 Task: Search one way flight ticket for 3 adults in first from Key West: Key West International Airport to South Bend: South Bend International Airport on 8-6-2023. Choice of flights is Southwest. Number of bags: 11 checked bags. Price is upto 72000. Outbound departure time preference is 16:15.
Action: Mouse moved to (287, 398)
Screenshot: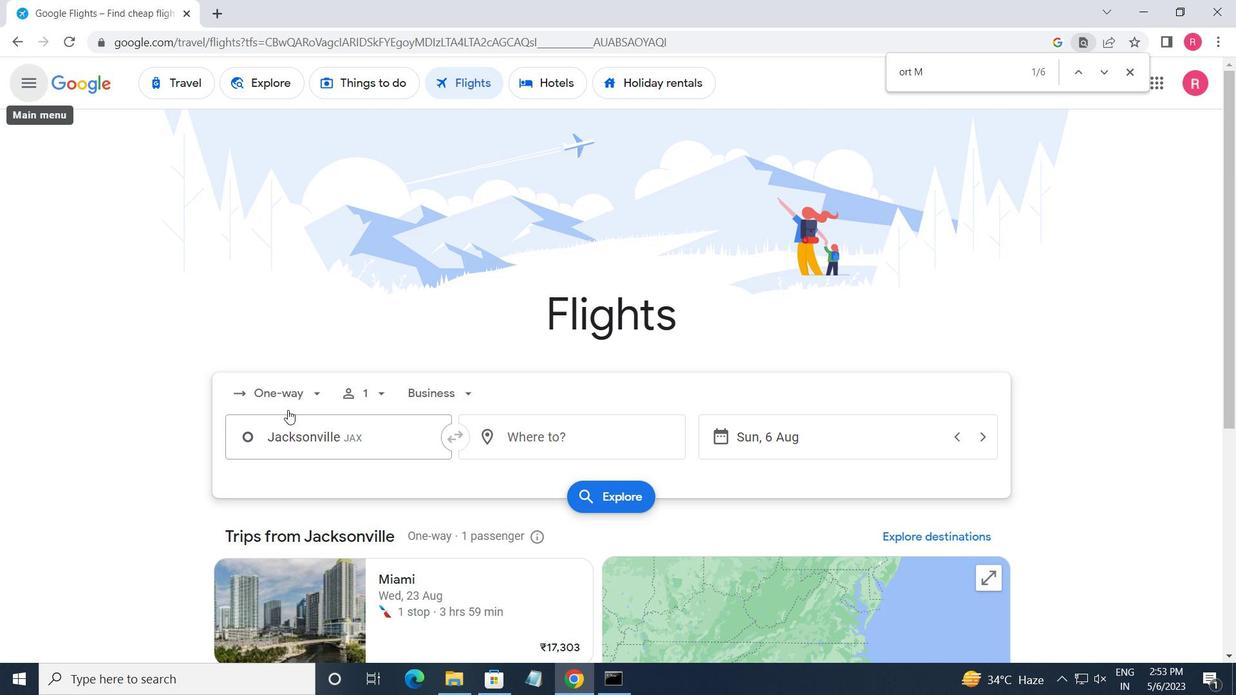 
Action: Mouse pressed left at (287, 398)
Screenshot: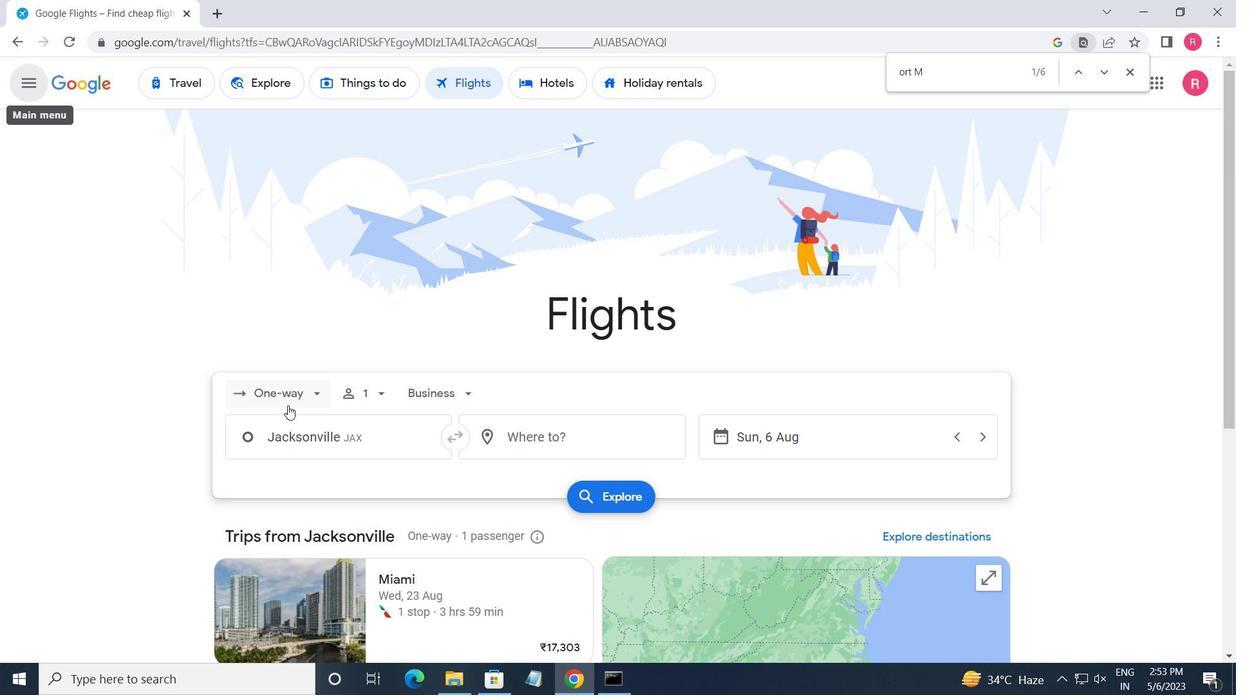 
Action: Mouse moved to (305, 468)
Screenshot: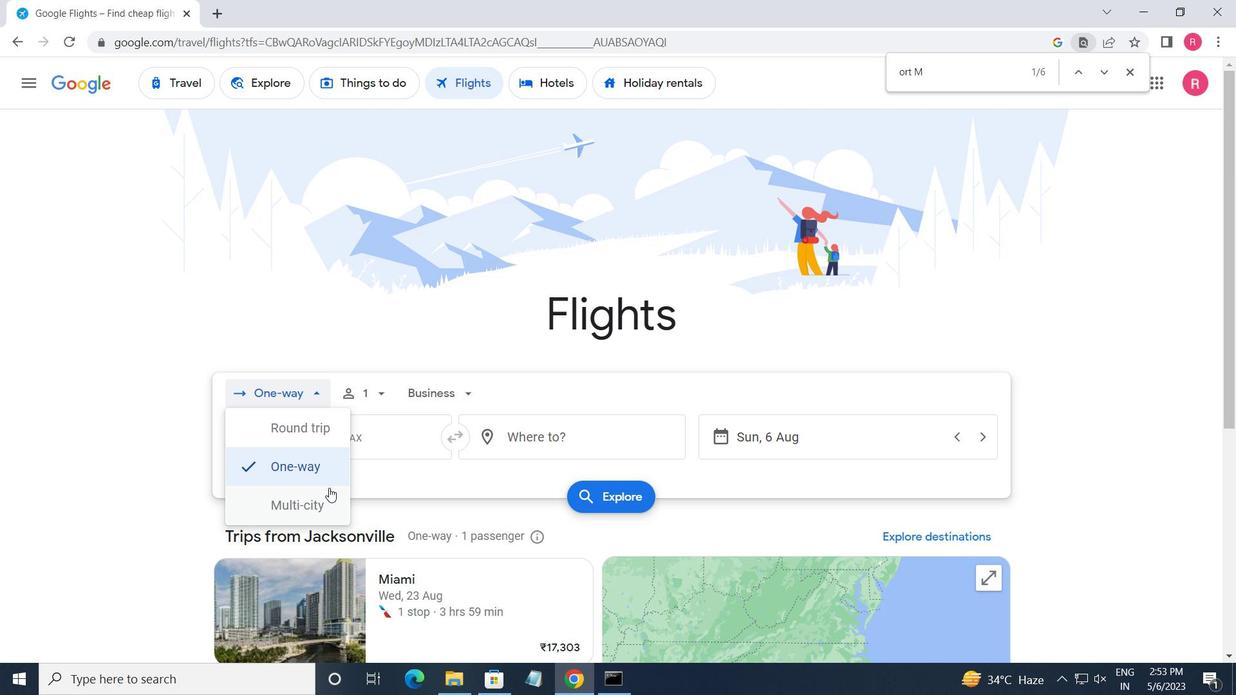 
Action: Mouse pressed left at (305, 468)
Screenshot: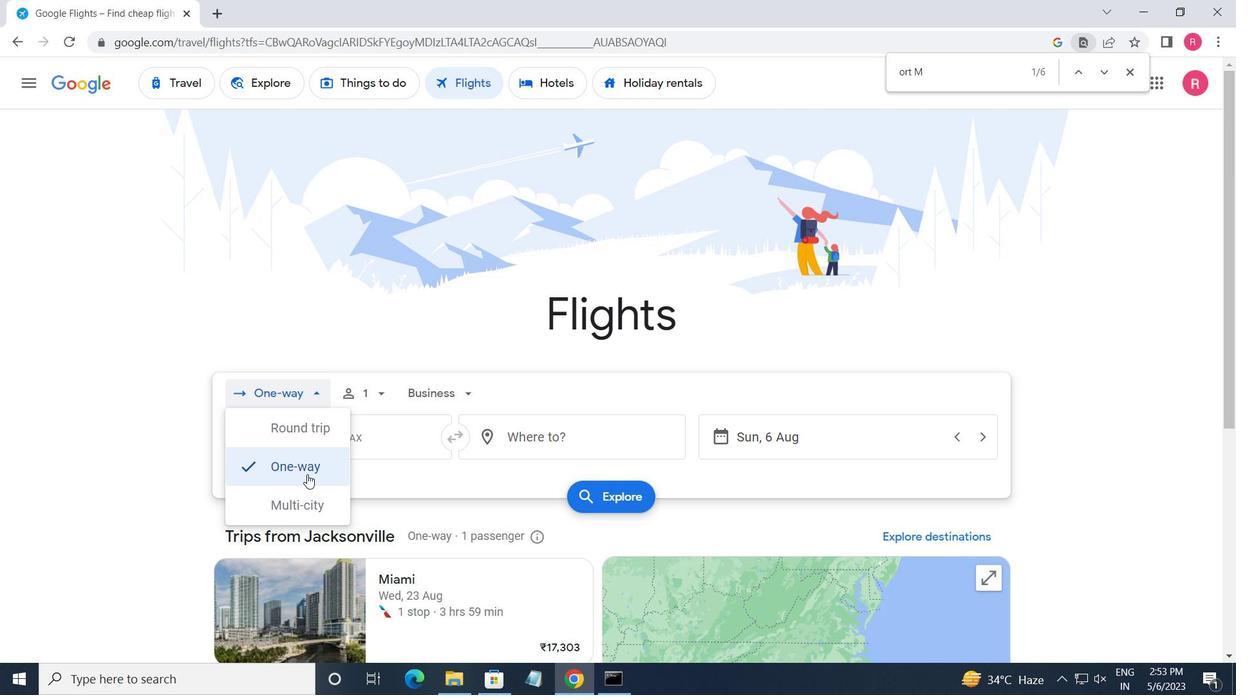 
Action: Mouse moved to (369, 384)
Screenshot: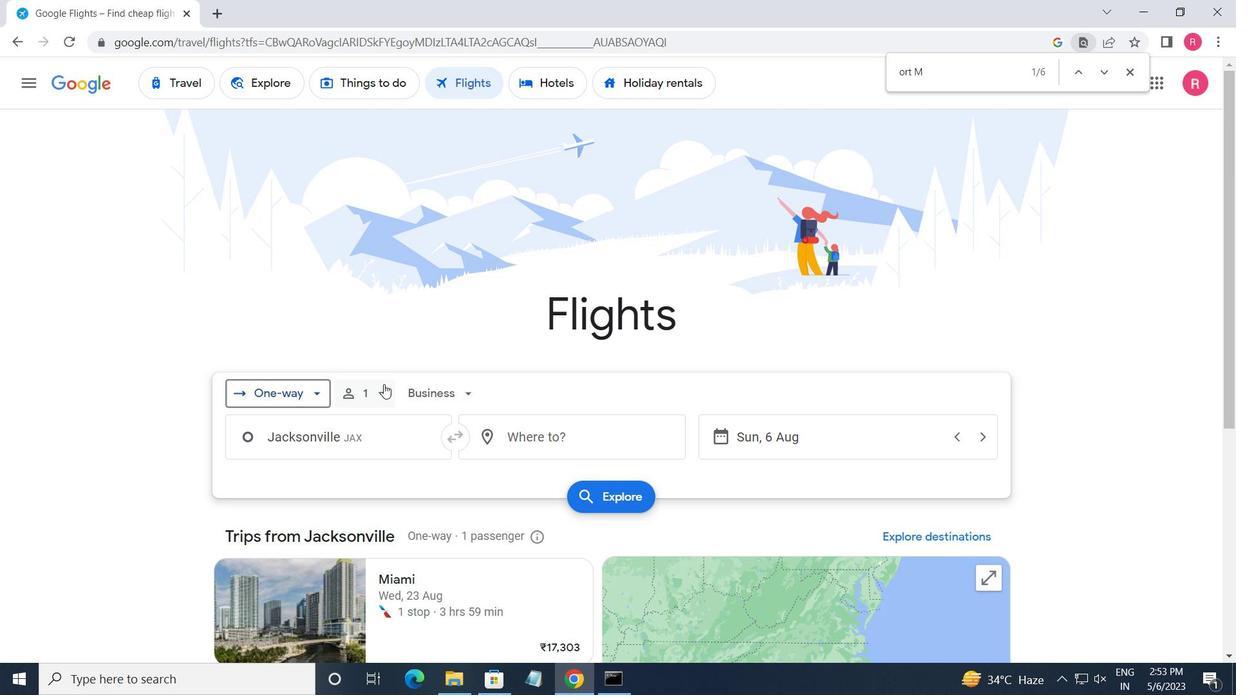 
Action: Mouse pressed left at (369, 384)
Screenshot: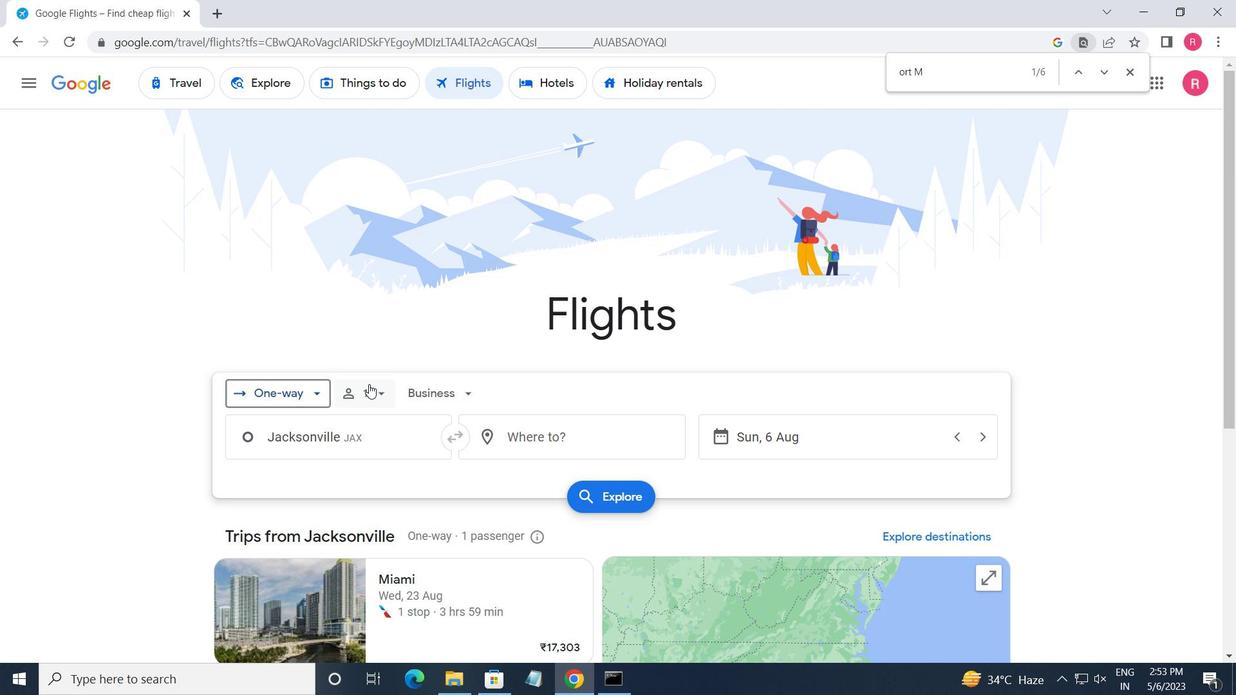 
Action: Mouse moved to (500, 438)
Screenshot: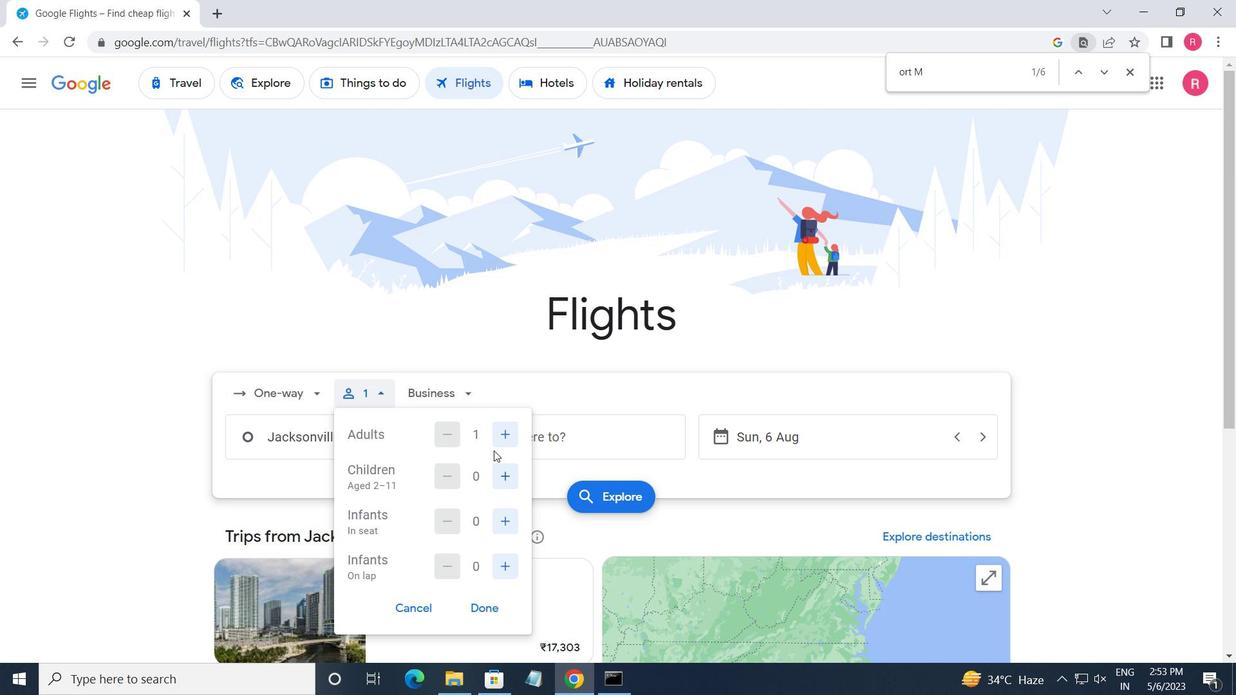 
Action: Mouse pressed left at (500, 438)
Screenshot: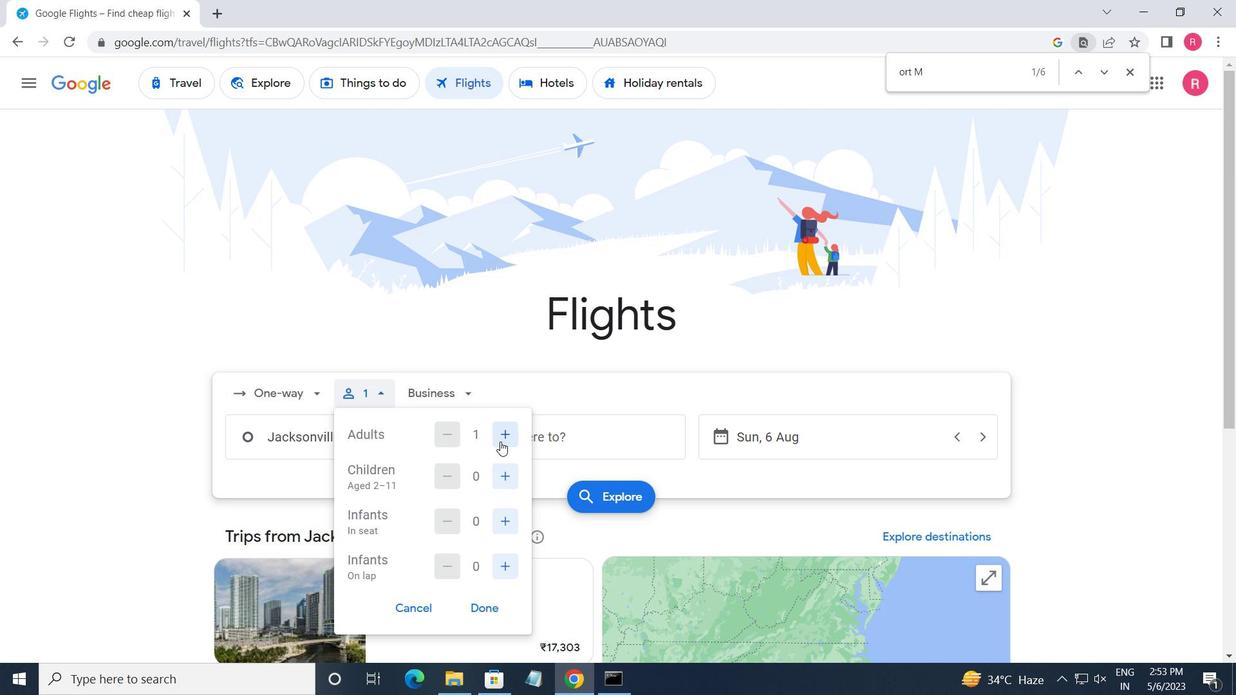 
Action: Mouse pressed left at (500, 438)
Screenshot: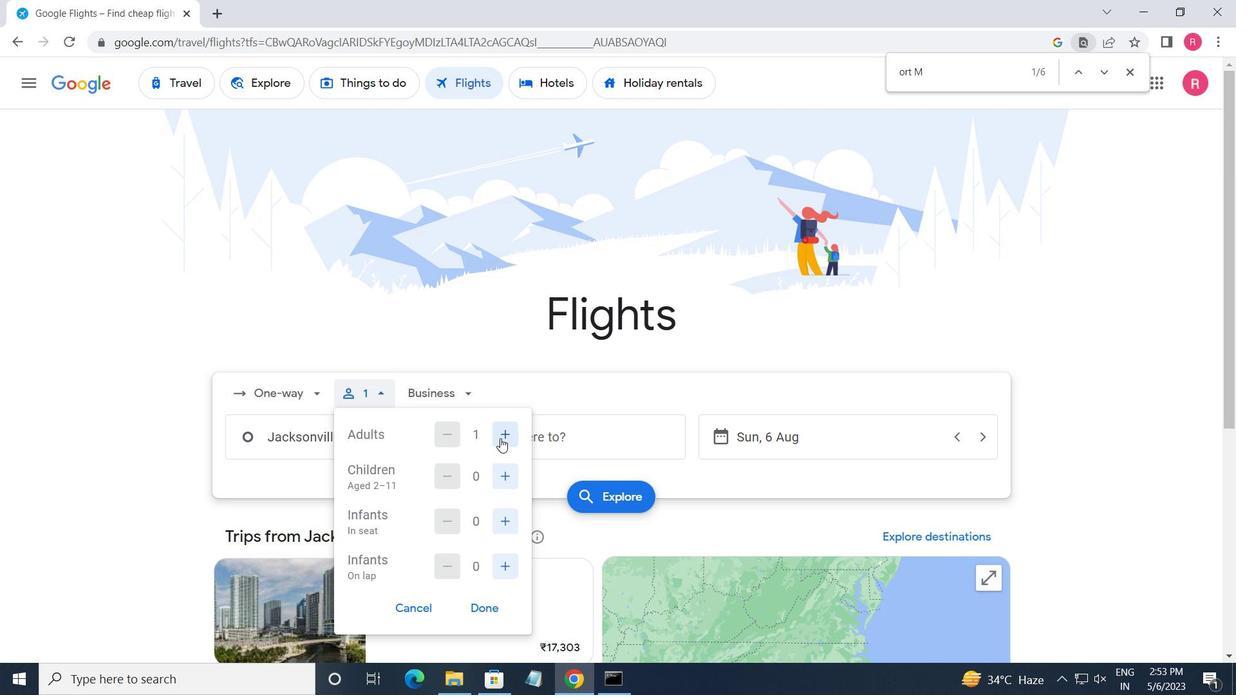 
Action: Mouse pressed left at (500, 438)
Screenshot: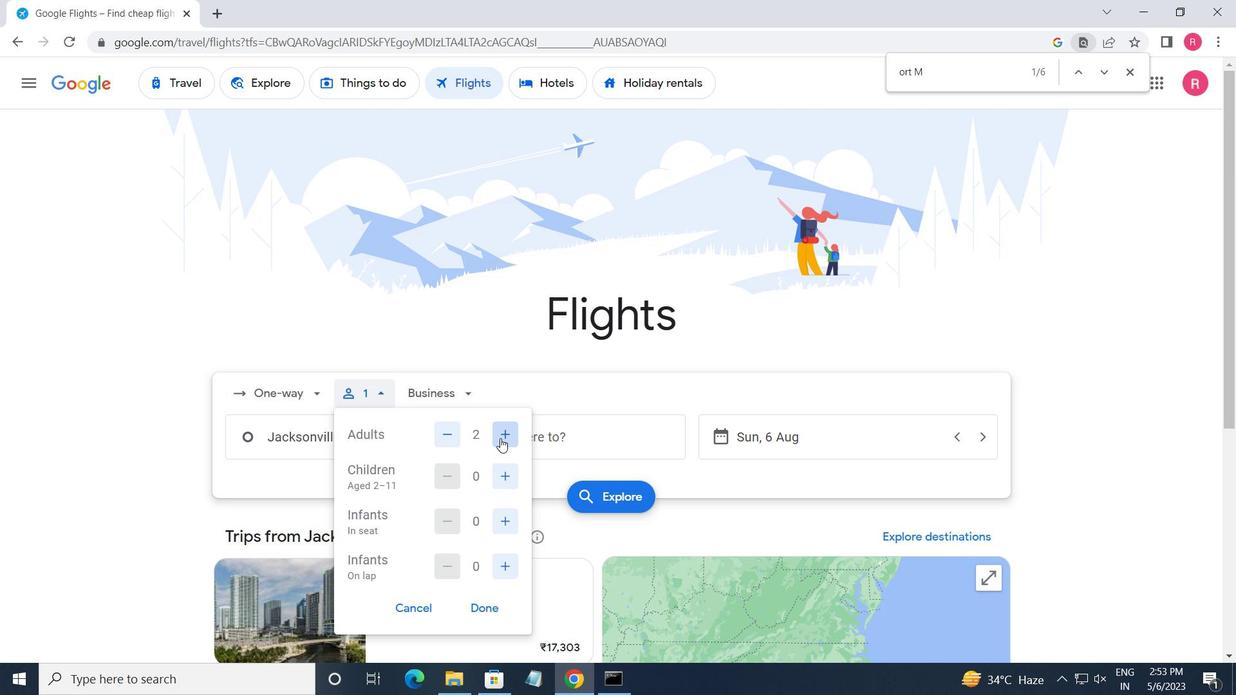 
Action: Mouse moved to (450, 434)
Screenshot: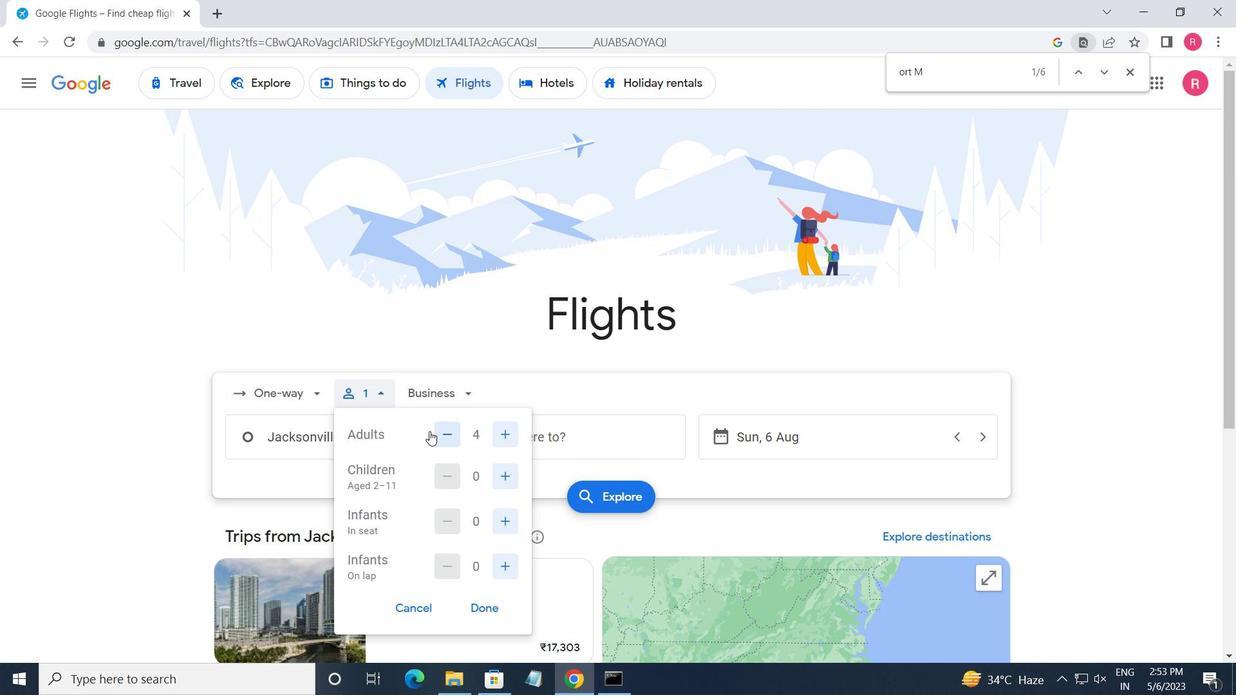 
Action: Mouse pressed left at (450, 434)
Screenshot: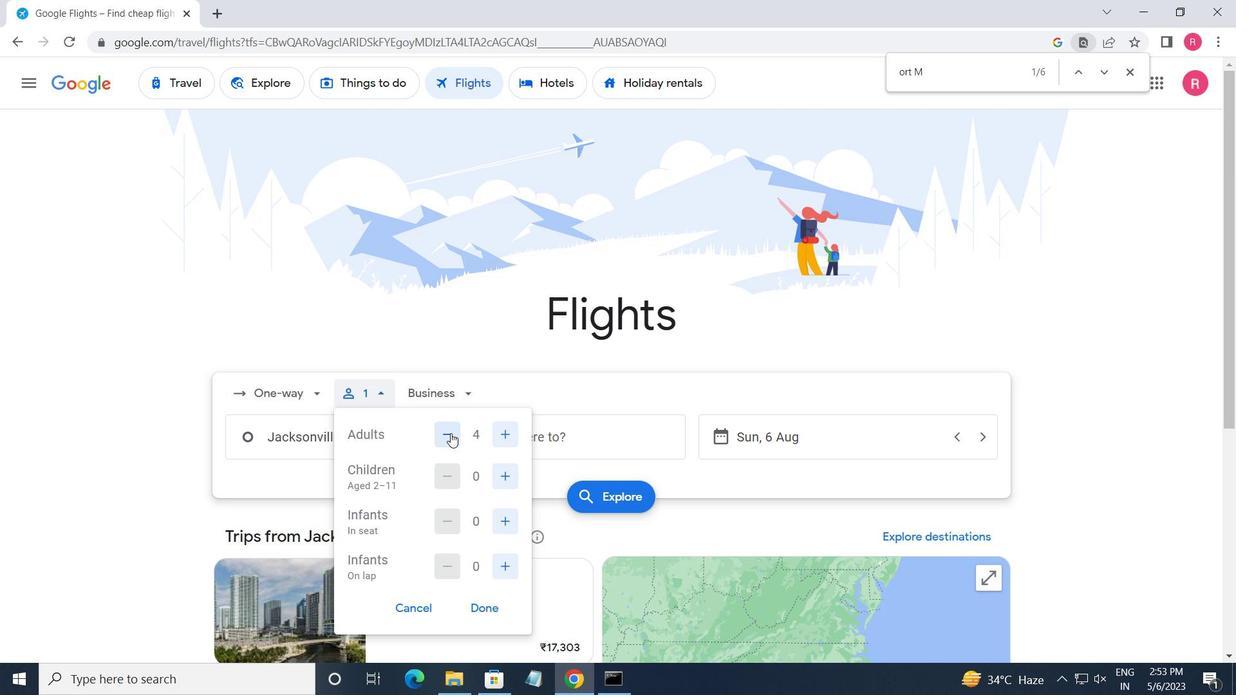 
Action: Mouse moved to (495, 606)
Screenshot: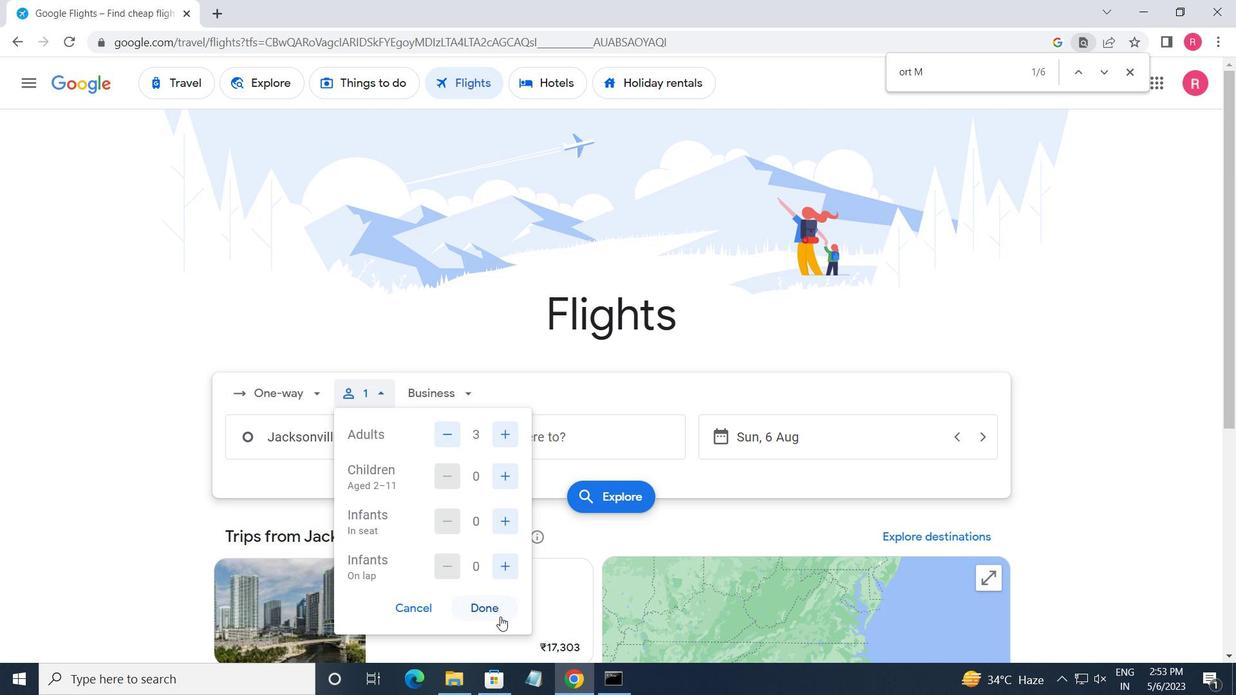 
Action: Mouse pressed left at (495, 606)
Screenshot: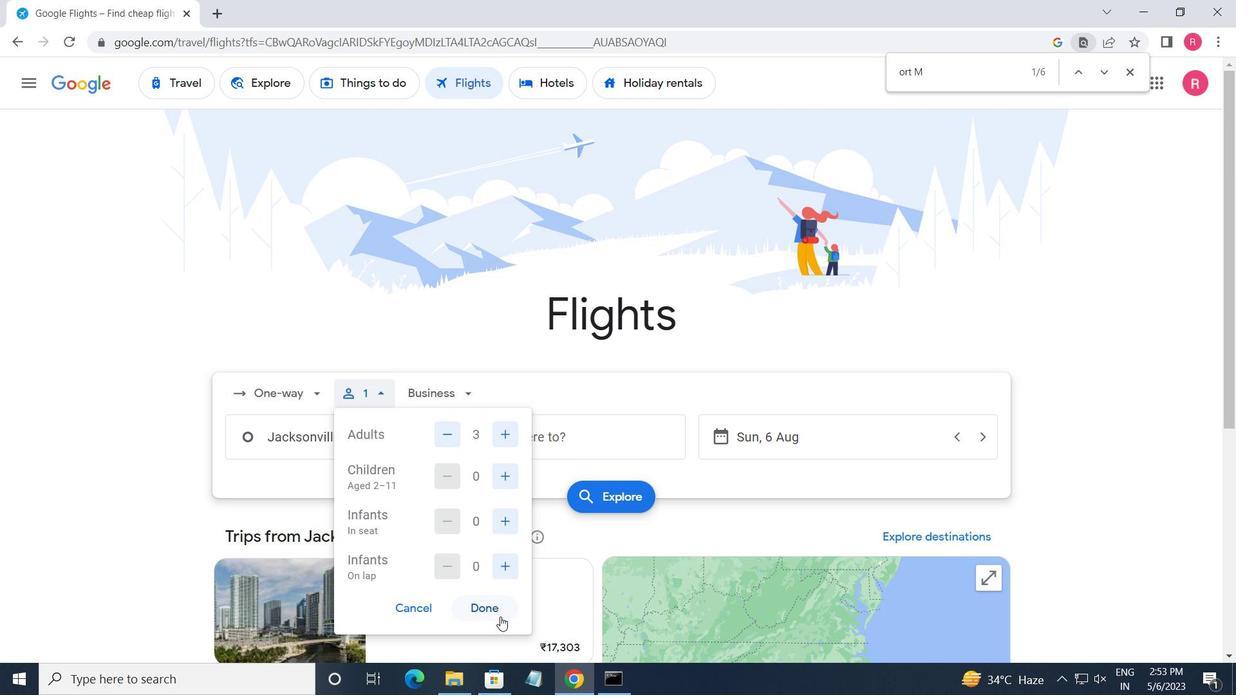 
Action: Mouse moved to (438, 404)
Screenshot: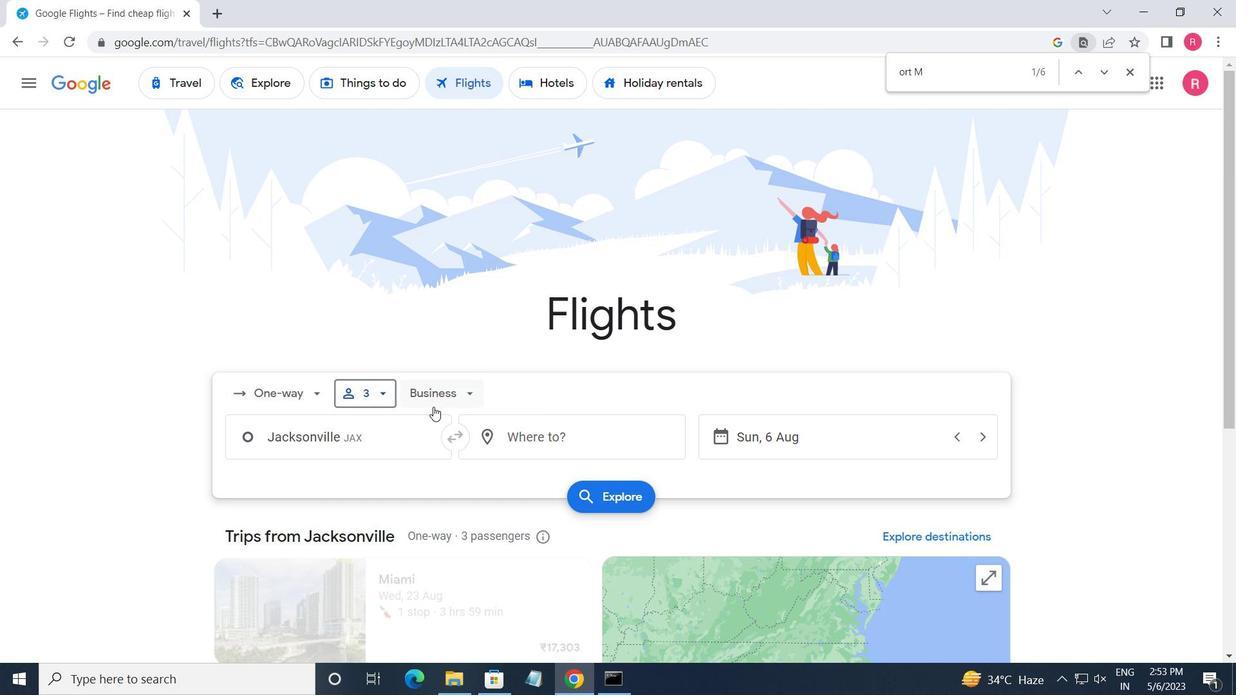 
Action: Mouse pressed left at (438, 404)
Screenshot: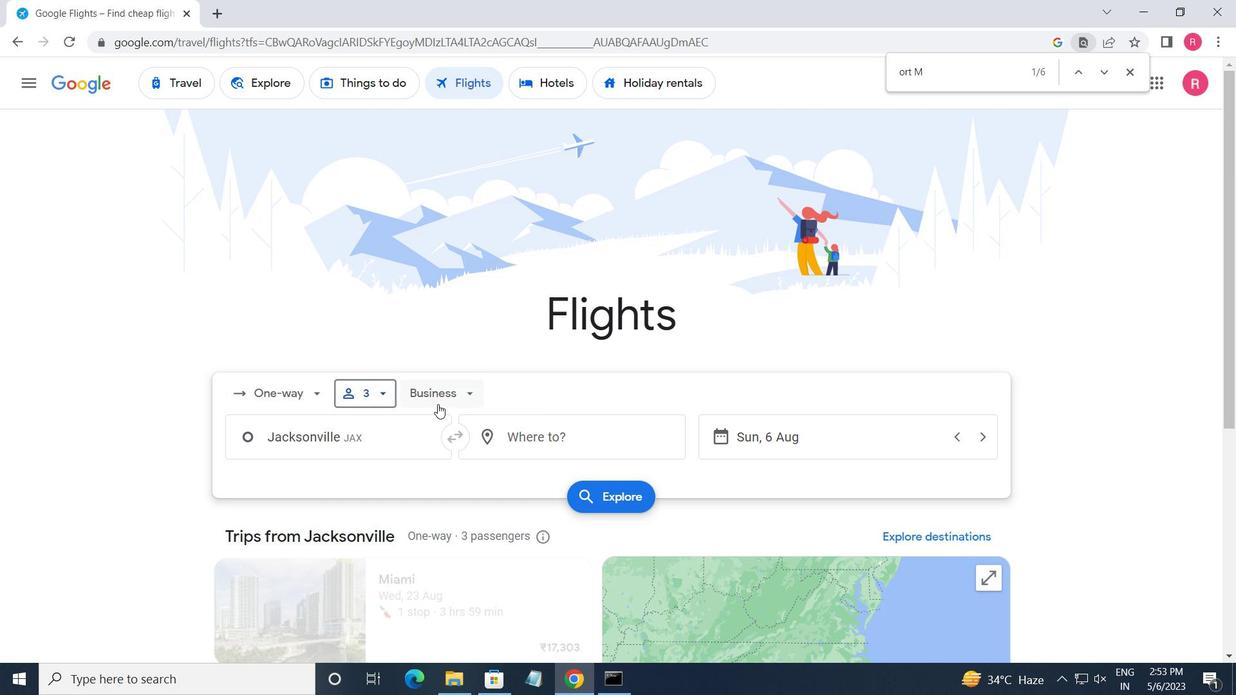 
Action: Mouse moved to (473, 547)
Screenshot: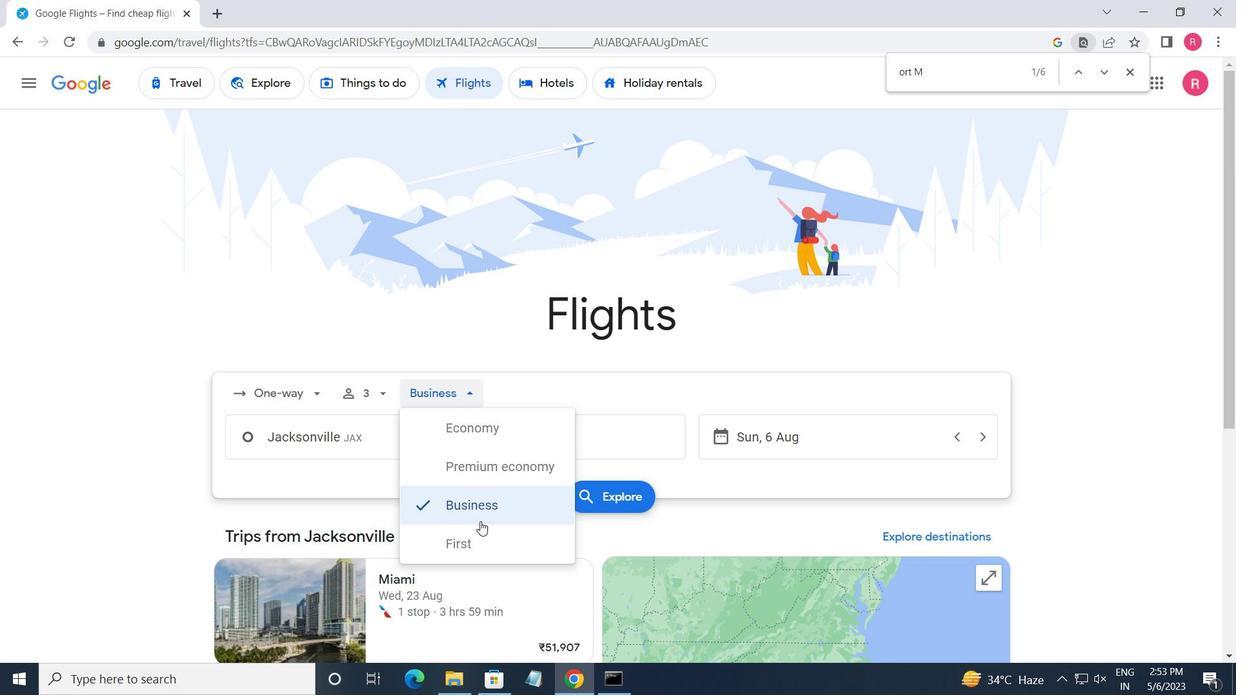 
Action: Mouse pressed left at (473, 547)
Screenshot: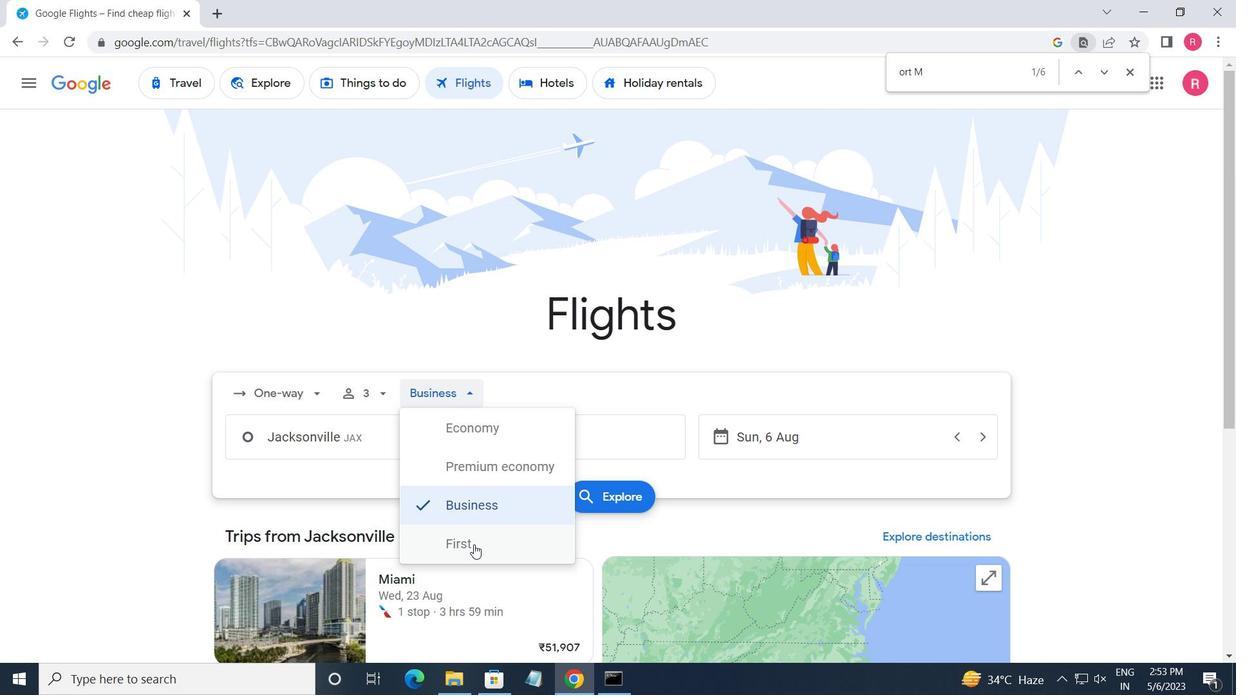 
Action: Mouse moved to (383, 429)
Screenshot: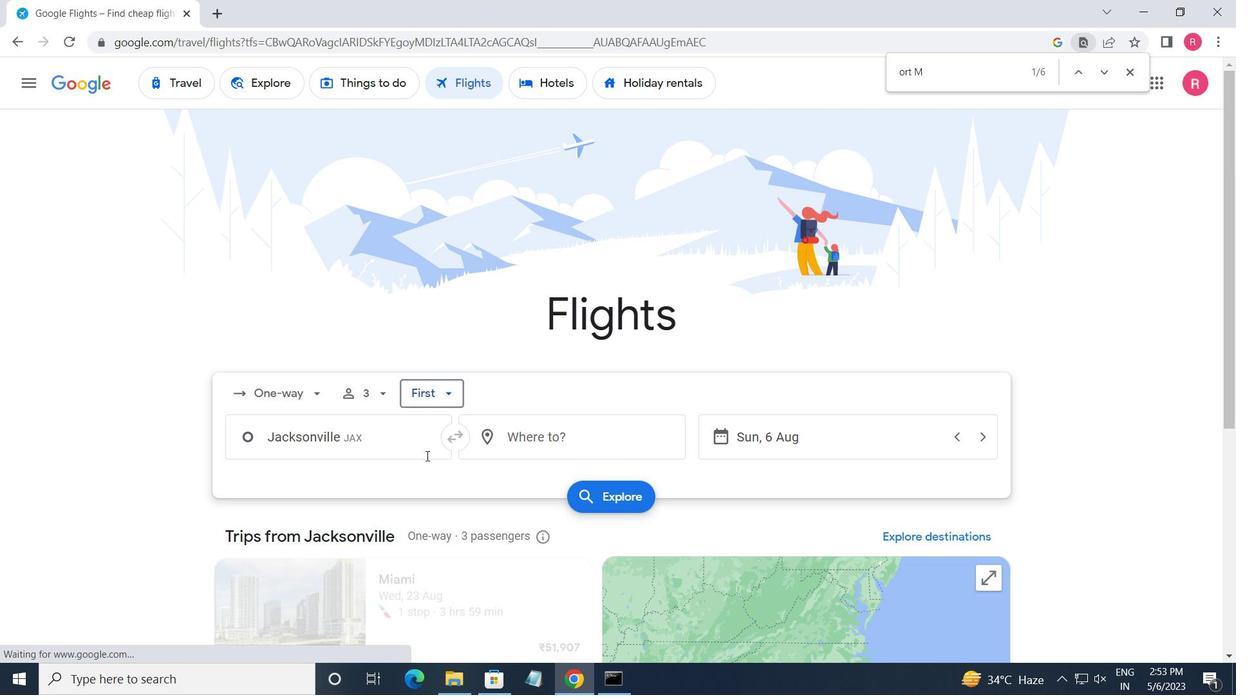 
Action: Mouse pressed left at (383, 429)
Screenshot: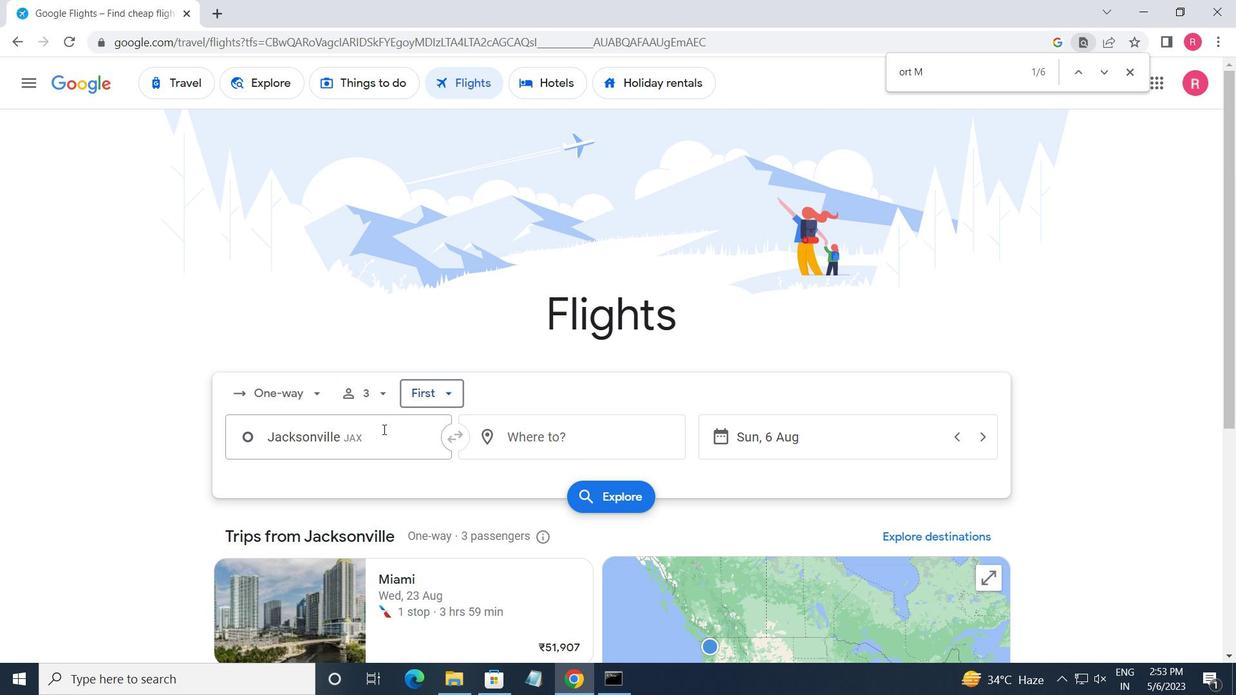
Action: Key pressed <Key.caps_lock>Key<Key.space><Key.caps_lock>Wed<Key.backspace>st
Screenshot: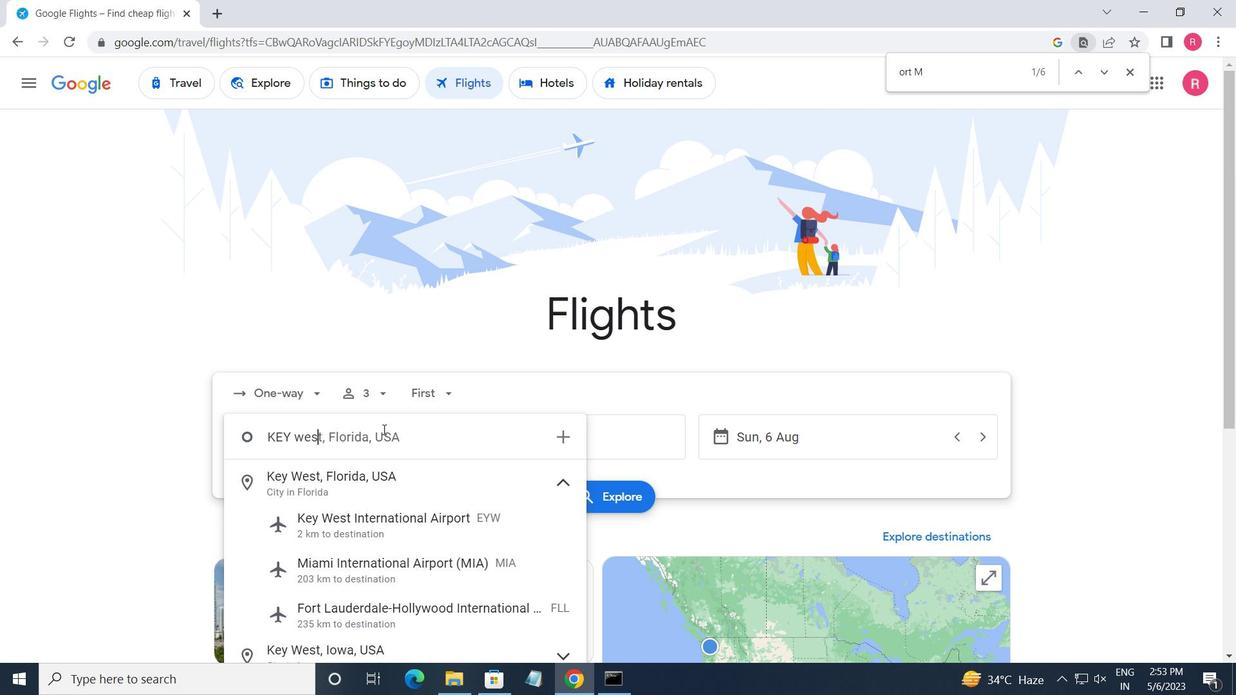
Action: Mouse moved to (393, 519)
Screenshot: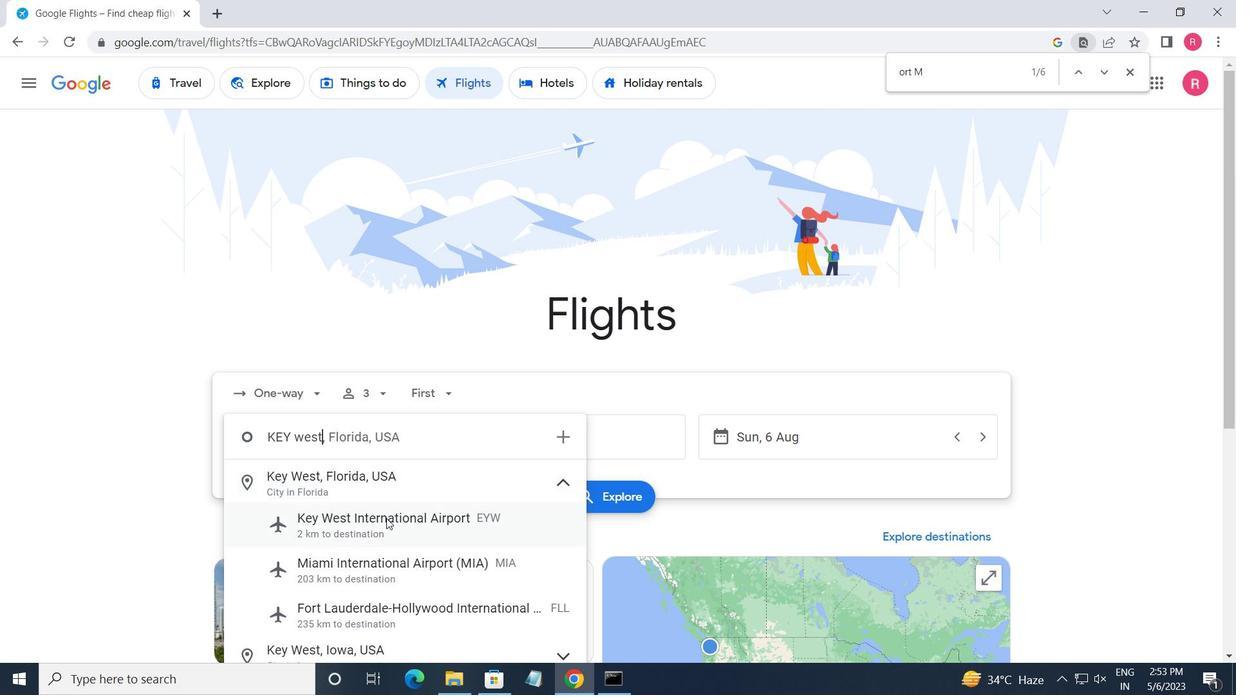 
Action: Mouse pressed left at (393, 519)
Screenshot: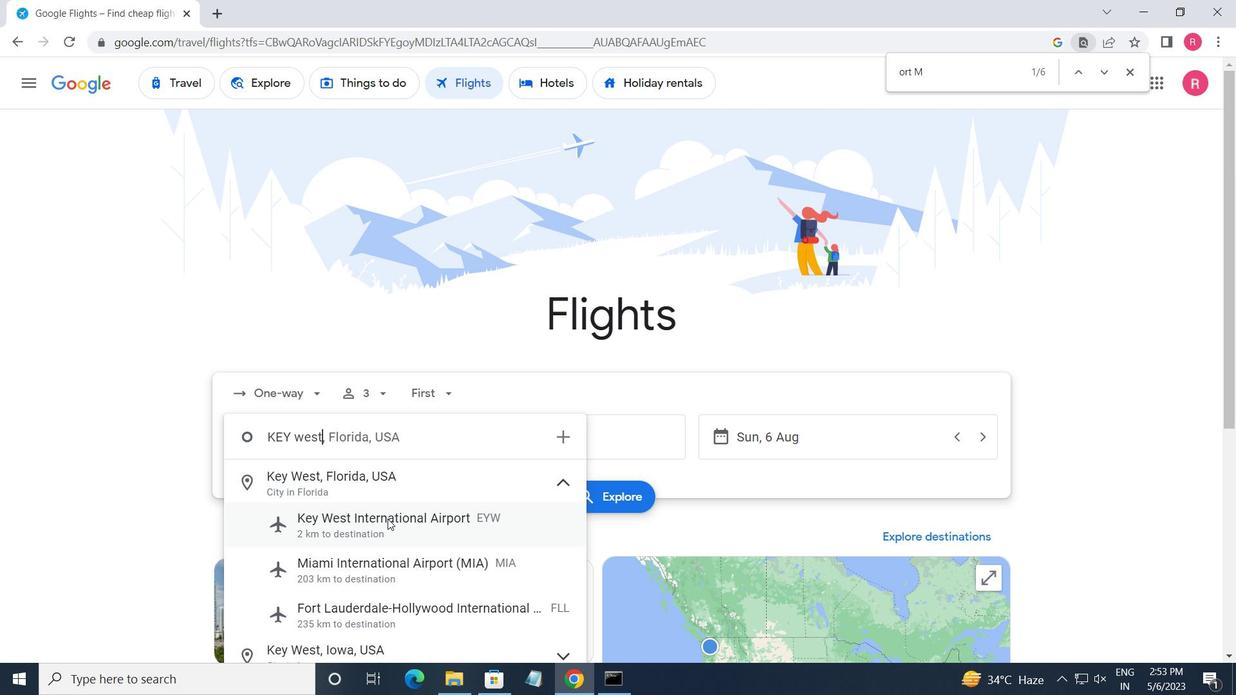 
Action: Mouse moved to (609, 449)
Screenshot: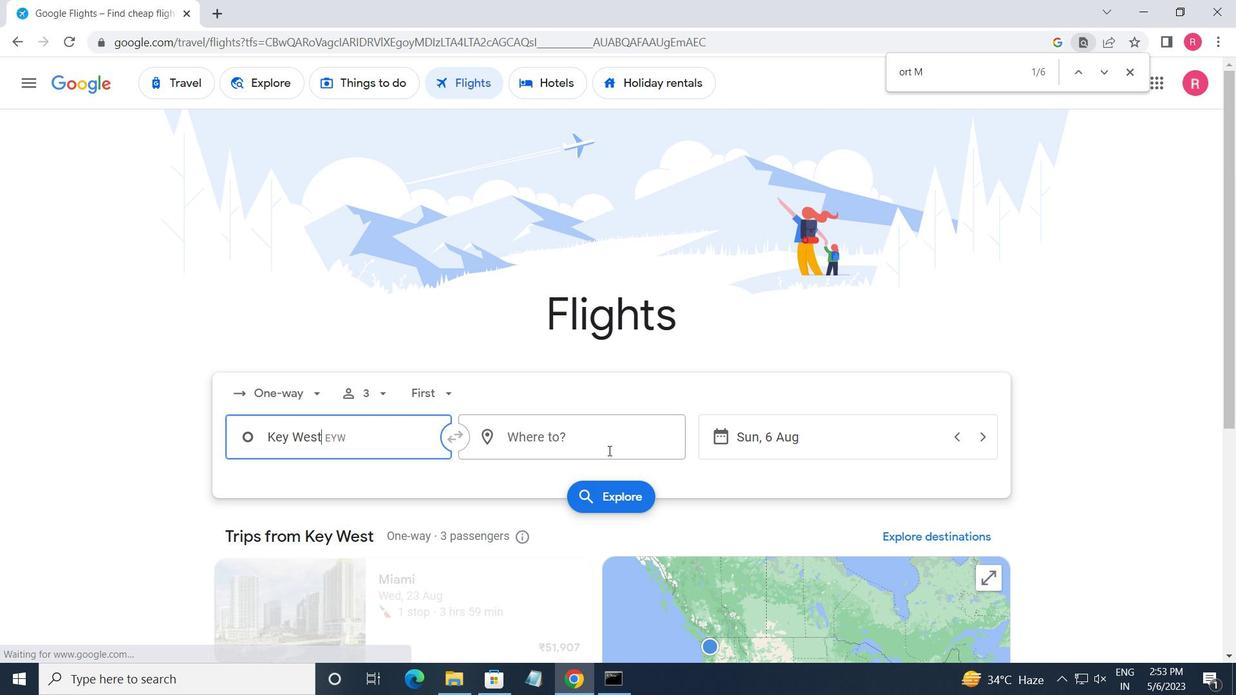
Action: Mouse pressed left at (609, 449)
Screenshot: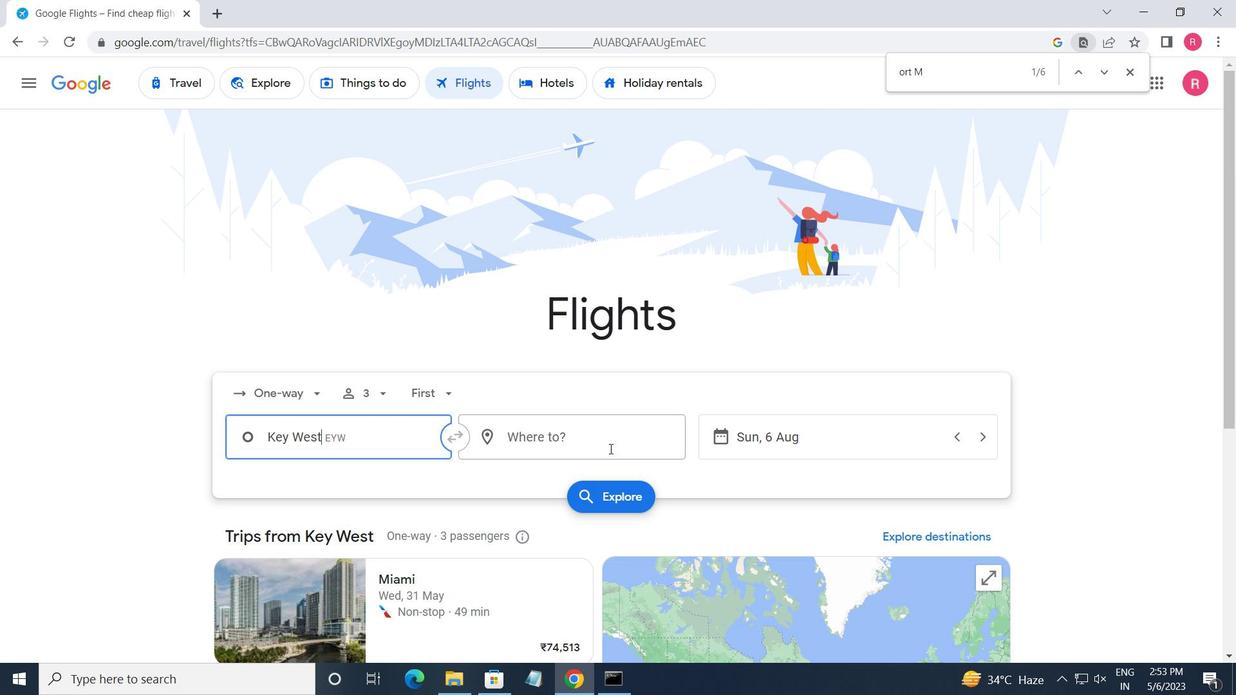 
Action: Mouse moved to (610, 448)
Screenshot: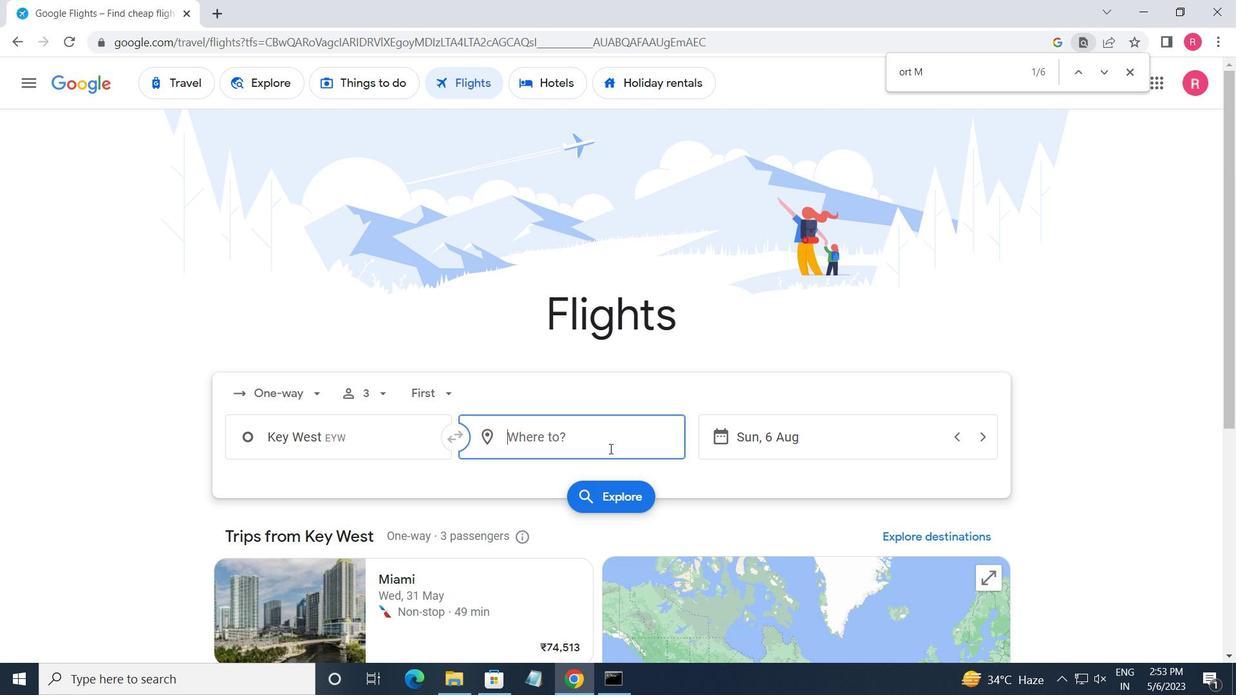 
Action: Key pressed <Key.shift>WLI<Key.backspace>
Screenshot: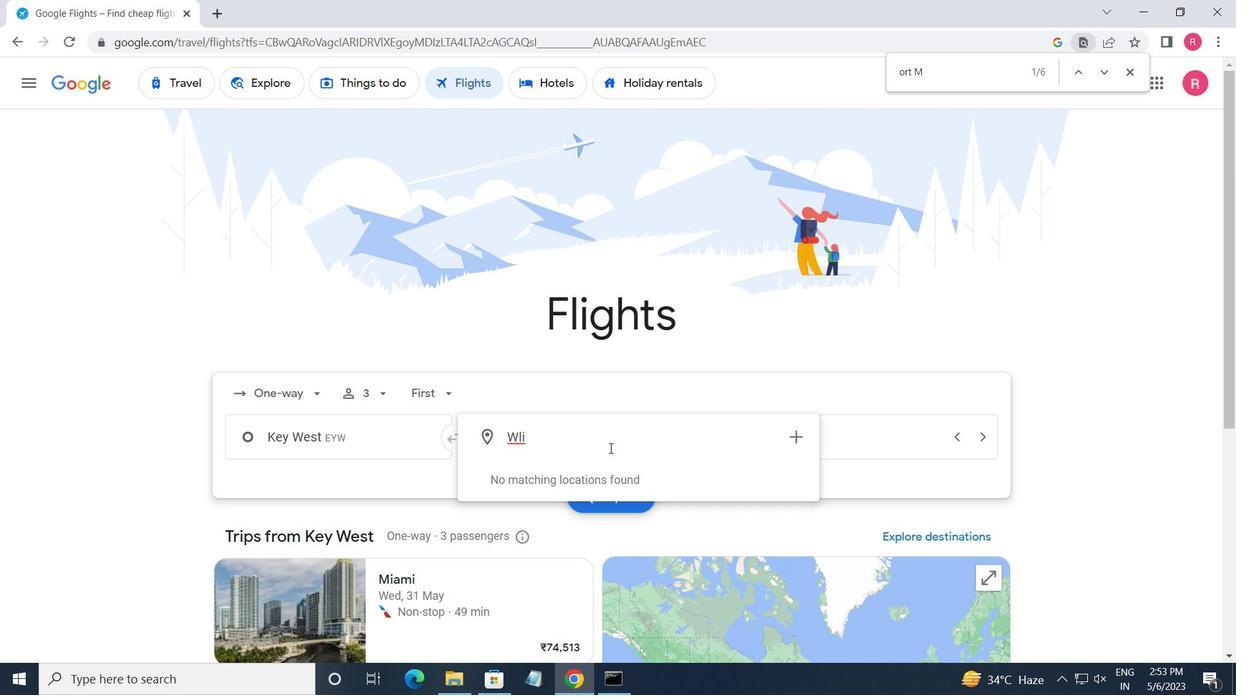 
Action: Mouse moved to (612, 474)
Screenshot: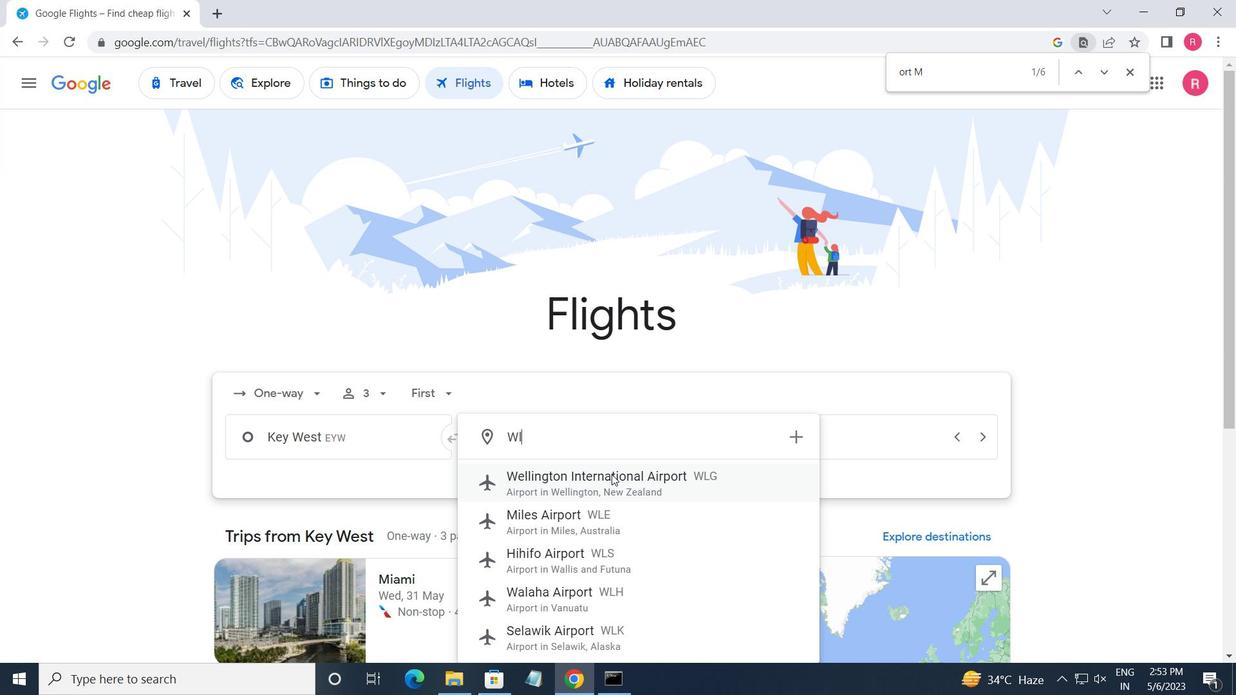 
Action: Mouse pressed left at (612, 474)
Screenshot: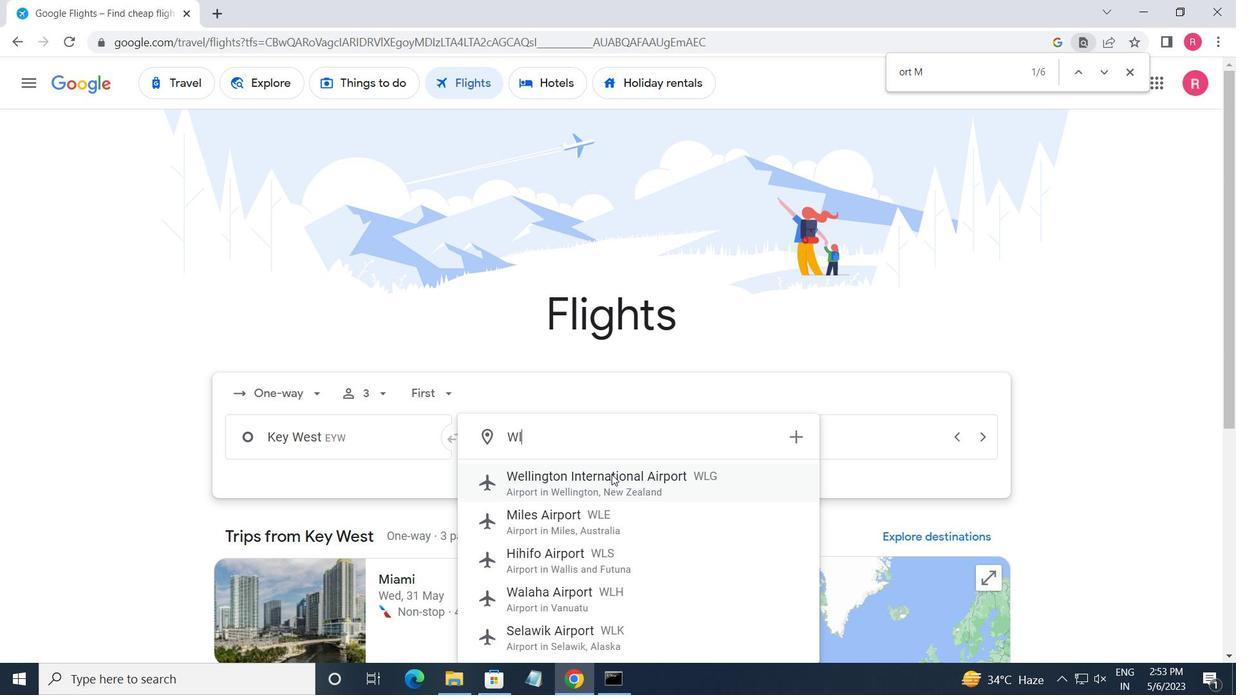 
Action: Mouse moved to (781, 430)
Screenshot: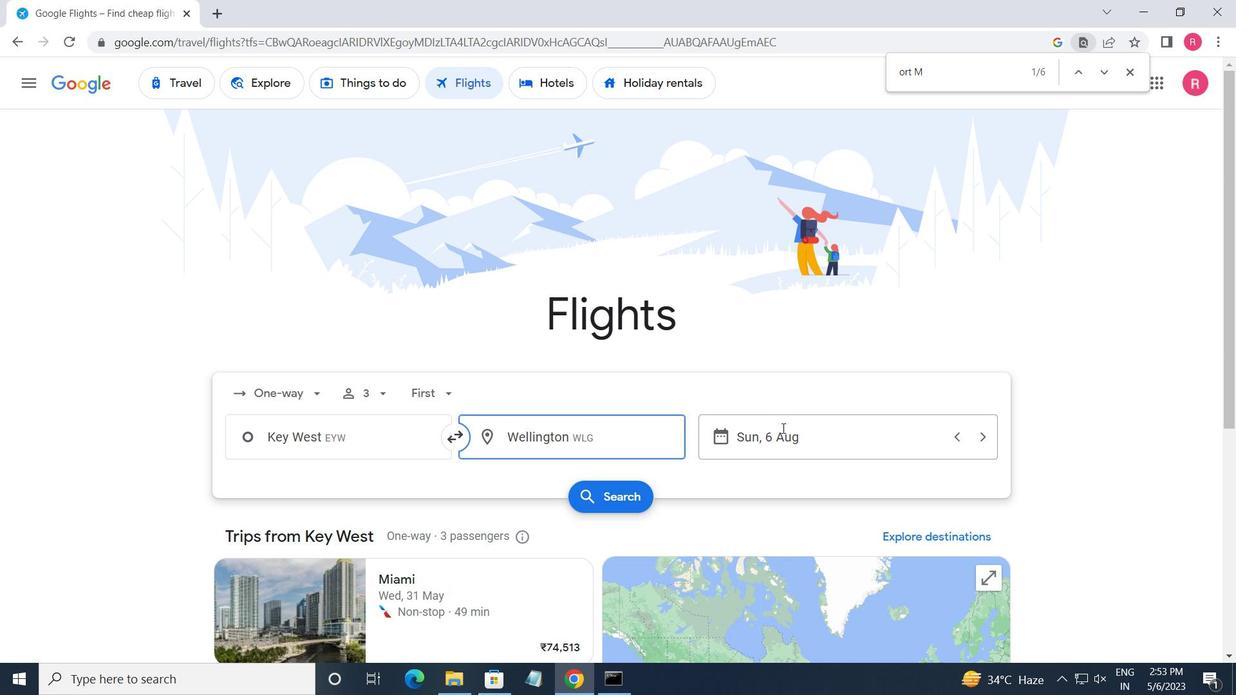 
Action: Mouse pressed left at (781, 430)
Screenshot: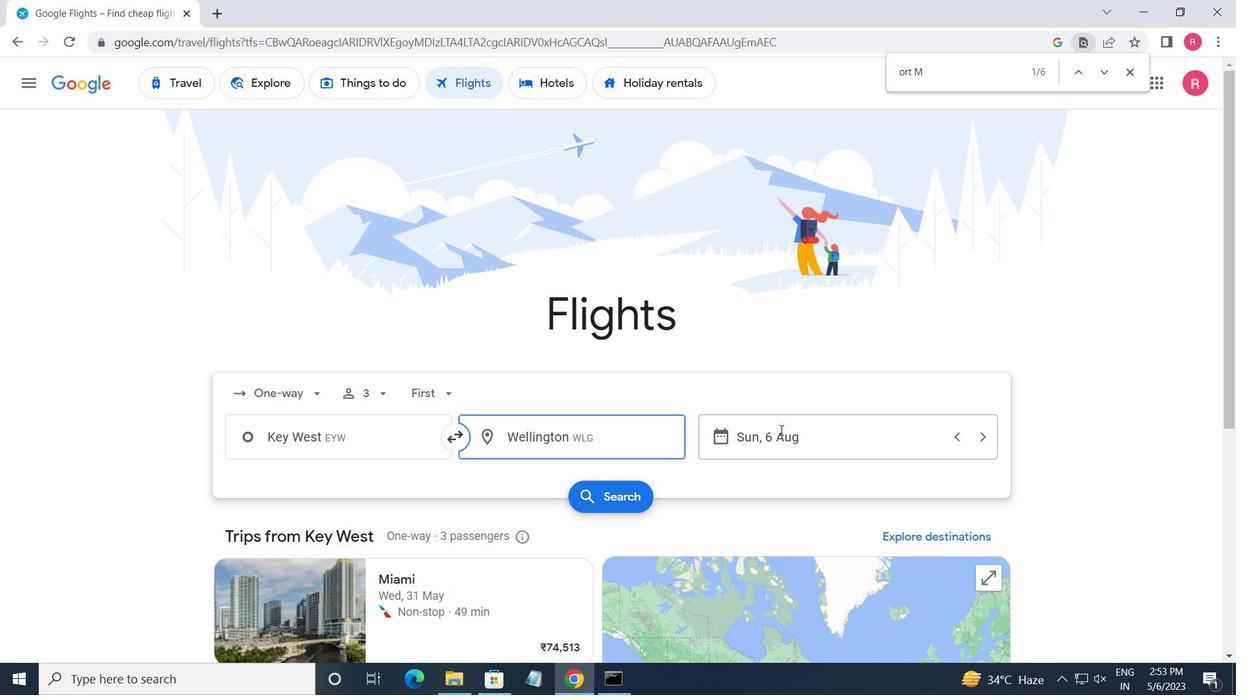 
Action: Mouse moved to (424, 419)
Screenshot: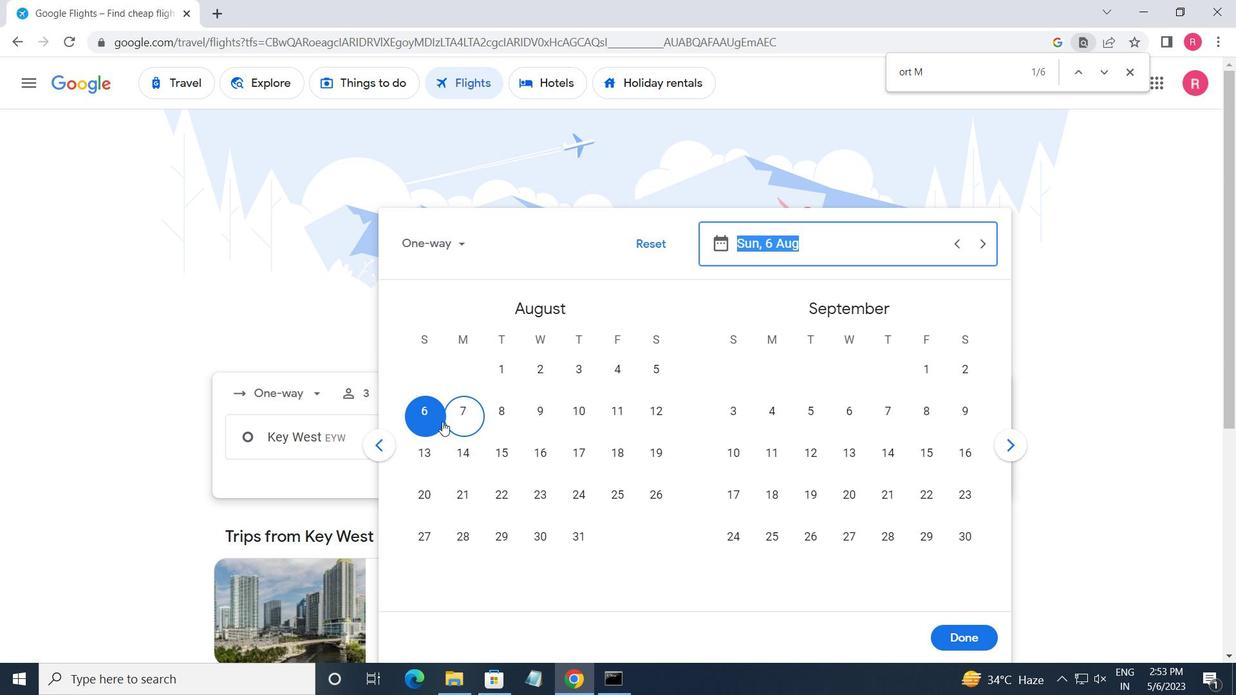 
Action: Mouse pressed left at (424, 419)
Screenshot: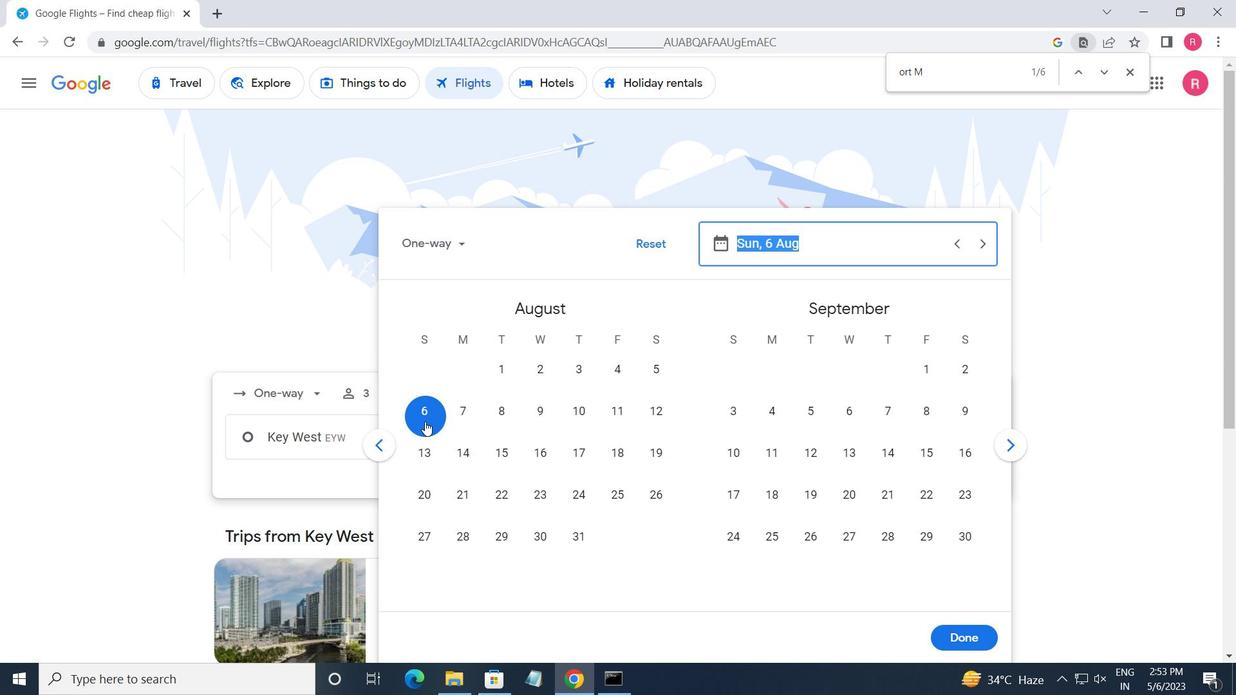 
Action: Mouse moved to (978, 638)
Screenshot: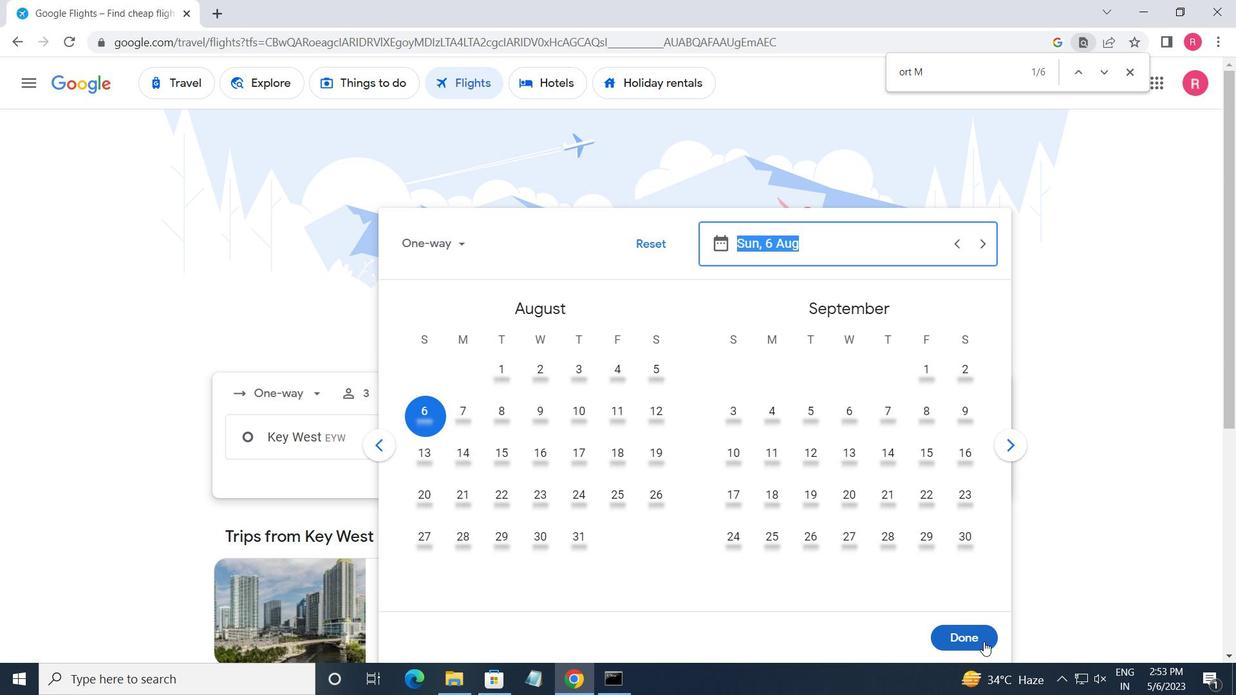 
Action: Mouse pressed left at (978, 638)
Screenshot: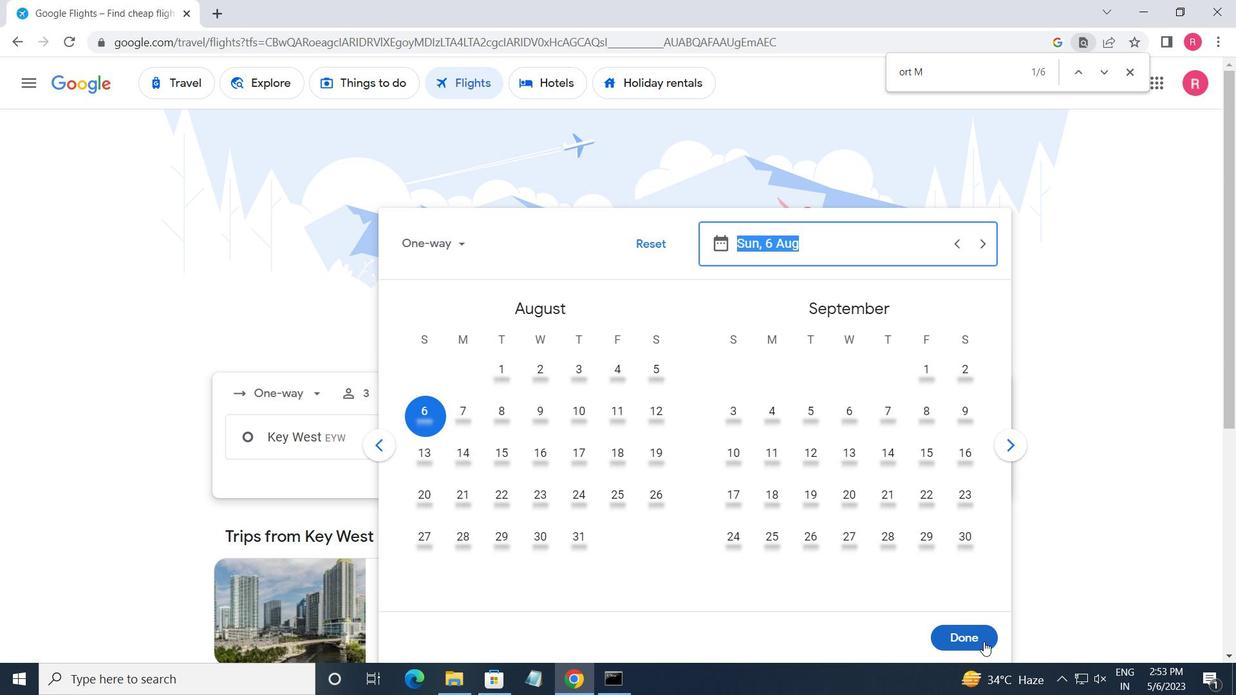
Action: Mouse moved to (622, 490)
Screenshot: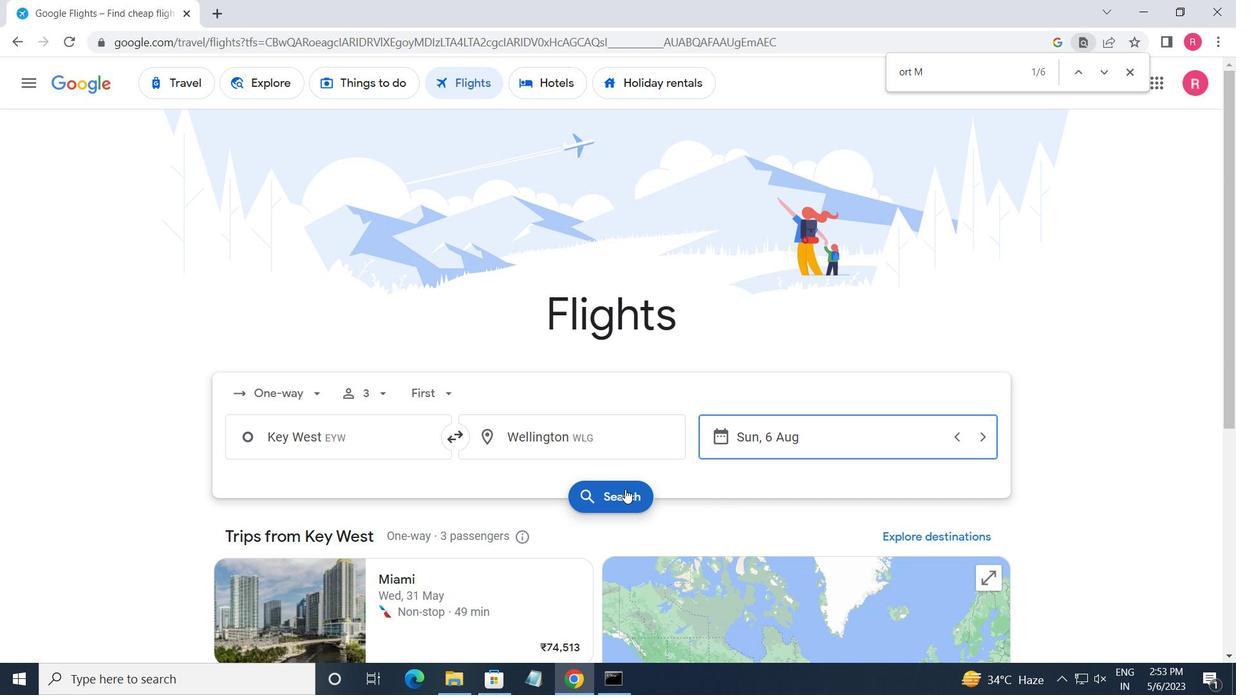 
Action: Mouse pressed left at (622, 490)
Screenshot: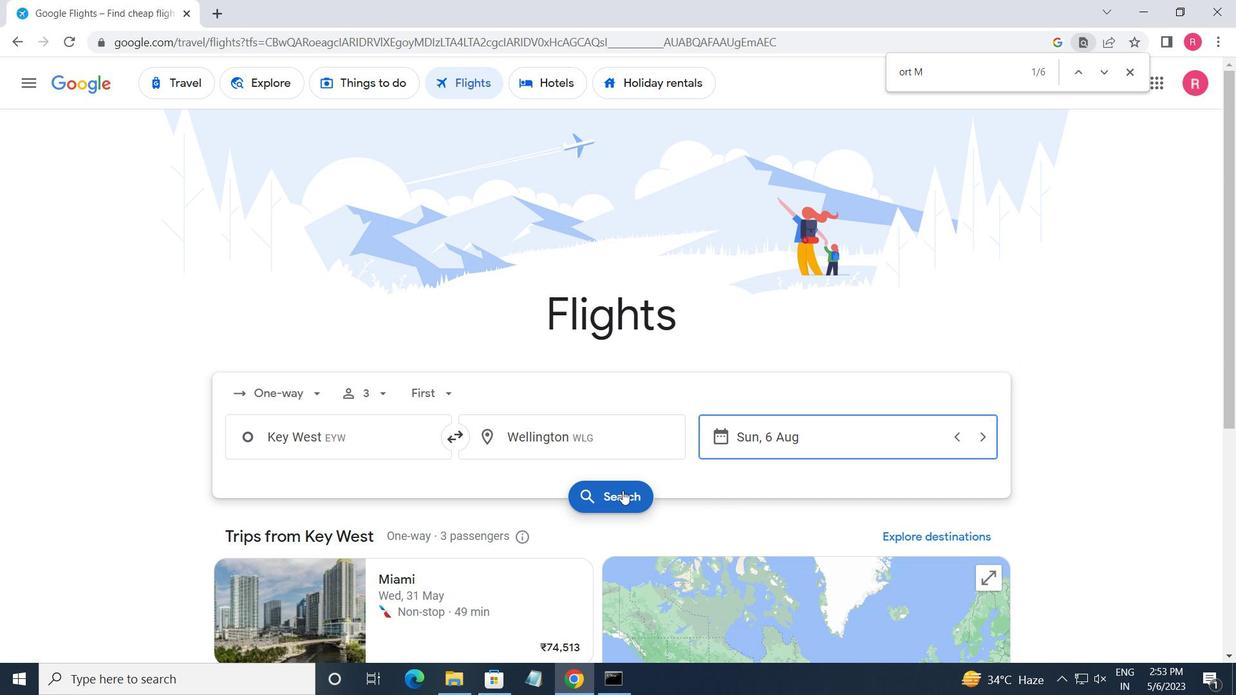 
Action: Mouse moved to (259, 228)
Screenshot: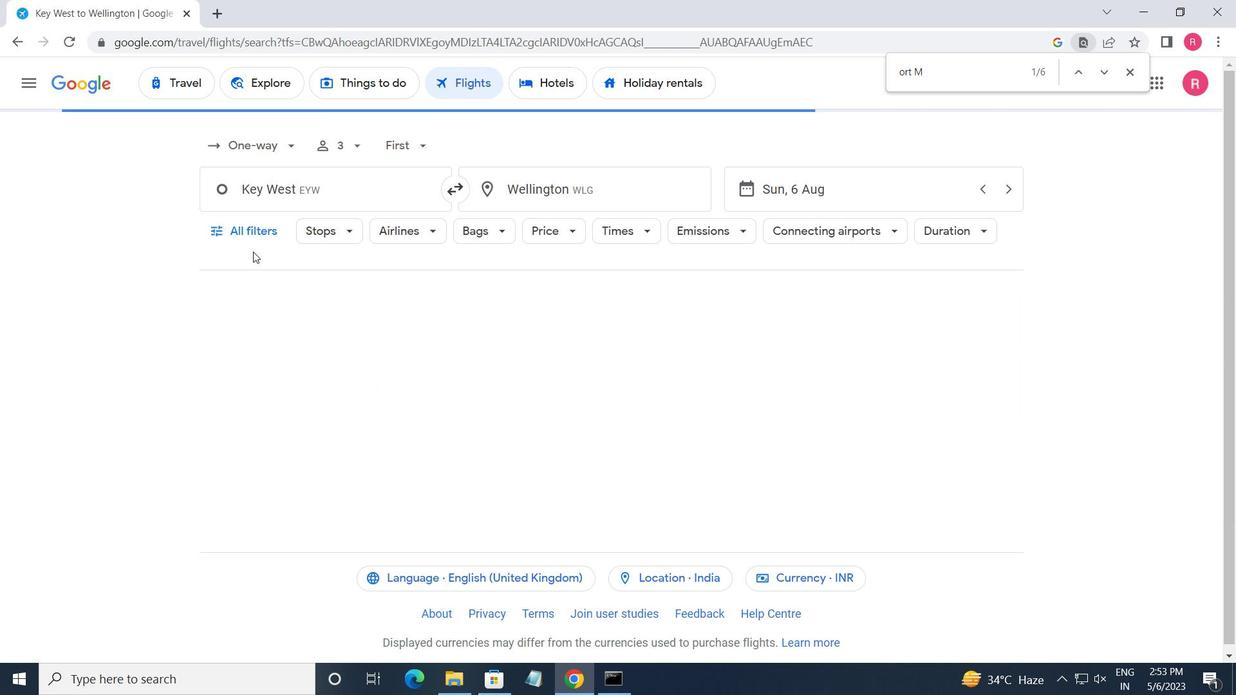 
Action: Mouse pressed left at (259, 228)
Screenshot: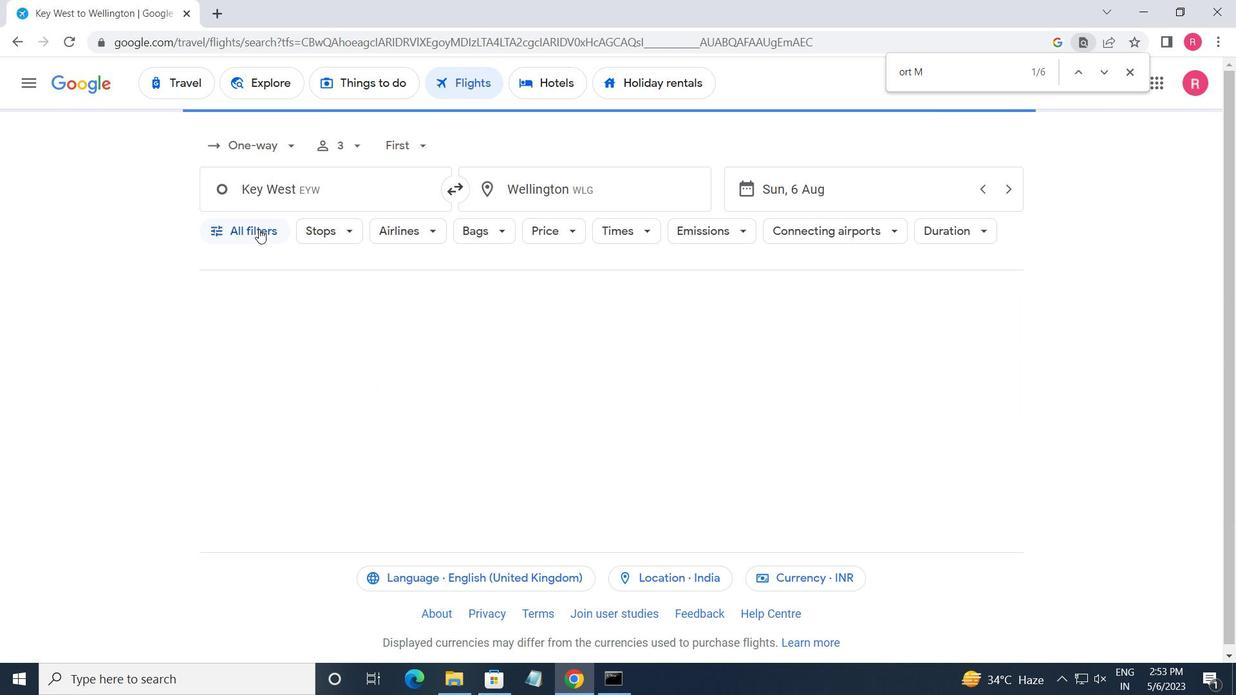 
Action: Mouse moved to (289, 405)
Screenshot: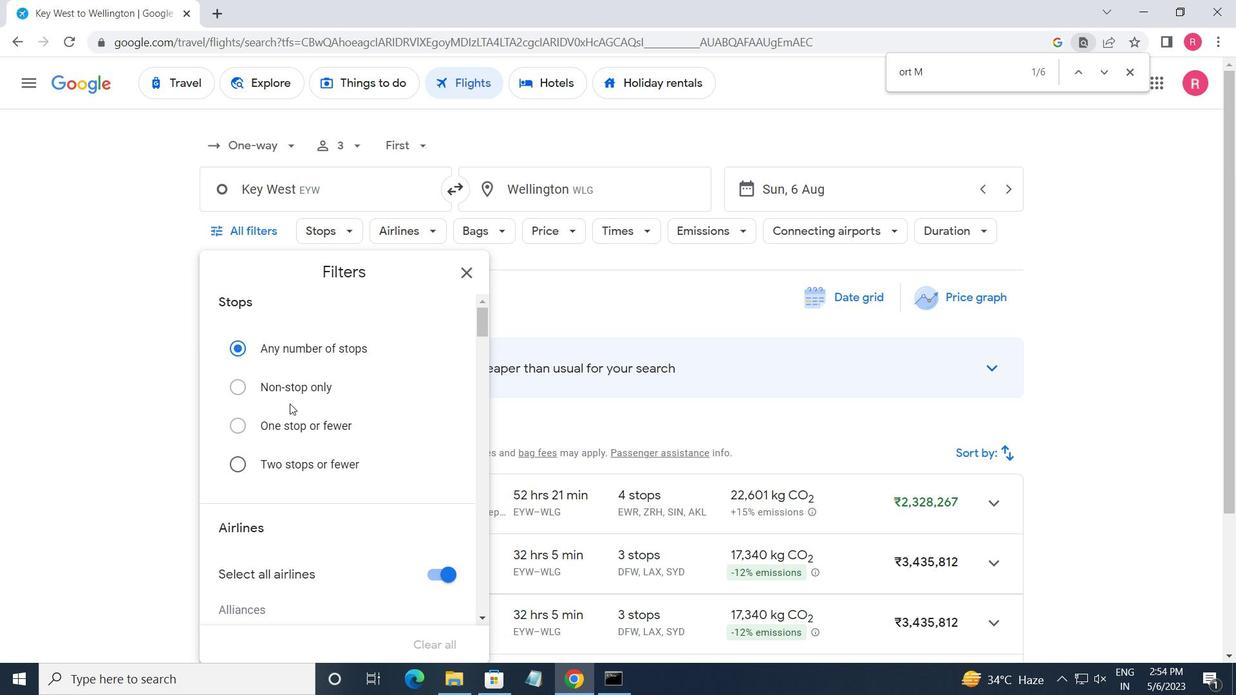 
Action: Mouse scrolled (289, 404) with delta (0, 0)
Screenshot: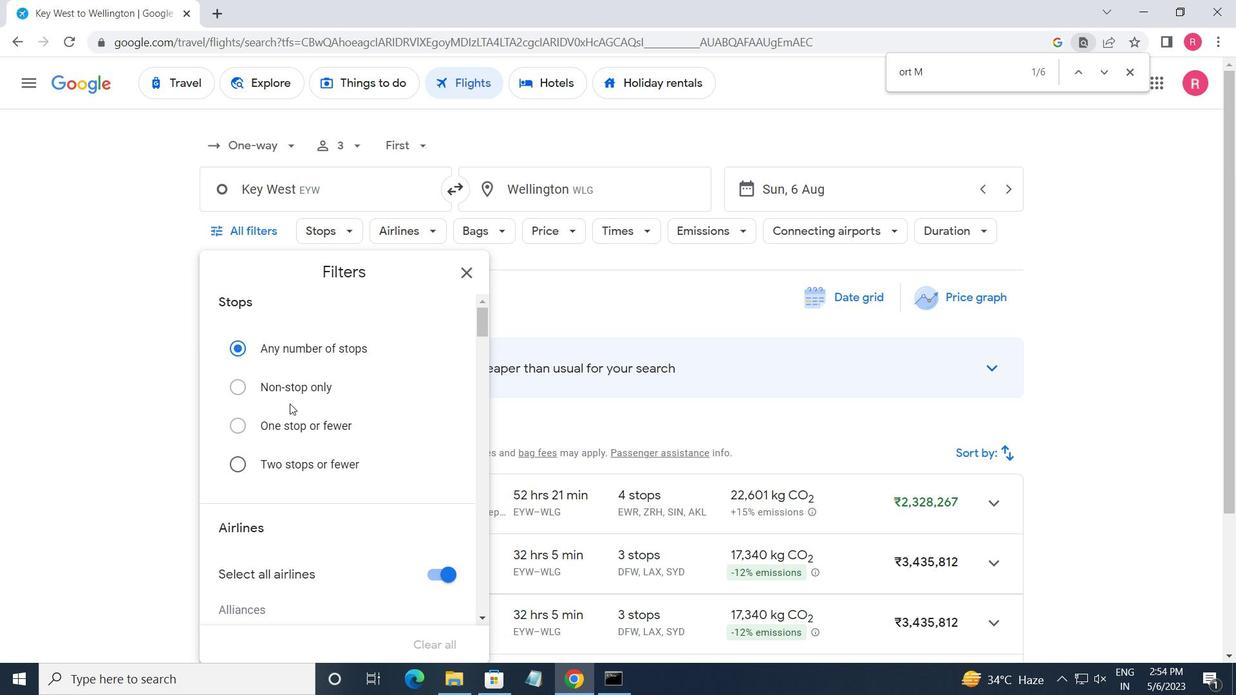 
Action: Mouse moved to (289, 405)
Screenshot: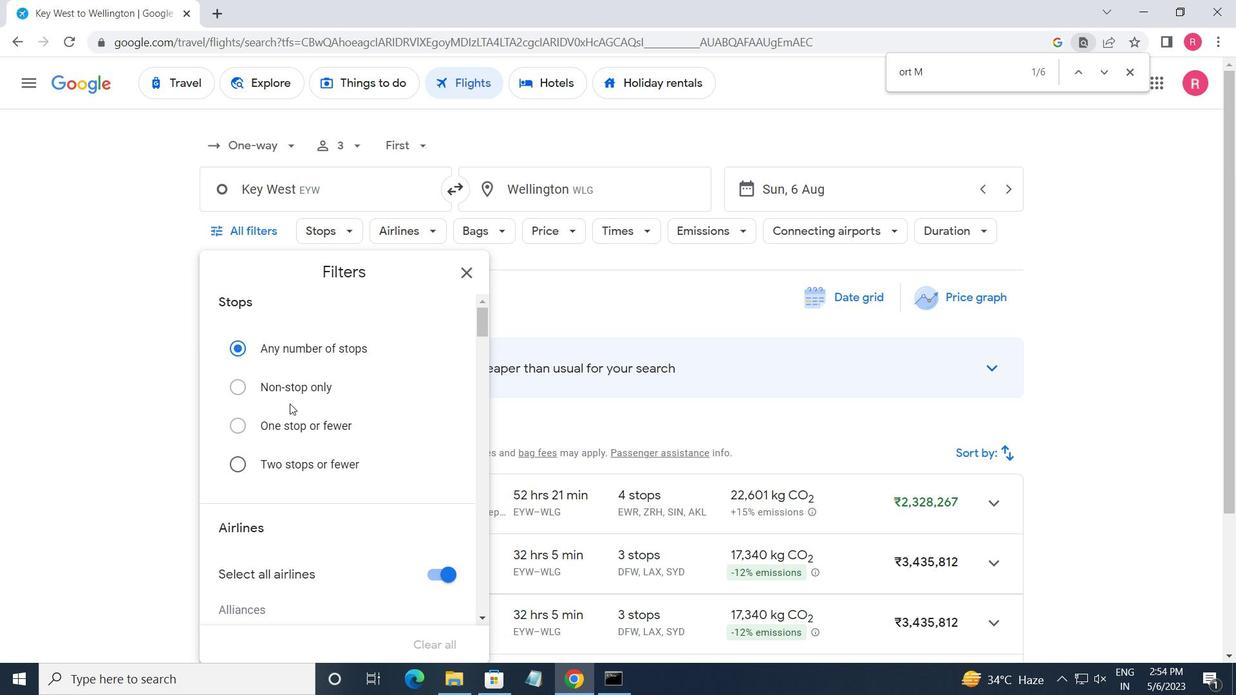 
Action: Mouse scrolled (289, 405) with delta (0, 0)
Screenshot: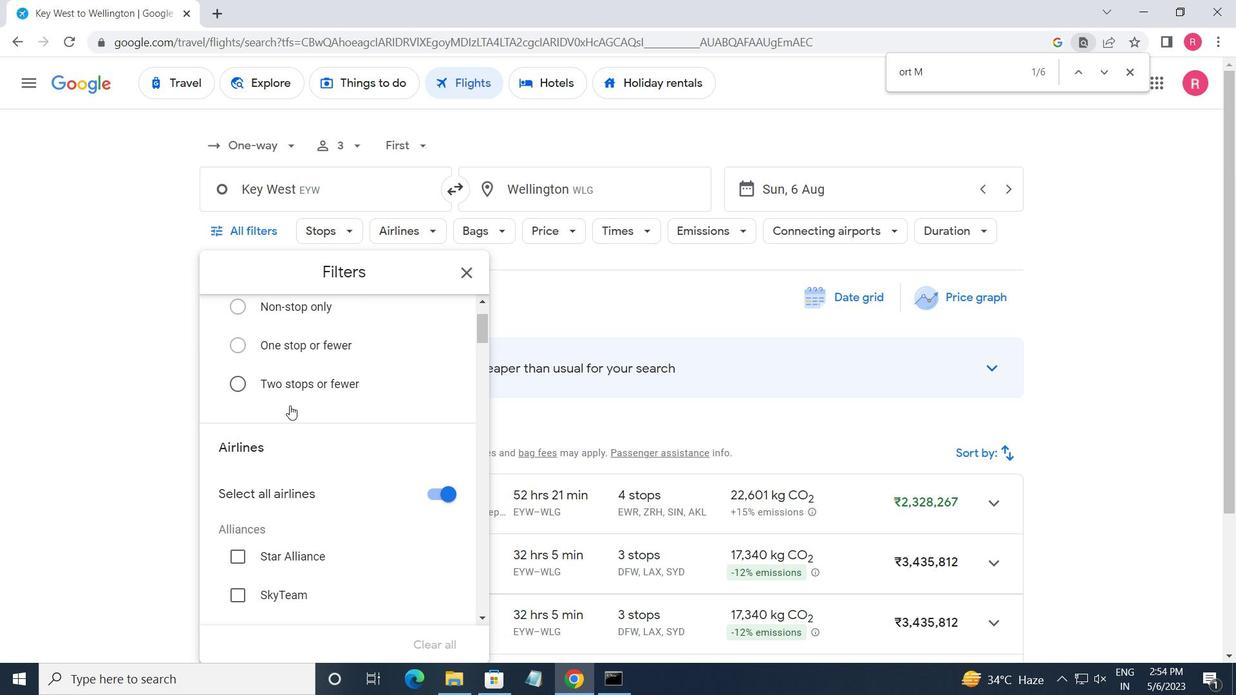 
Action: Mouse moved to (289, 406)
Screenshot: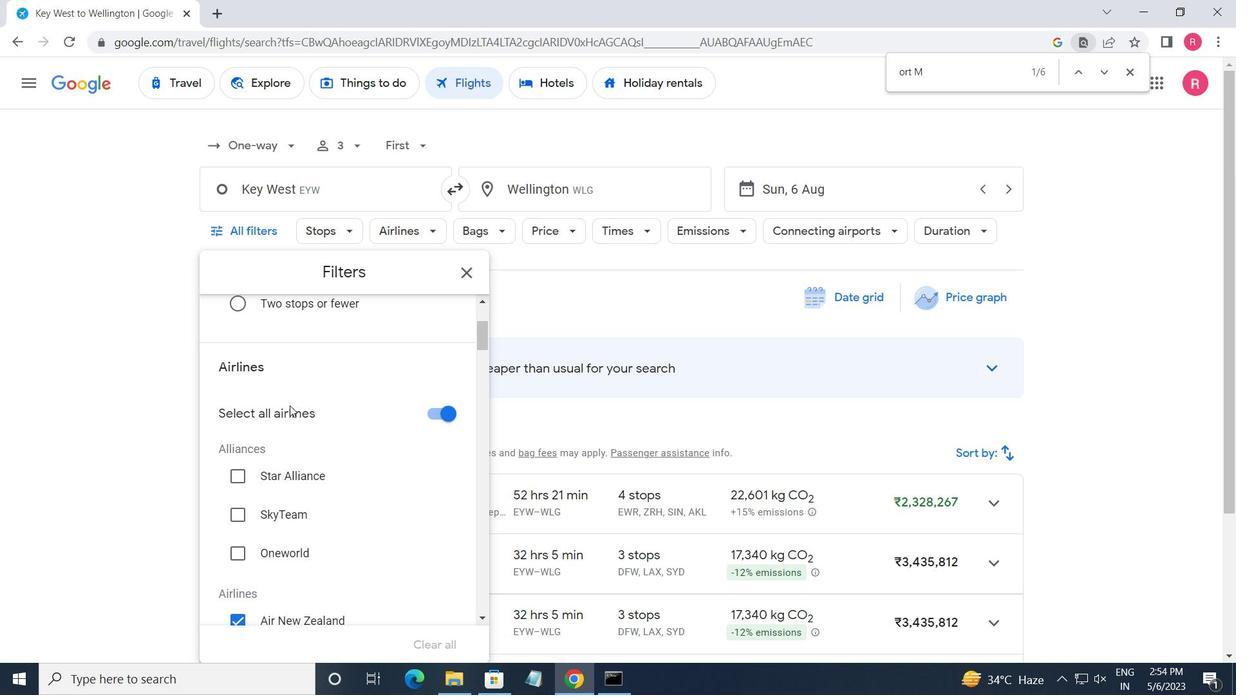 
Action: Mouse scrolled (289, 405) with delta (0, 0)
Screenshot: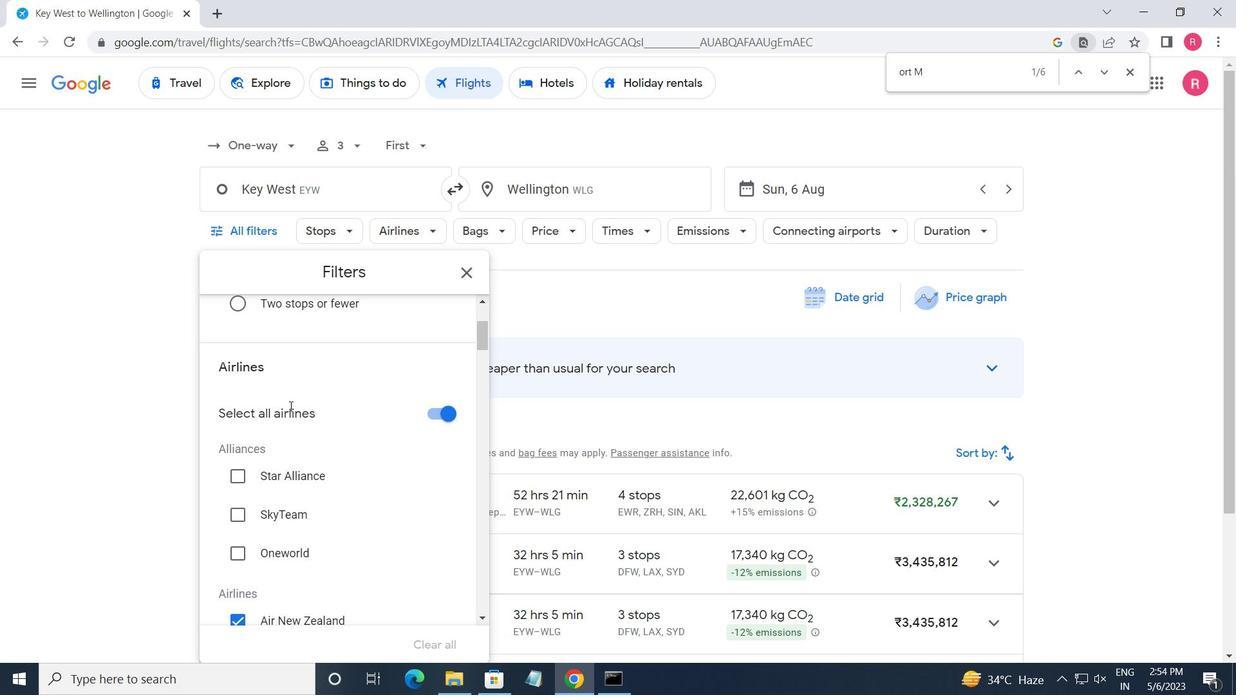 
Action: Mouse moved to (291, 406)
Screenshot: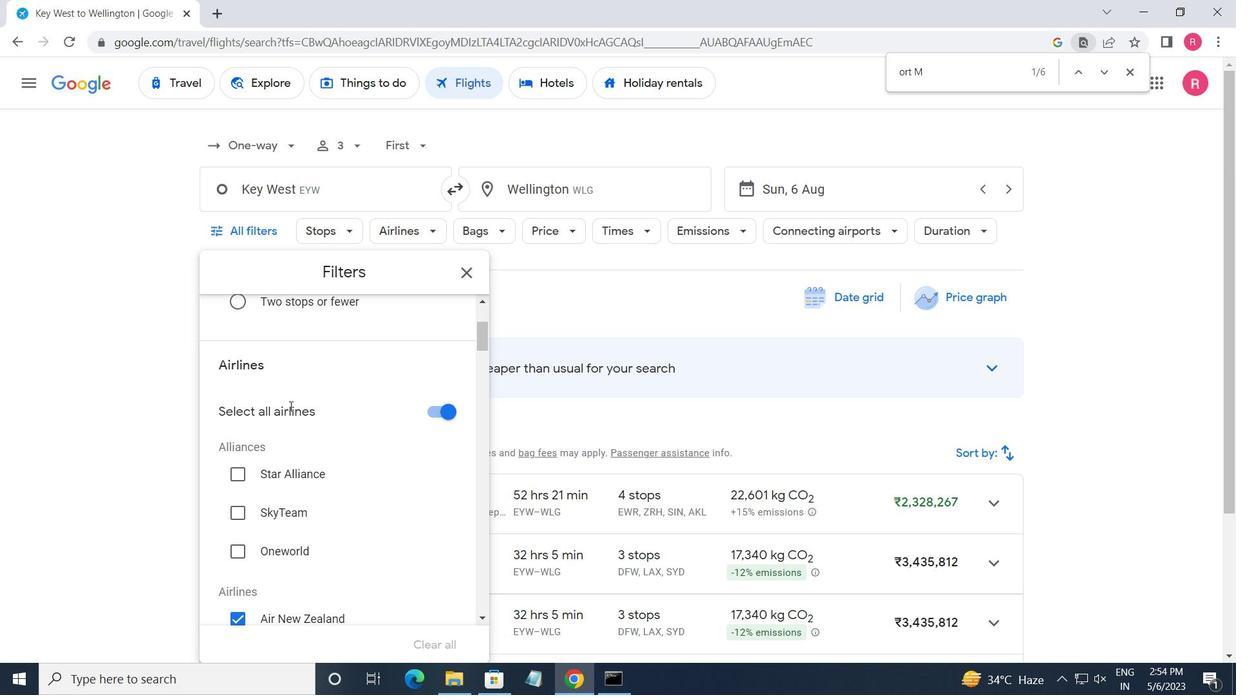 
Action: Mouse scrolled (291, 405) with delta (0, 0)
Screenshot: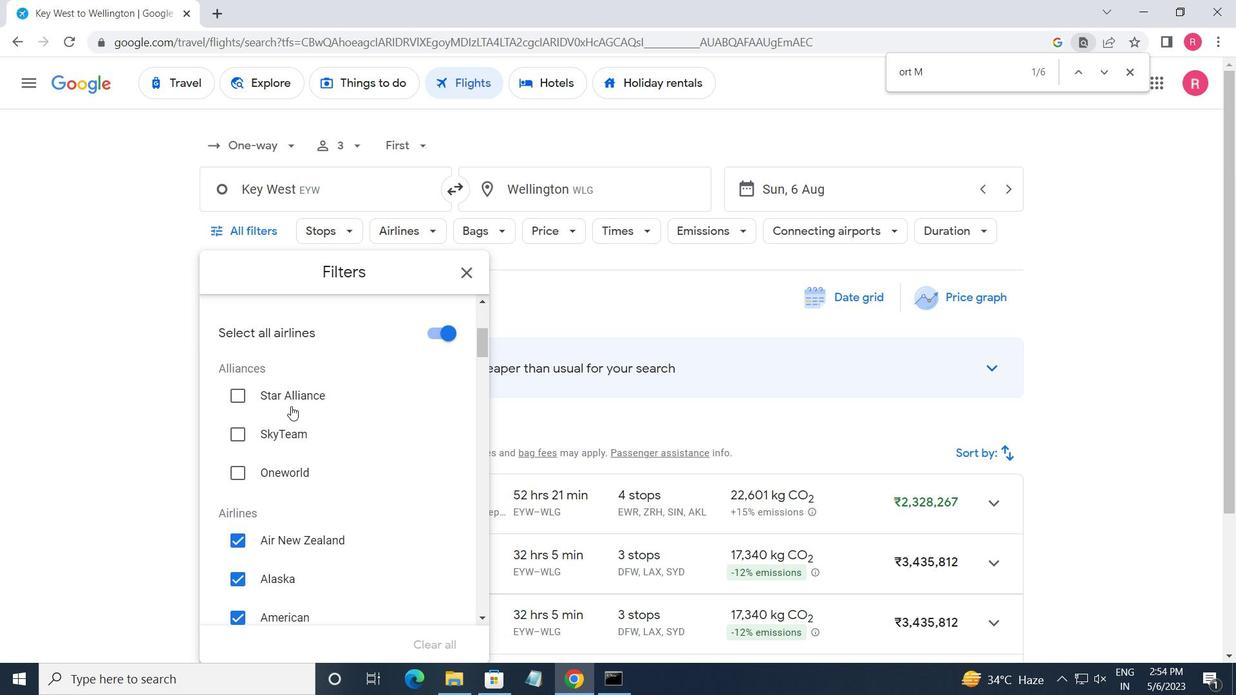 
Action: Mouse moved to (291, 406)
Screenshot: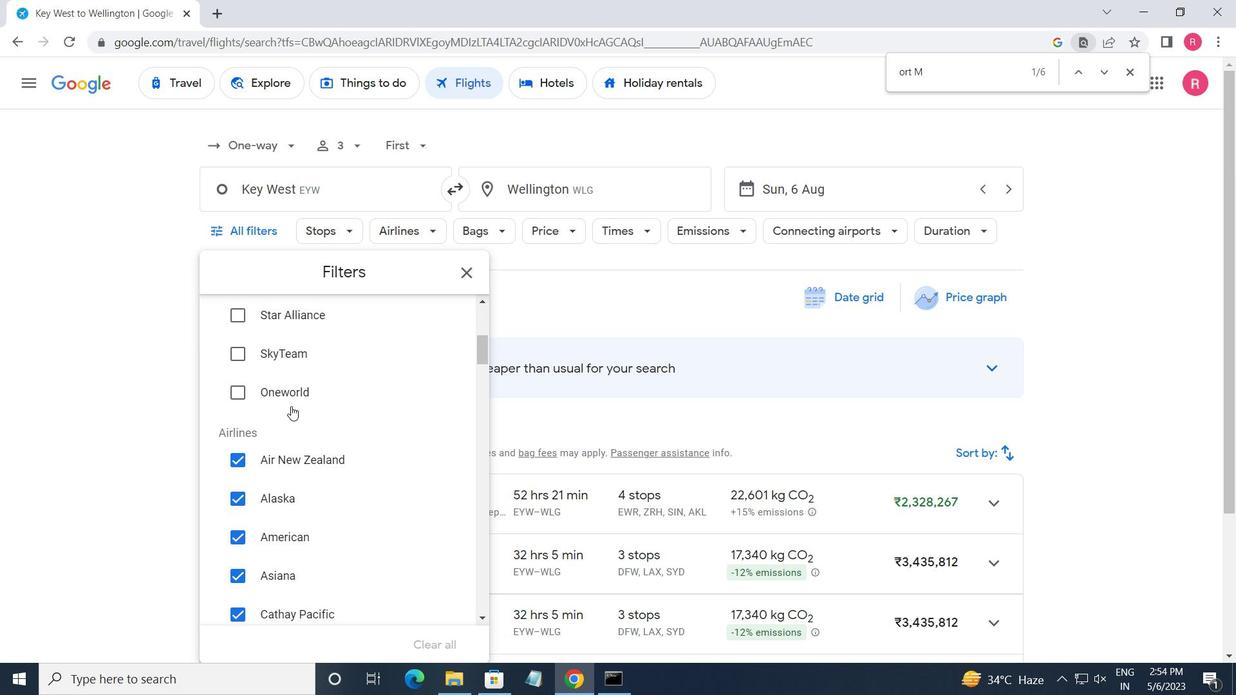 
Action: Mouse scrolled (291, 405) with delta (0, 0)
Screenshot: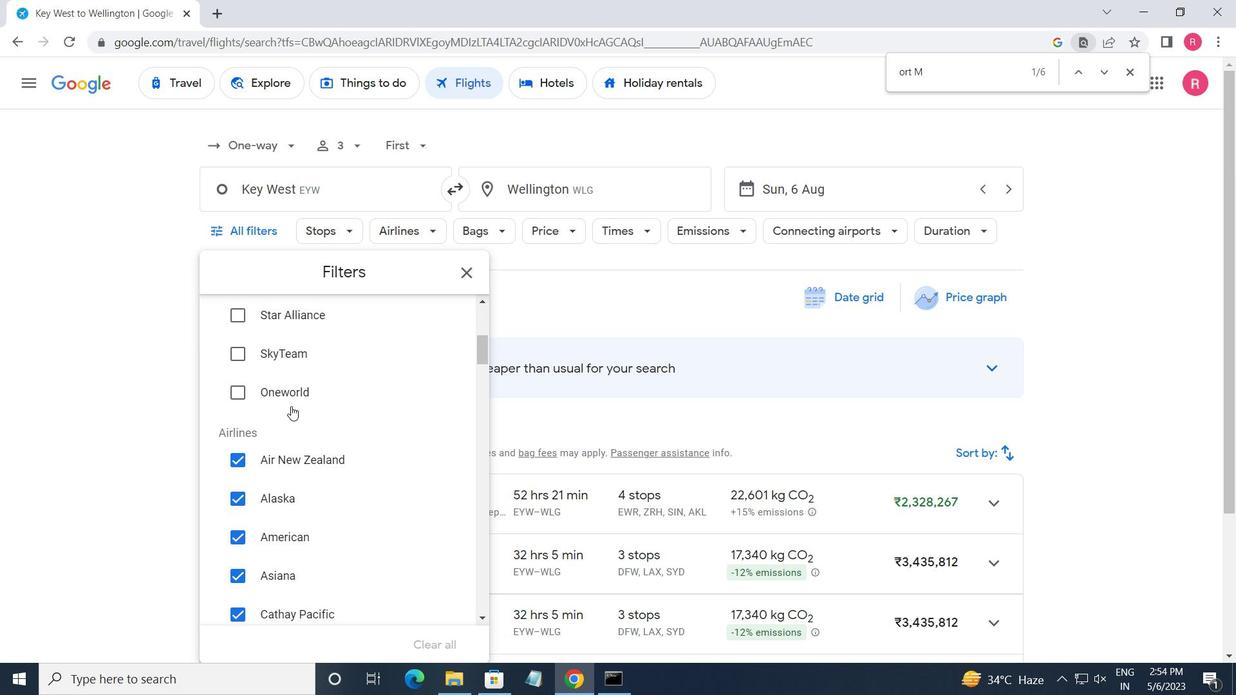 
Action: Mouse moved to (292, 407)
Screenshot: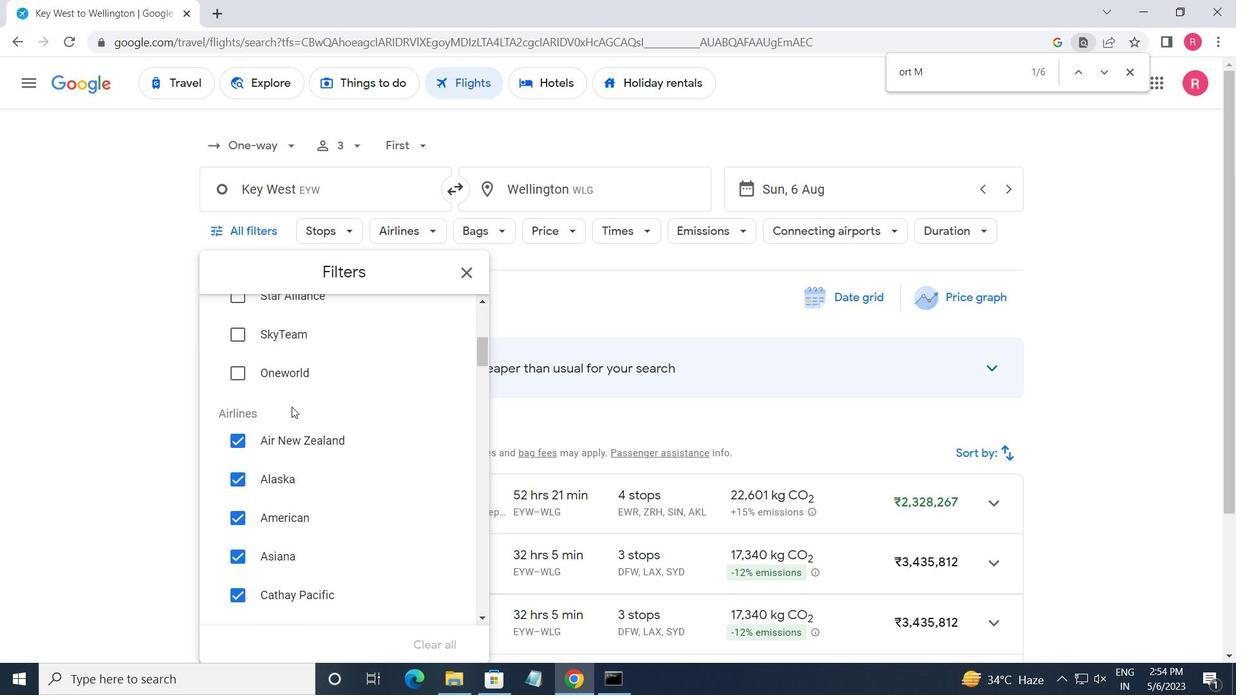 
Action: Mouse scrolled (292, 406) with delta (0, 0)
Screenshot: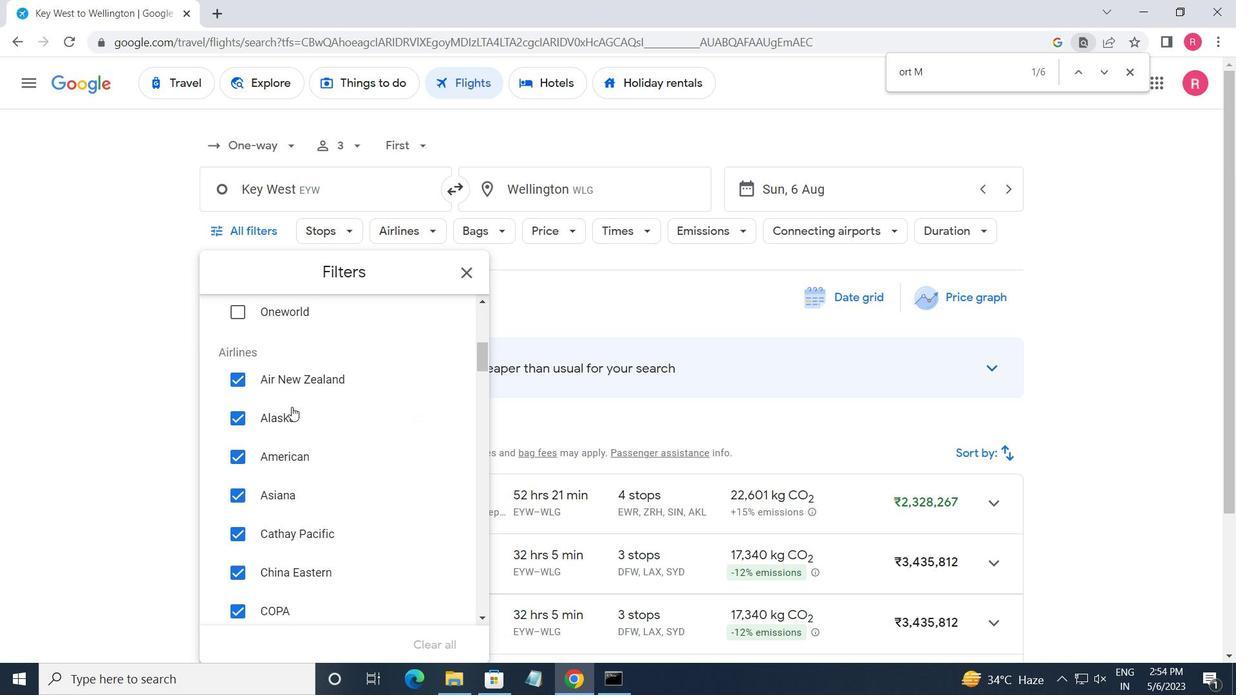 
Action: Mouse moved to (293, 407)
Screenshot: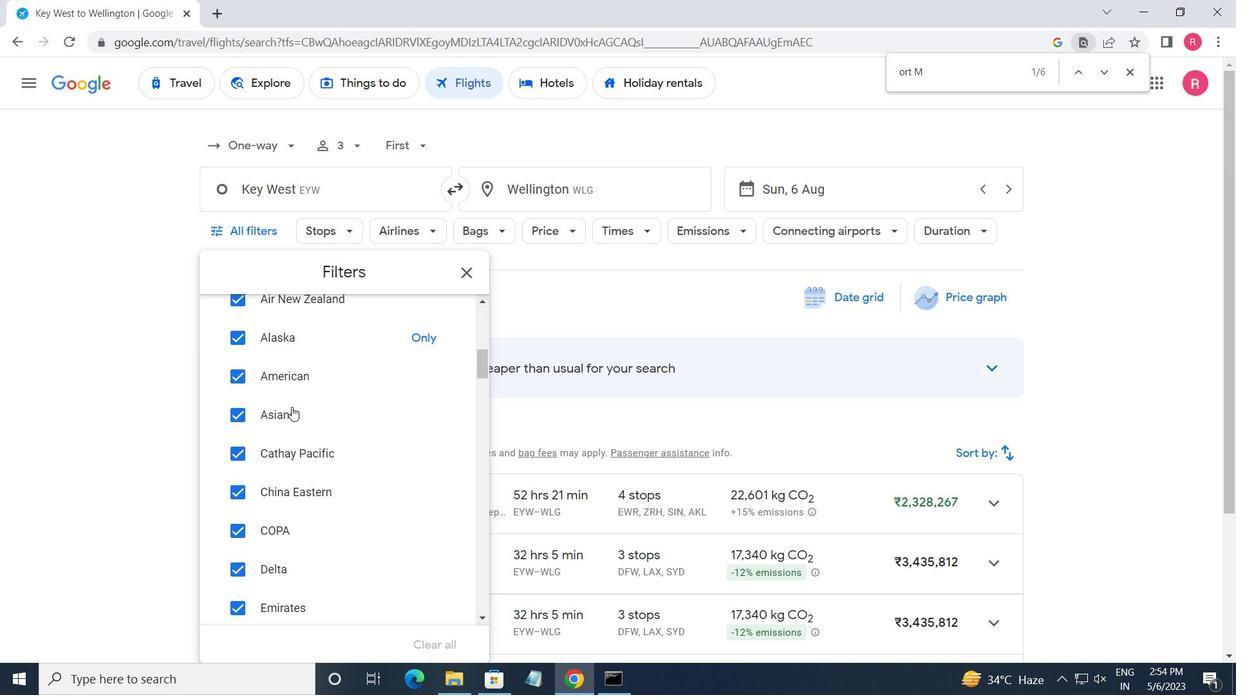 
Action: Mouse scrolled (293, 406) with delta (0, 0)
Screenshot: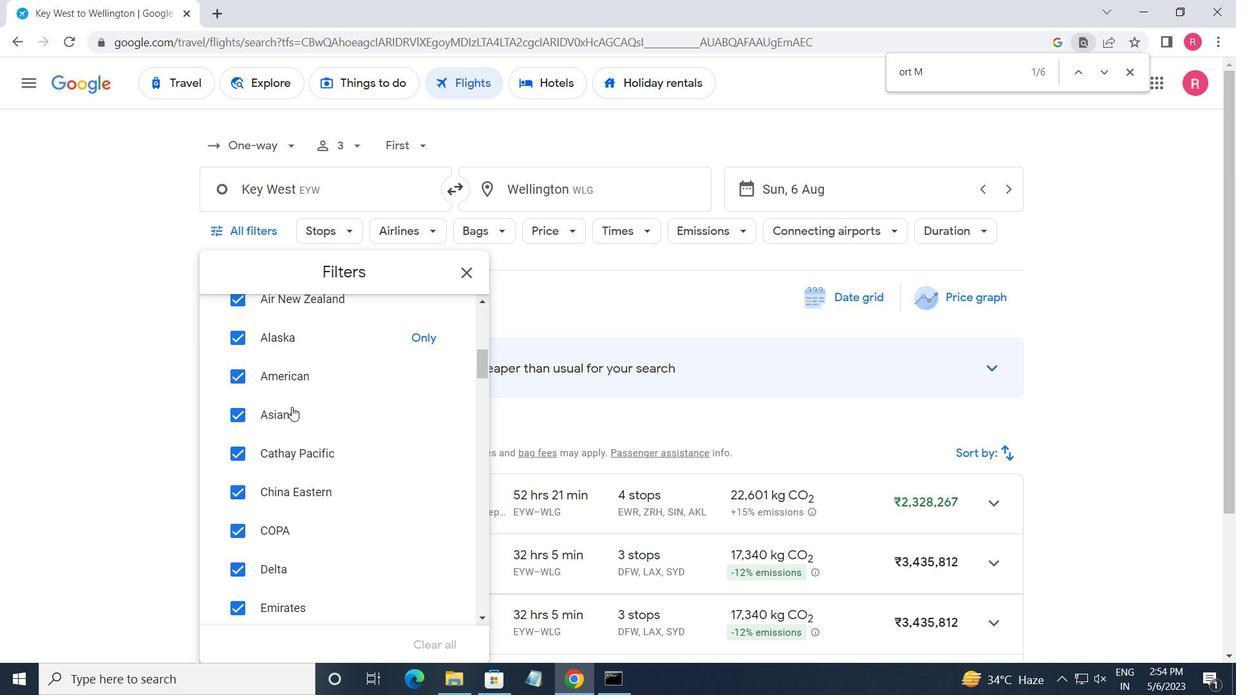 
Action: Mouse moved to (294, 408)
Screenshot: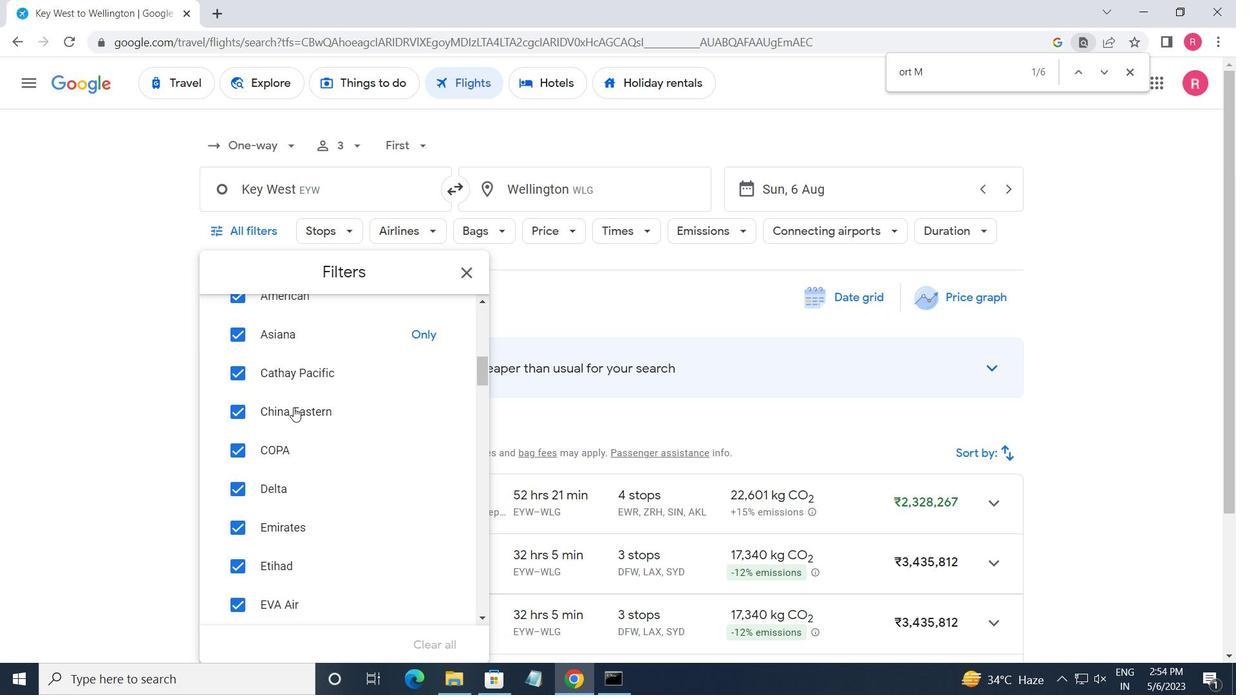 
Action: Mouse scrolled (294, 407) with delta (0, 0)
Screenshot: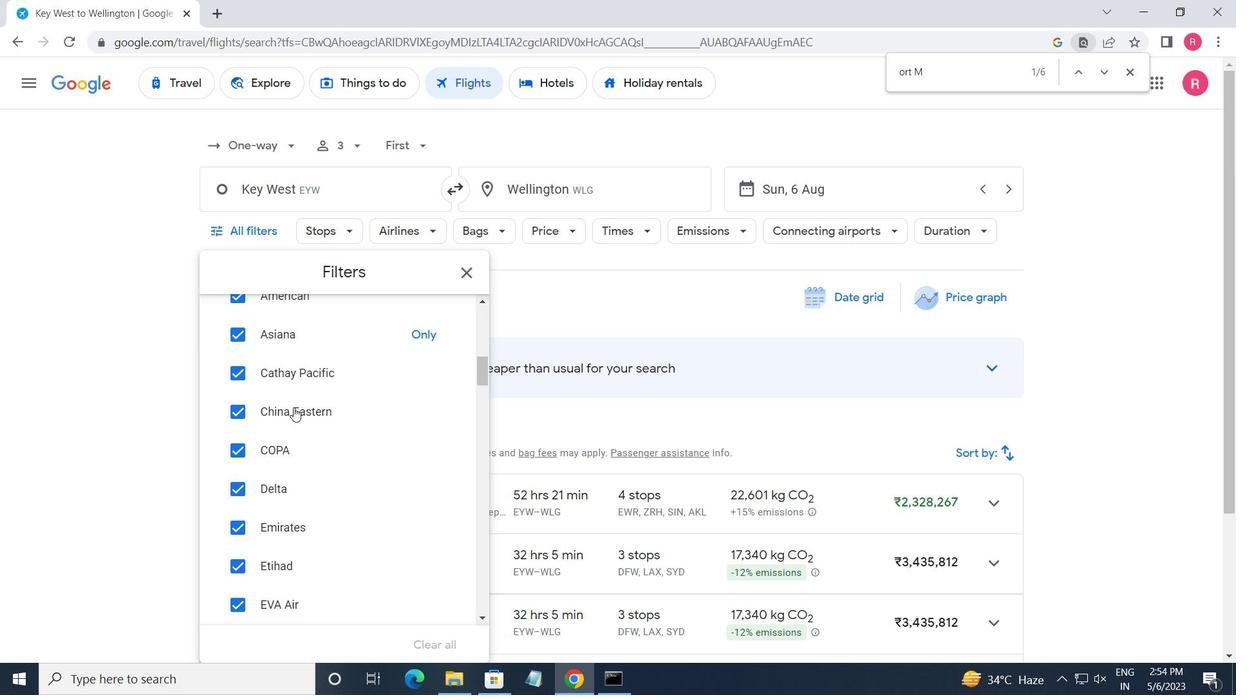 
Action: Mouse scrolled (294, 407) with delta (0, 0)
Screenshot: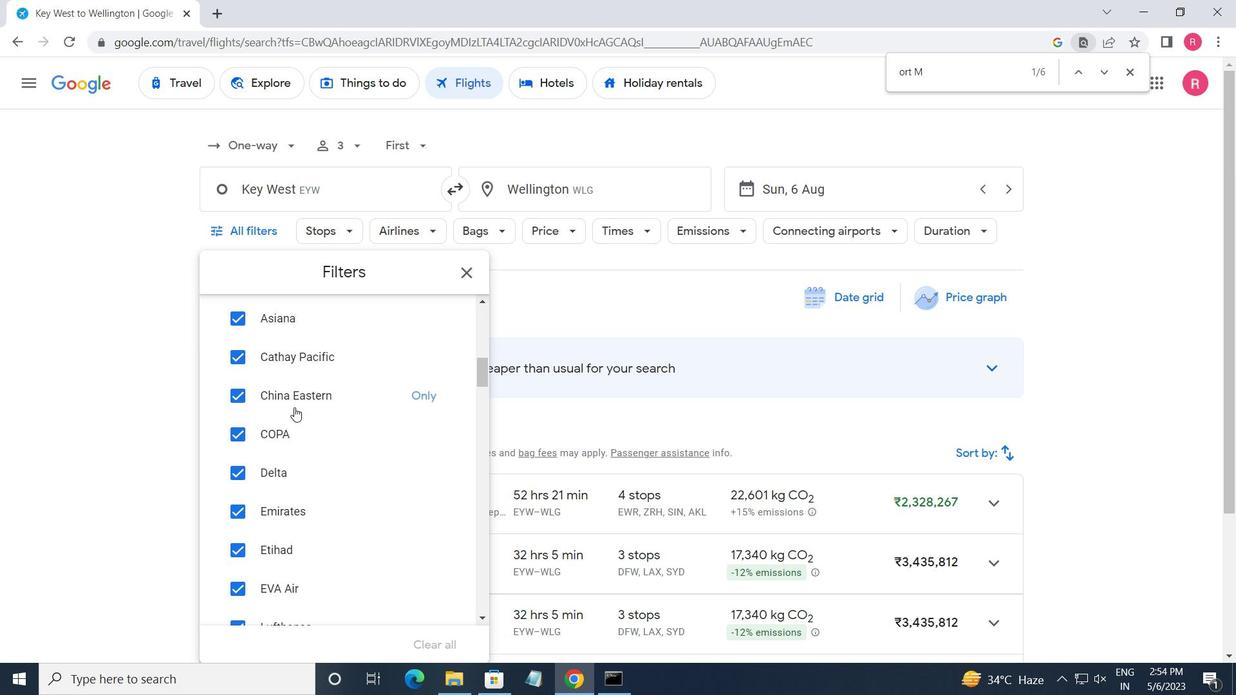 
Action: Mouse scrolled (294, 407) with delta (0, 0)
Screenshot: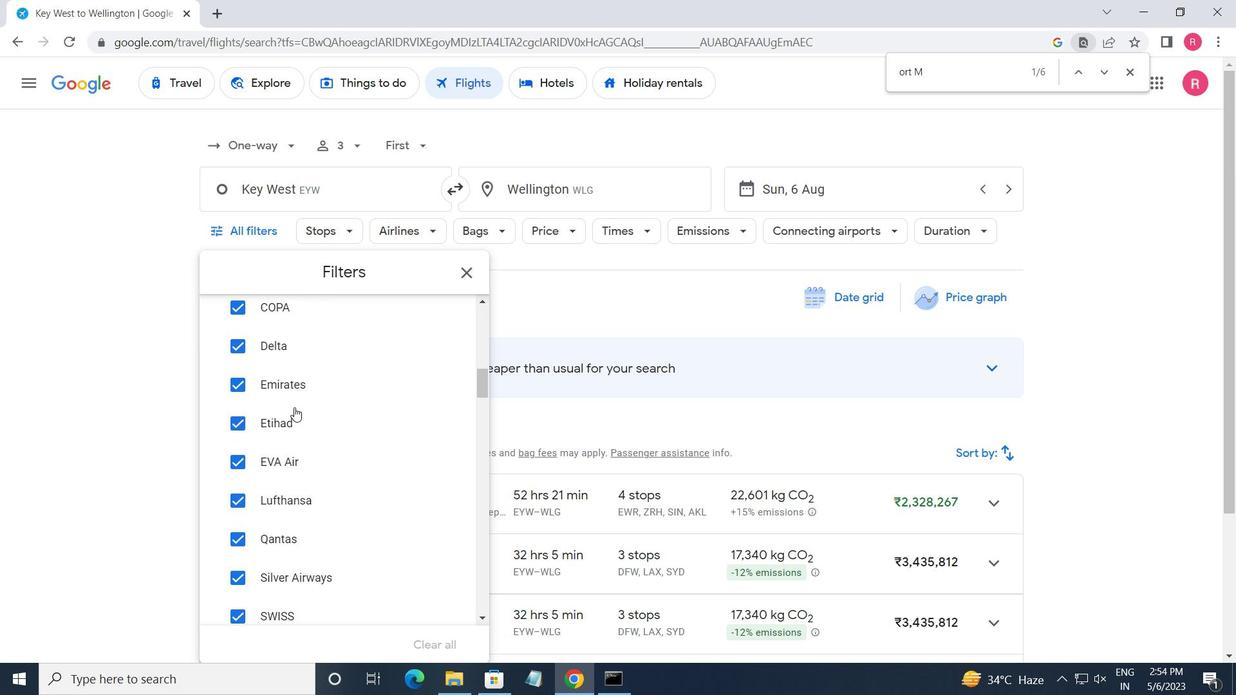 
Action: Mouse moved to (294, 408)
Screenshot: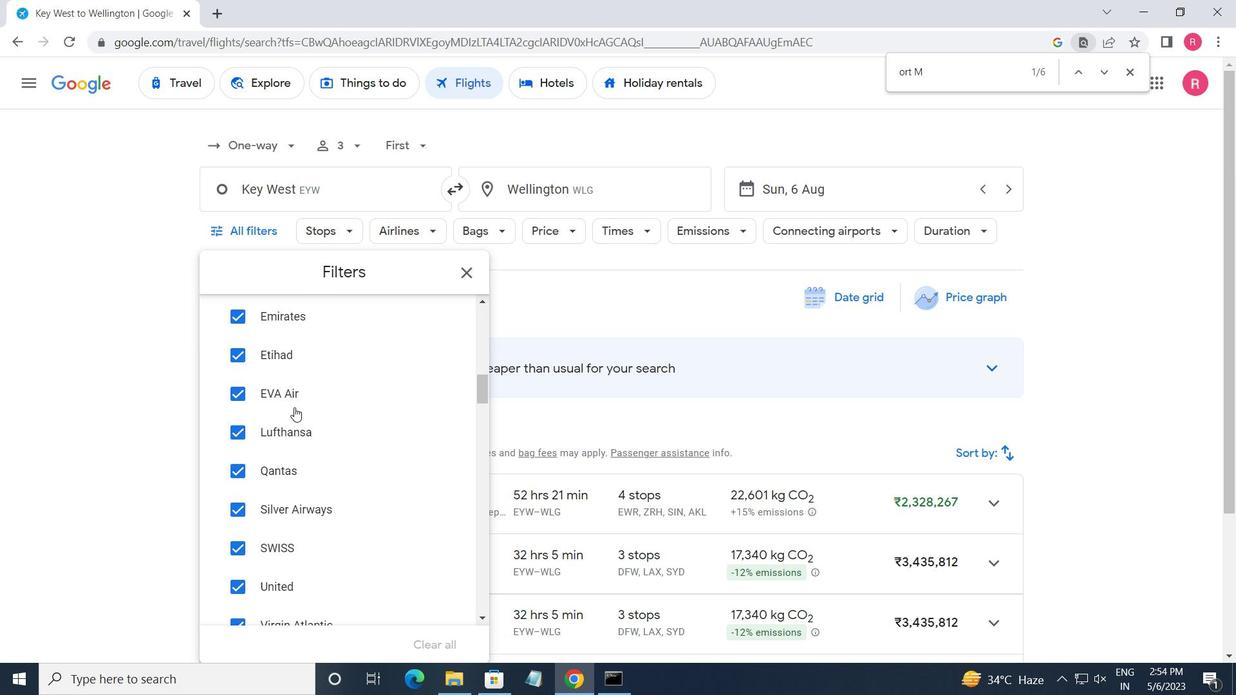 
Action: Mouse scrolled (294, 407) with delta (0, 0)
Screenshot: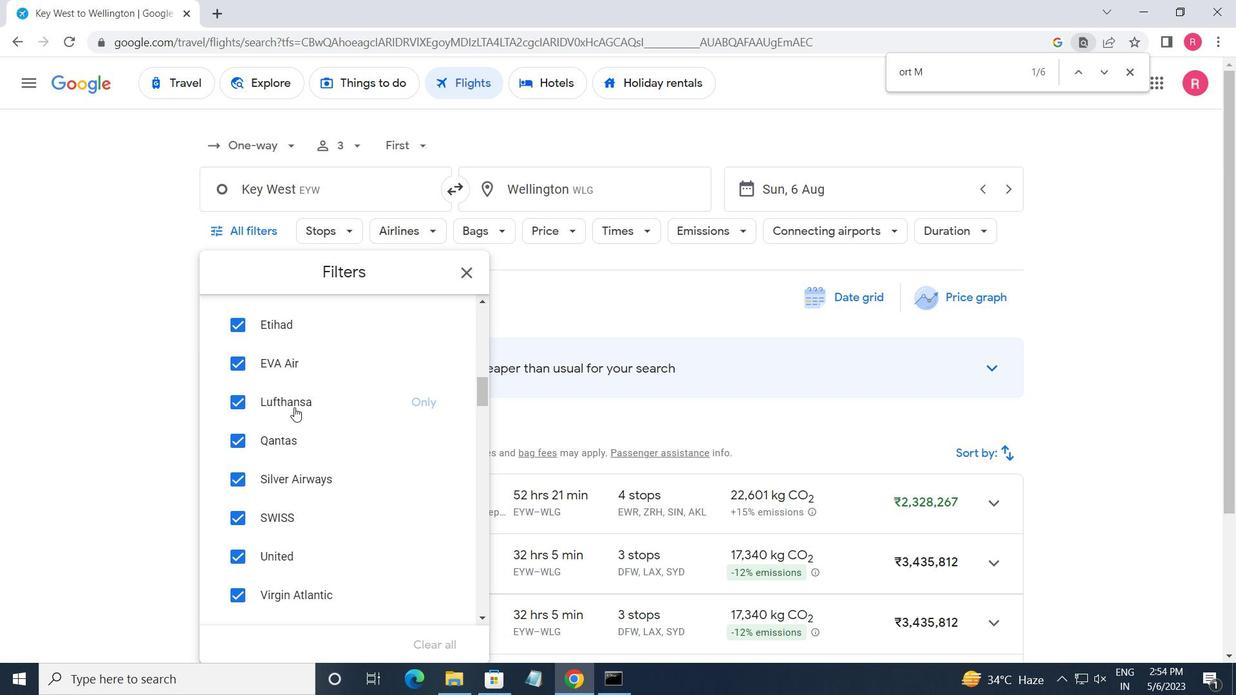 
Action: Mouse moved to (296, 408)
Screenshot: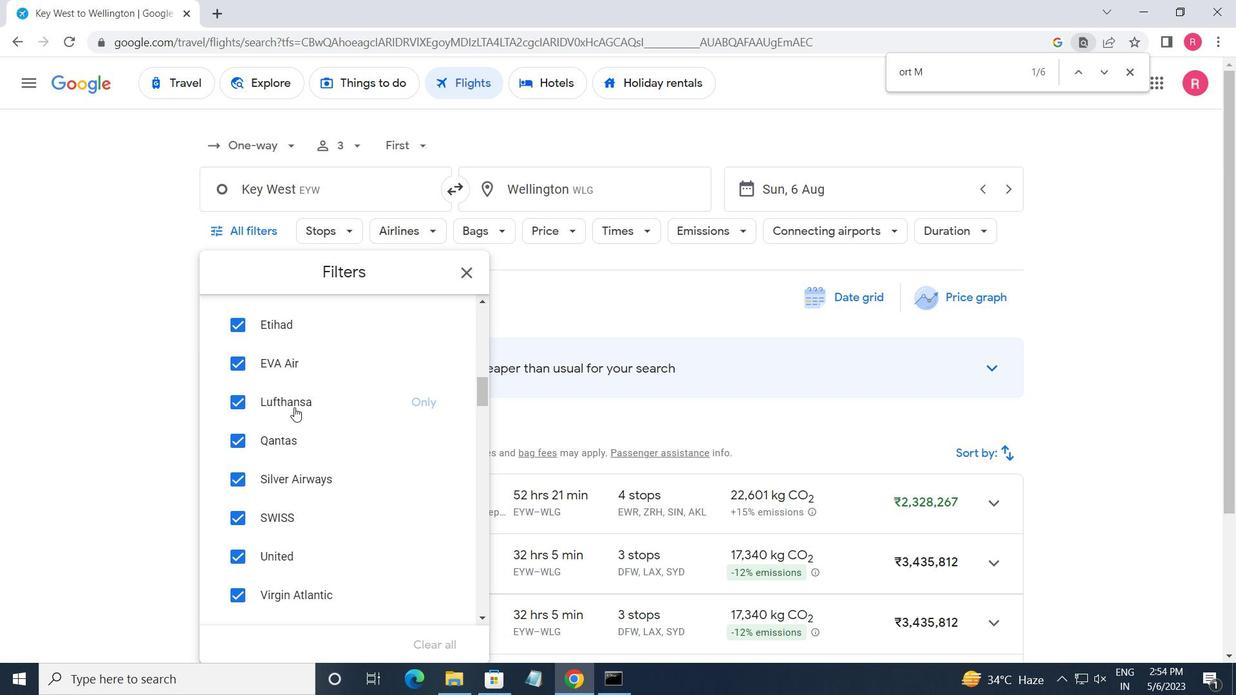 
Action: Mouse scrolled (296, 408) with delta (0, 0)
Screenshot: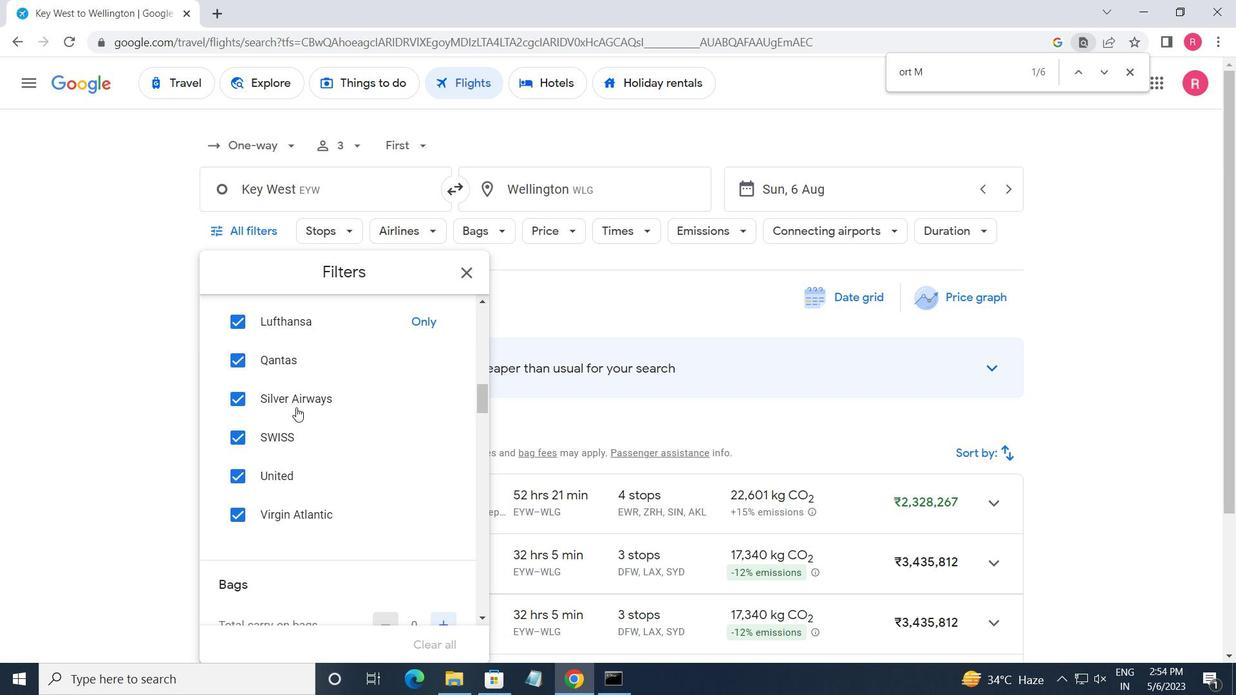 
Action: Mouse moved to (296, 408)
Screenshot: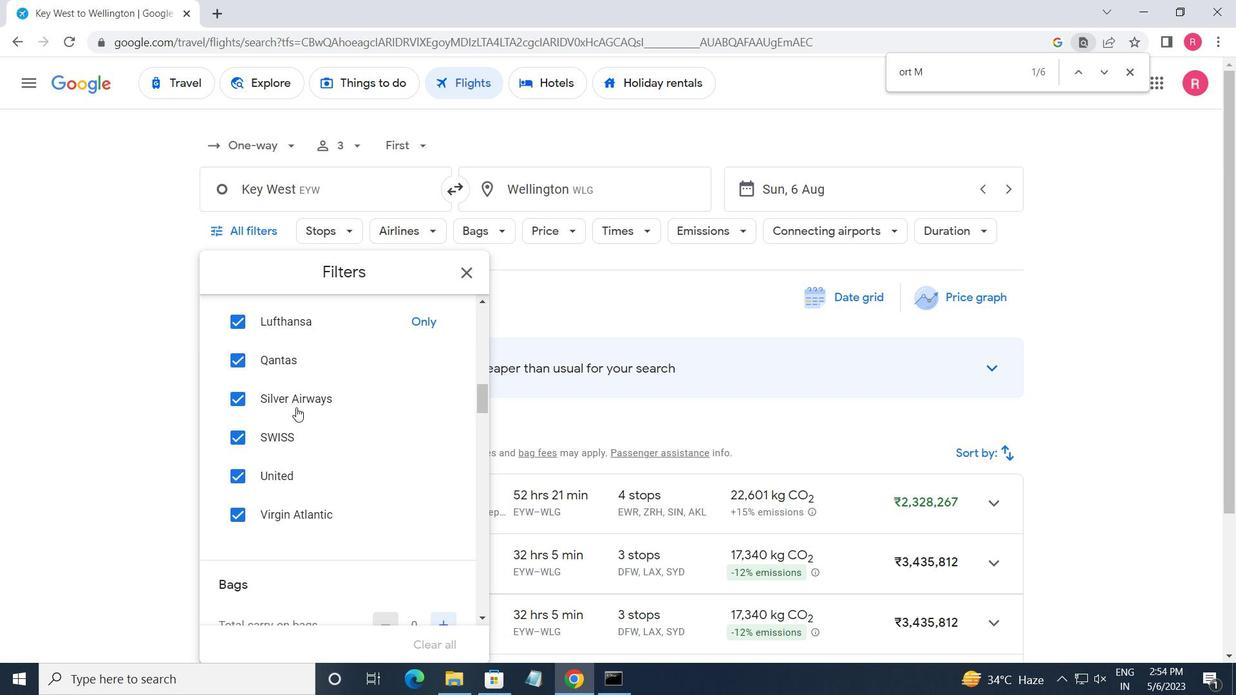 
Action: Mouse scrolled (296, 408) with delta (0, 0)
Screenshot: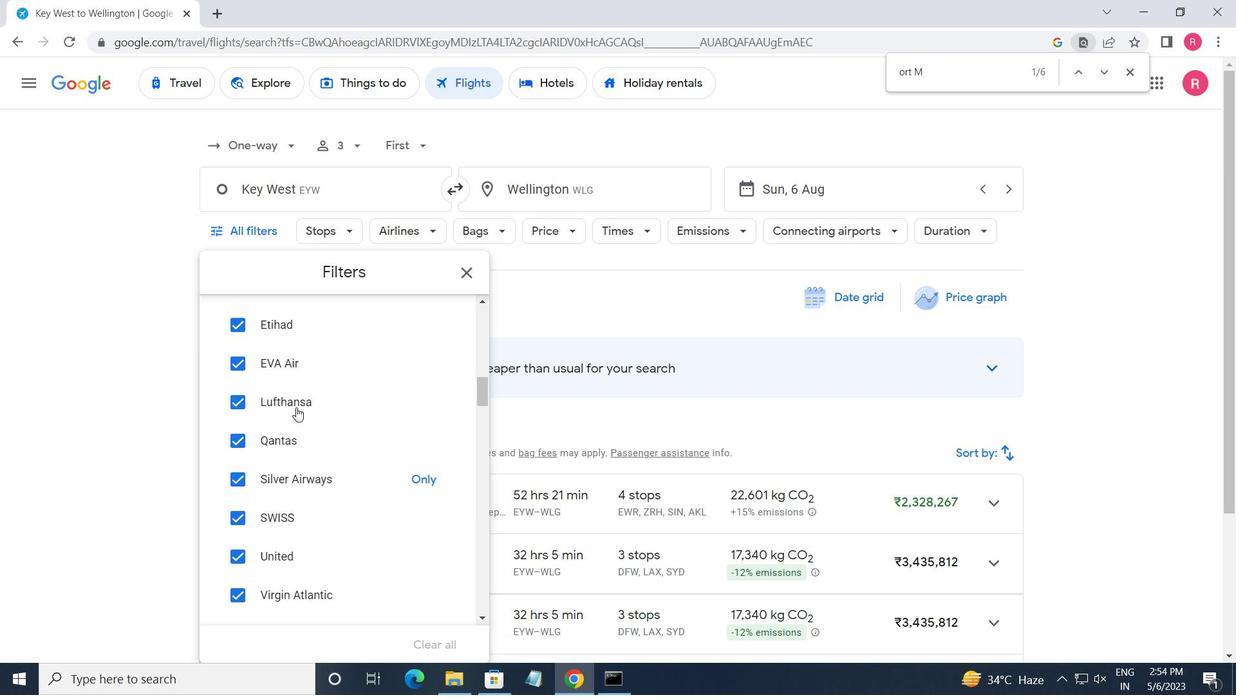 
Action: Mouse moved to (299, 408)
Screenshot: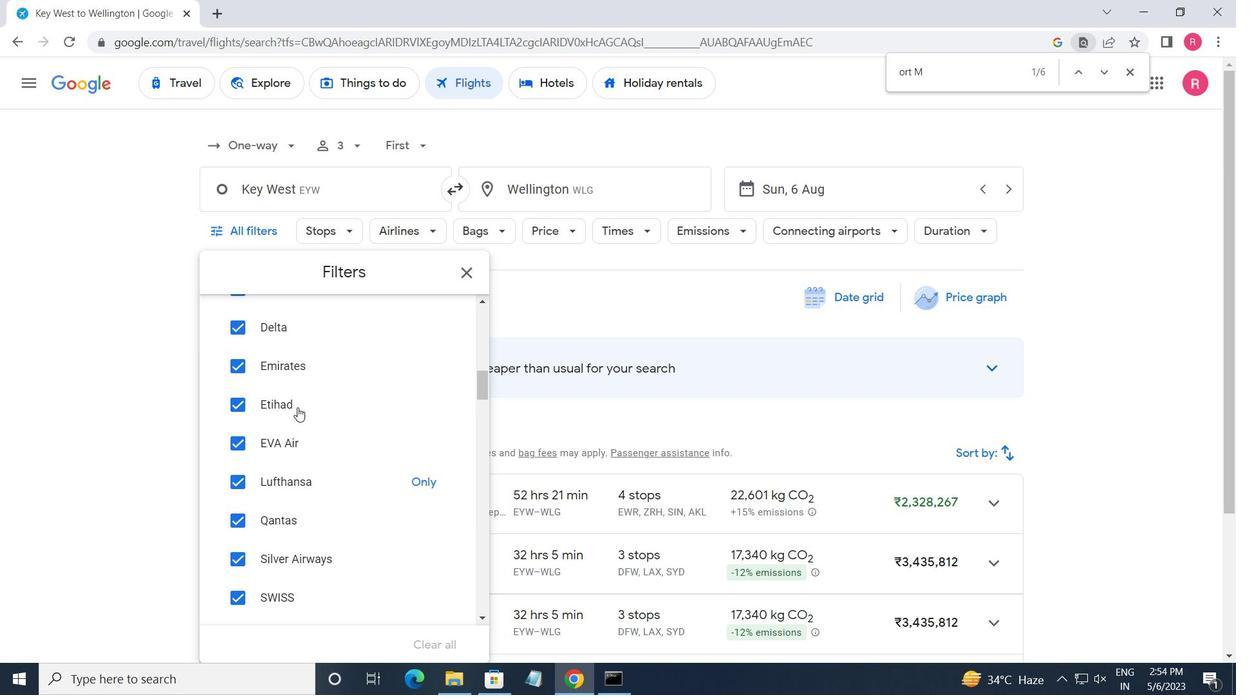 
Action: Mouse scrolled (299, 408) with delta (0, 0)
Screenshot: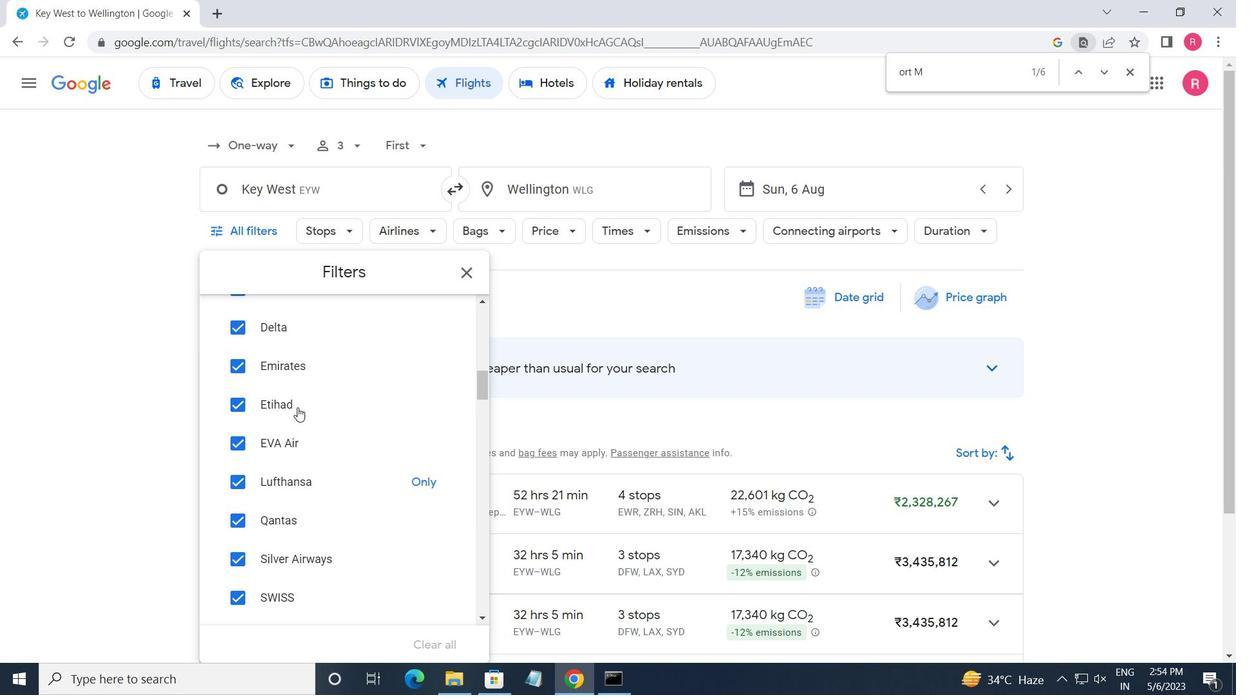 
Action: Mouse scrolled (299, 408) with delta (0, 0)
Screenshot: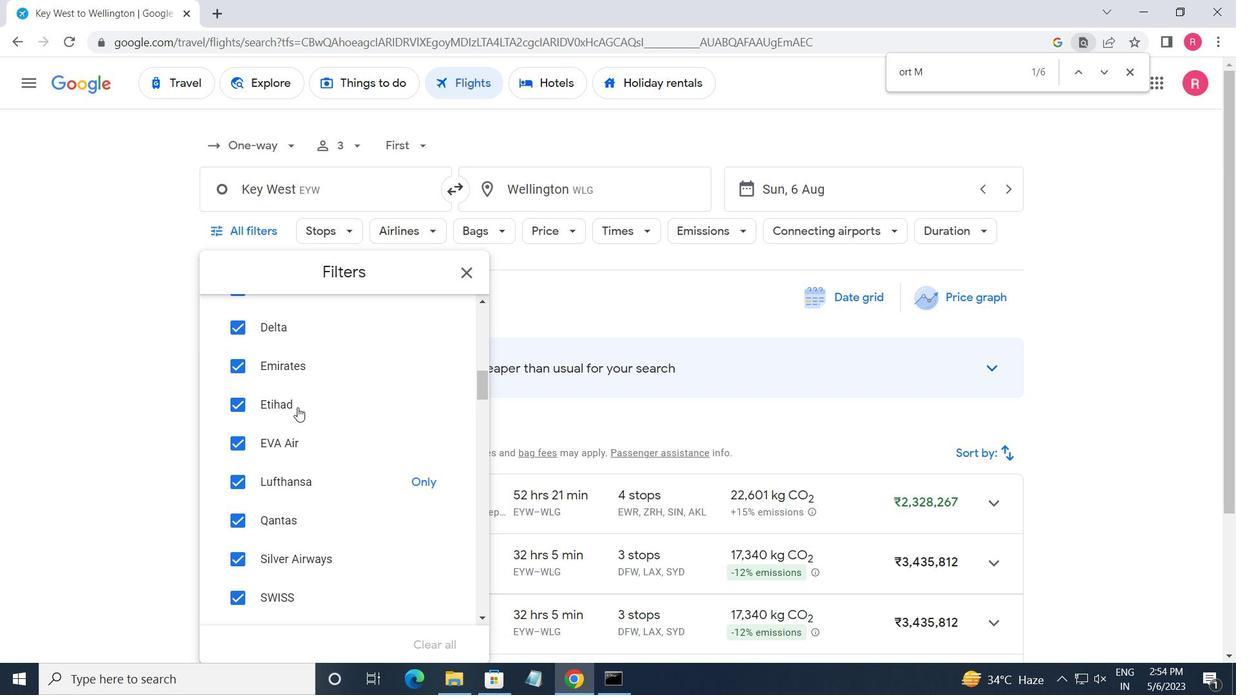
Action: Mouse moved to (299, 407)
Screenshot: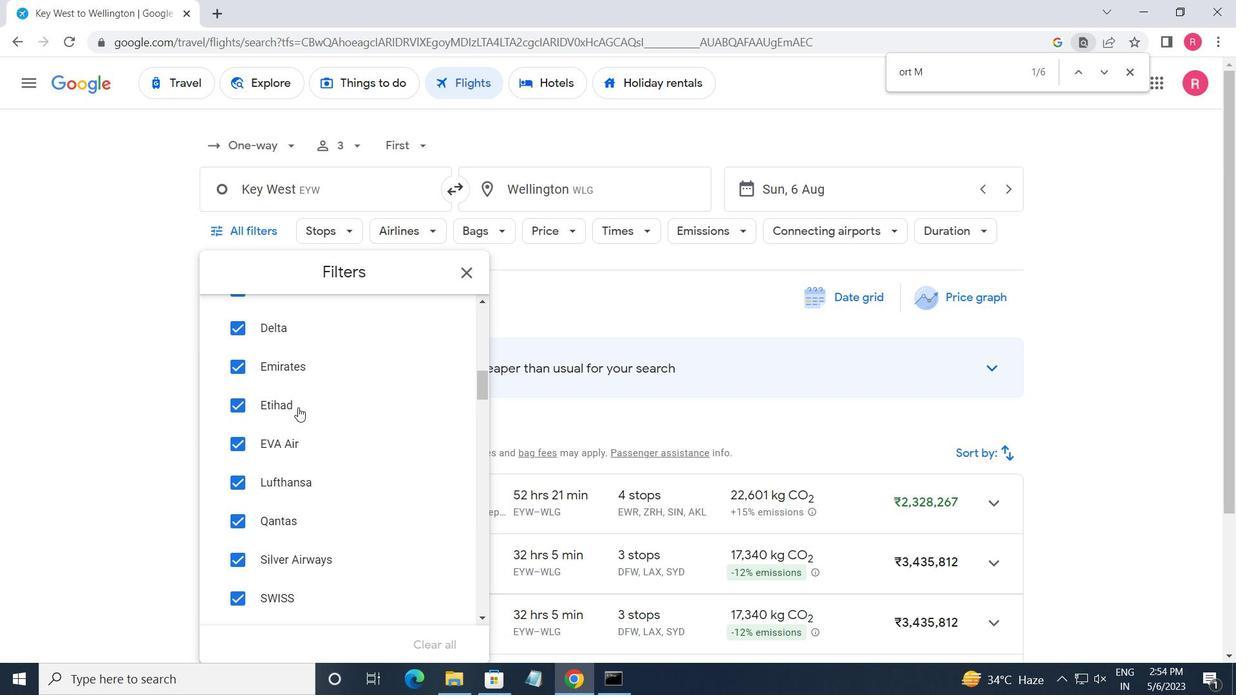 
Action: Mouse scrolled (299, 408) with delta (0, 0)
Screenshot: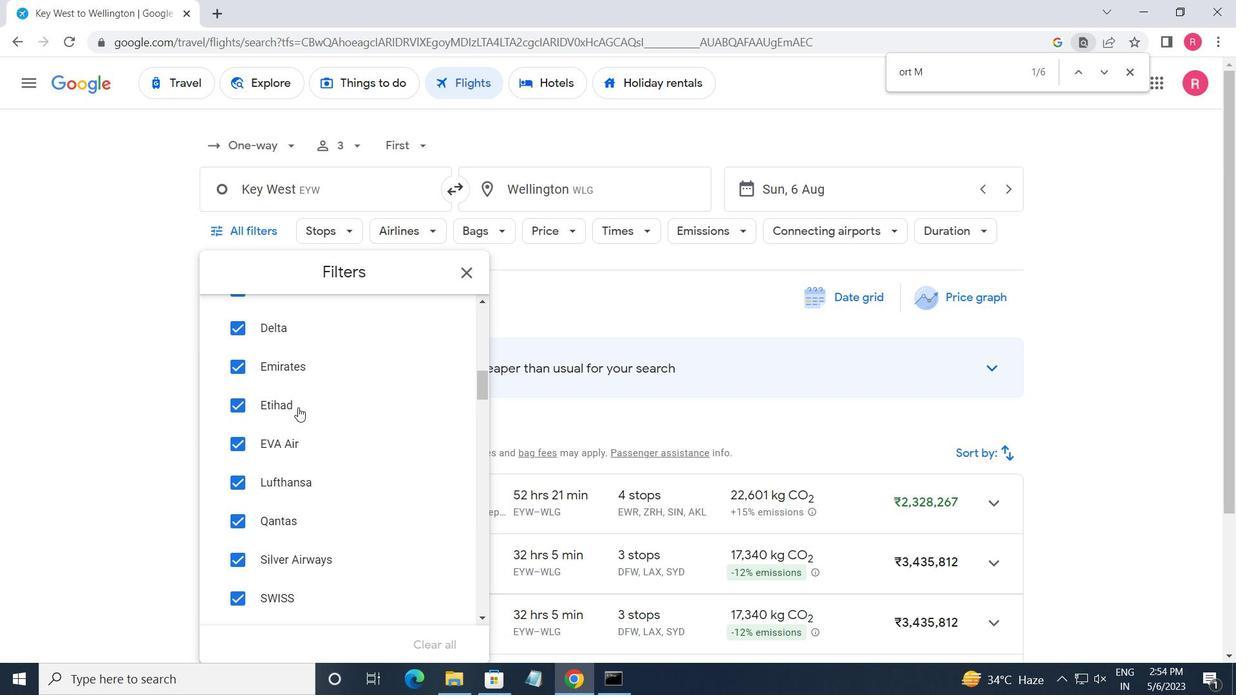 
Action: Mouse moved to (305, 407)
Screenshot: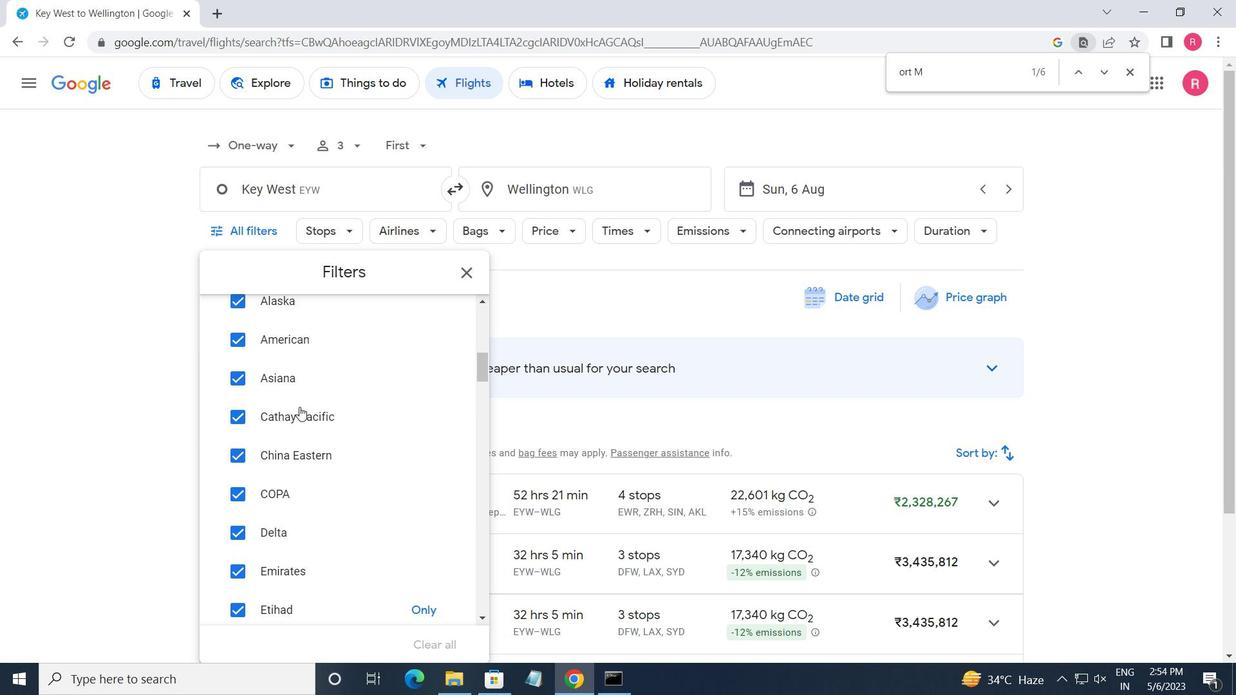 
Action: Mouse scrolled (305, 408) with delta (0, 0)
Screenshot: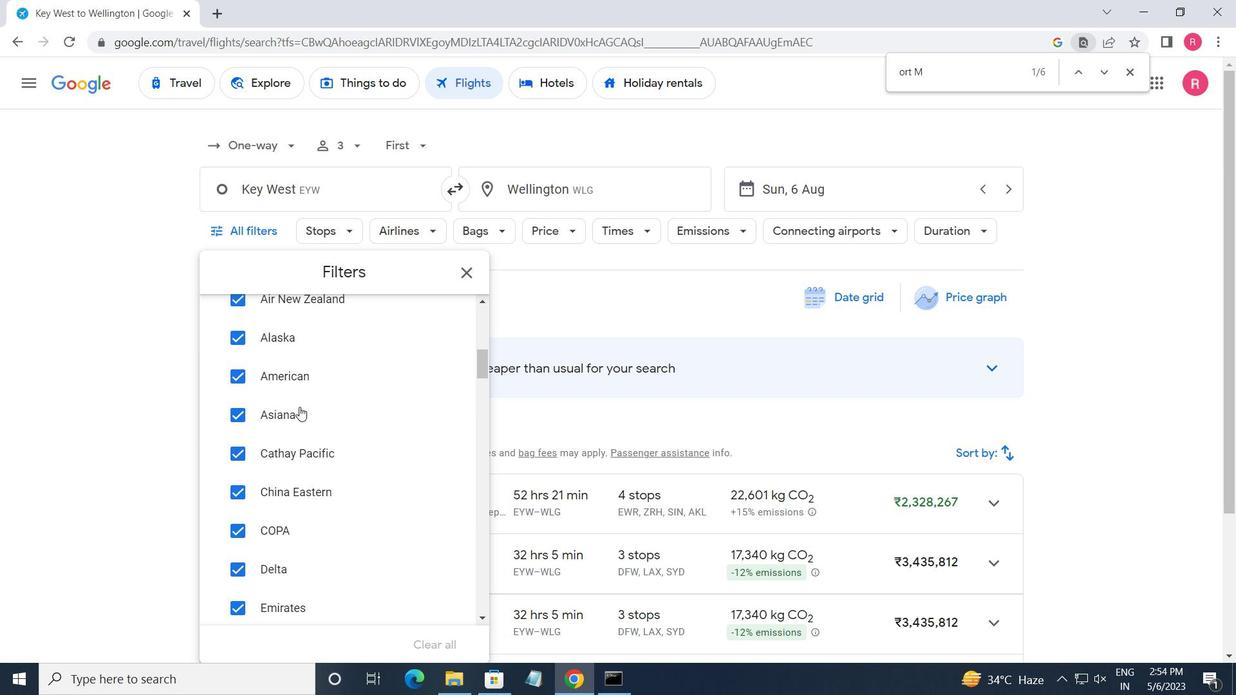
Action: Mouse scrolled (305, 408) with delta (0, 0)
Screenshot: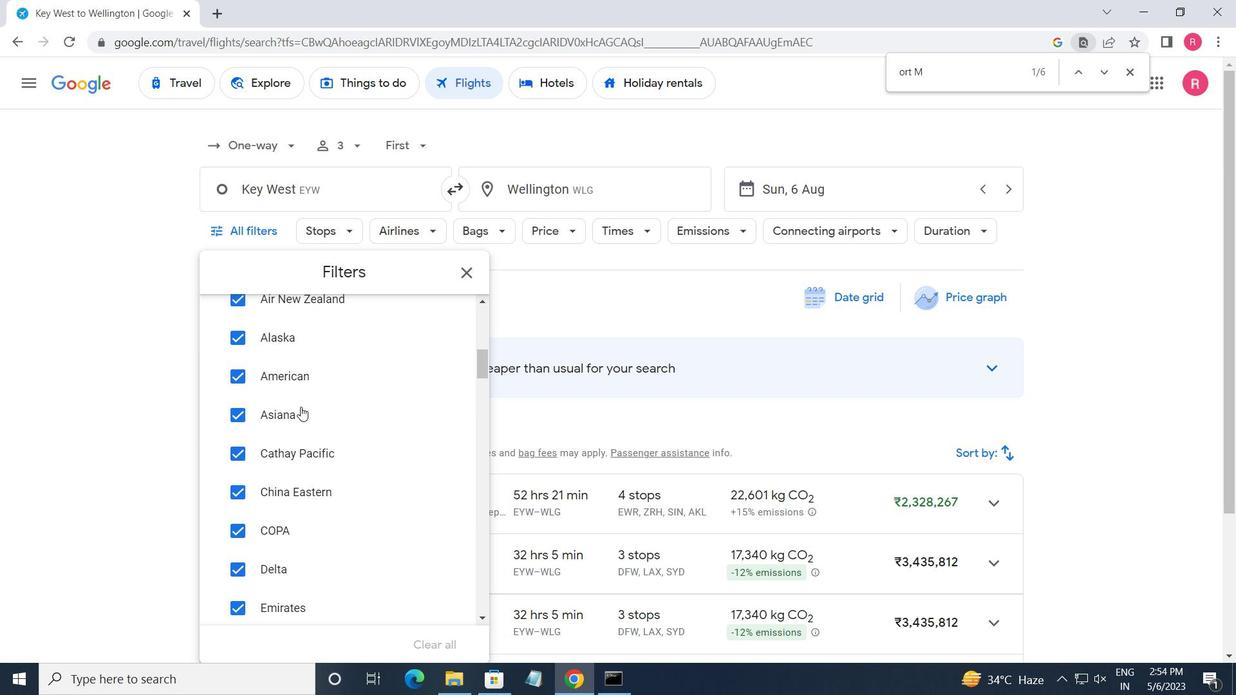 
Action: Mouse moved to (389, 398)
Screenshot: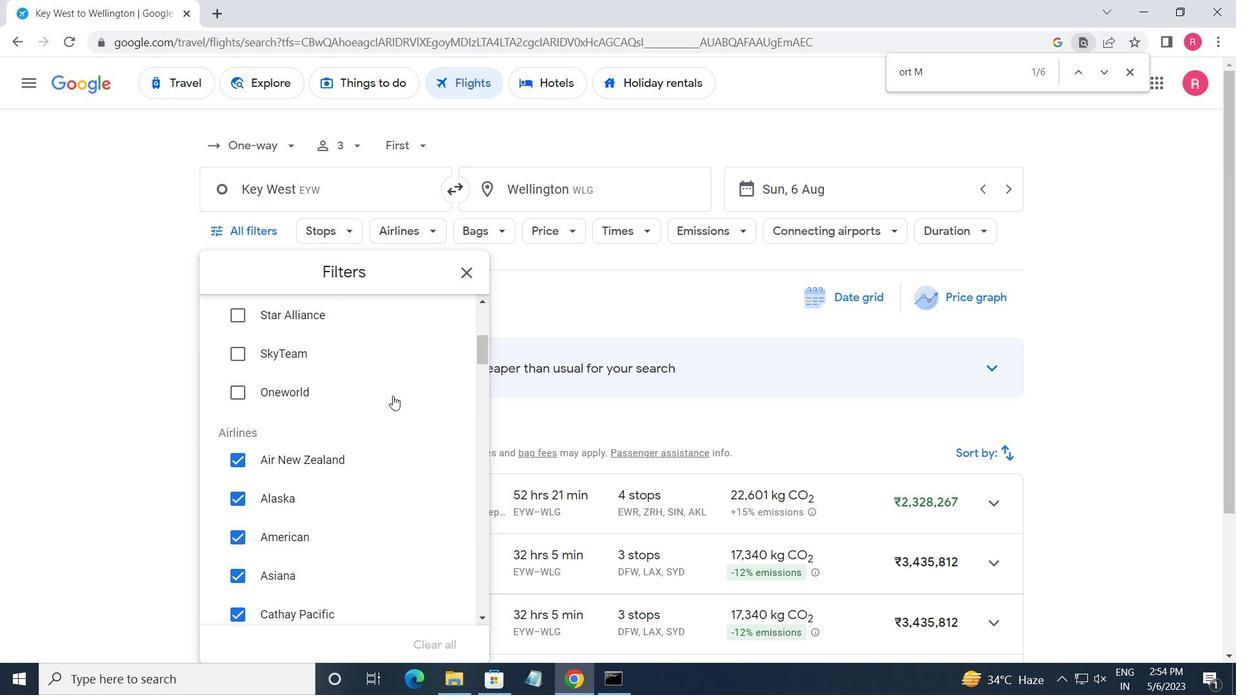 
Action: Mouse scrolled (389, 398) with delta (0, 0)
Screenshot: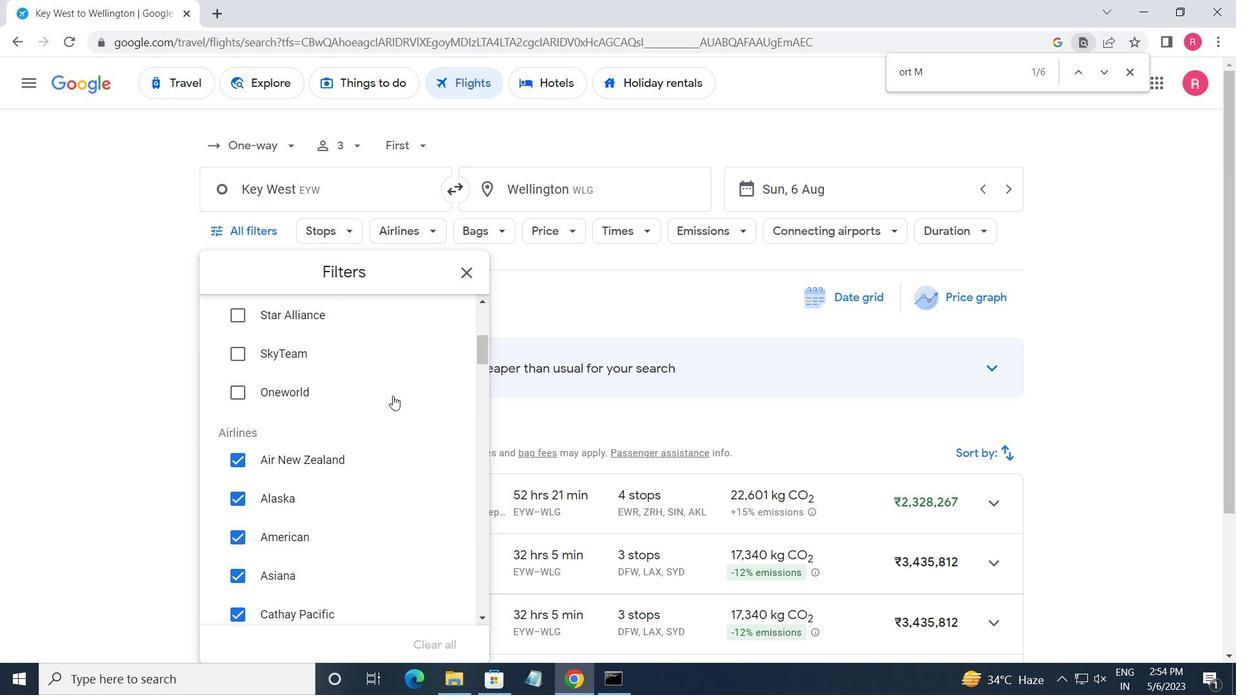 
Action: Mouse scrolled (389, 398) with delta (0, 0)
Screenshot: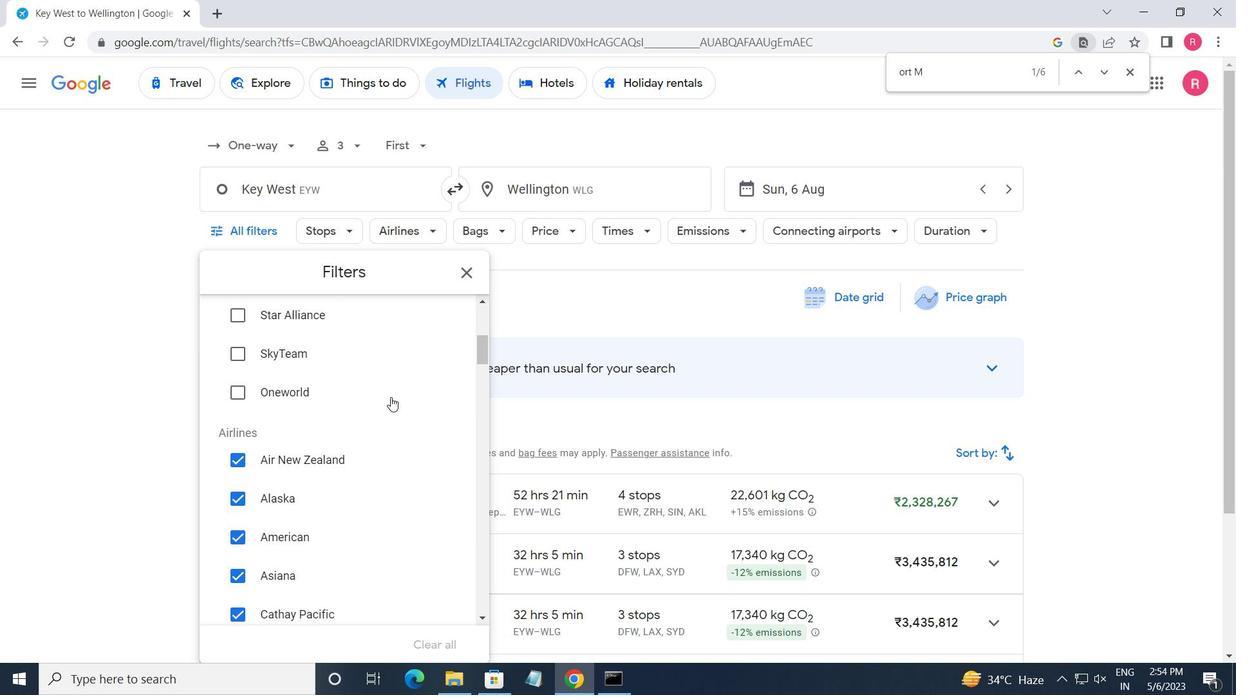 
Action: Mouse moved to (441, 412)
Screenshot: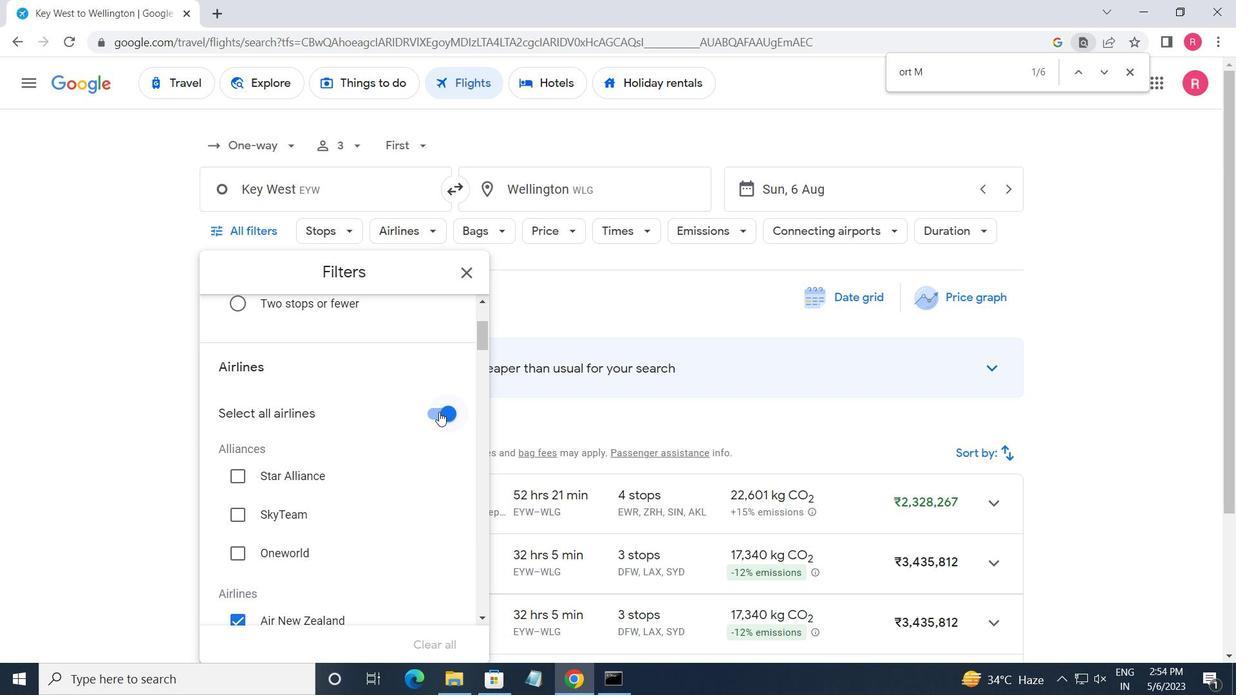 
Action: Mouse pressed left at (441, 412)
Screenshot: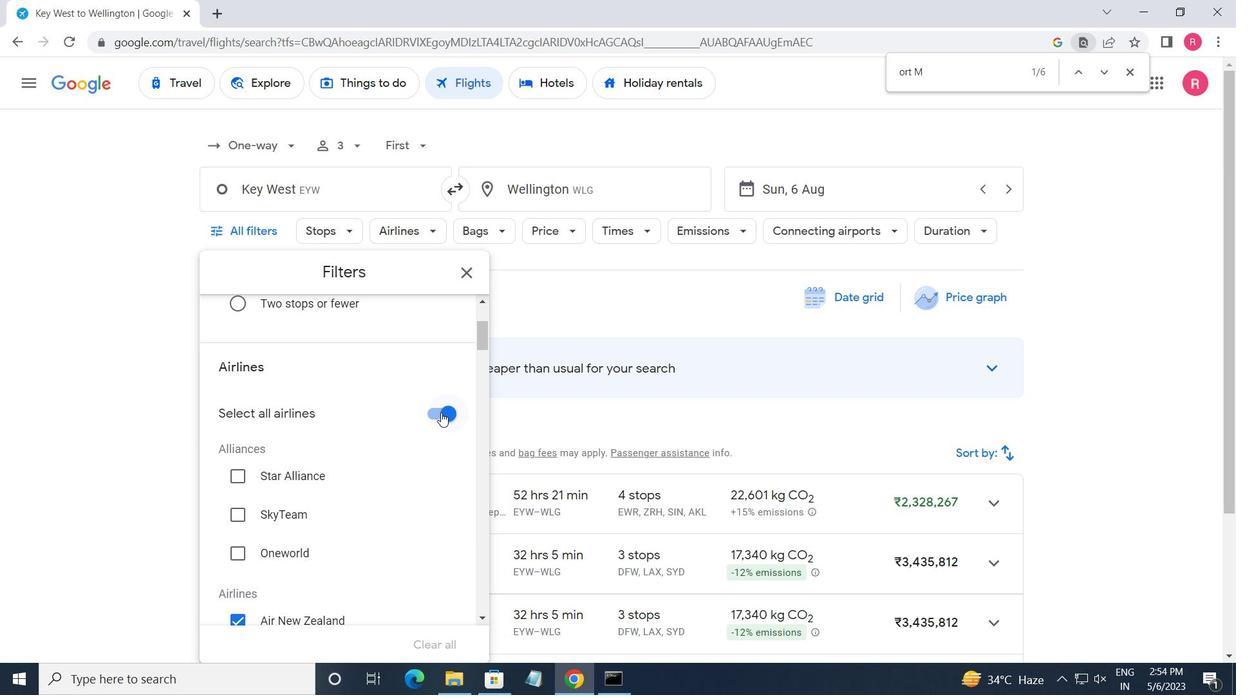 
Action: Mouse moved to (376, 424)
Screenshot: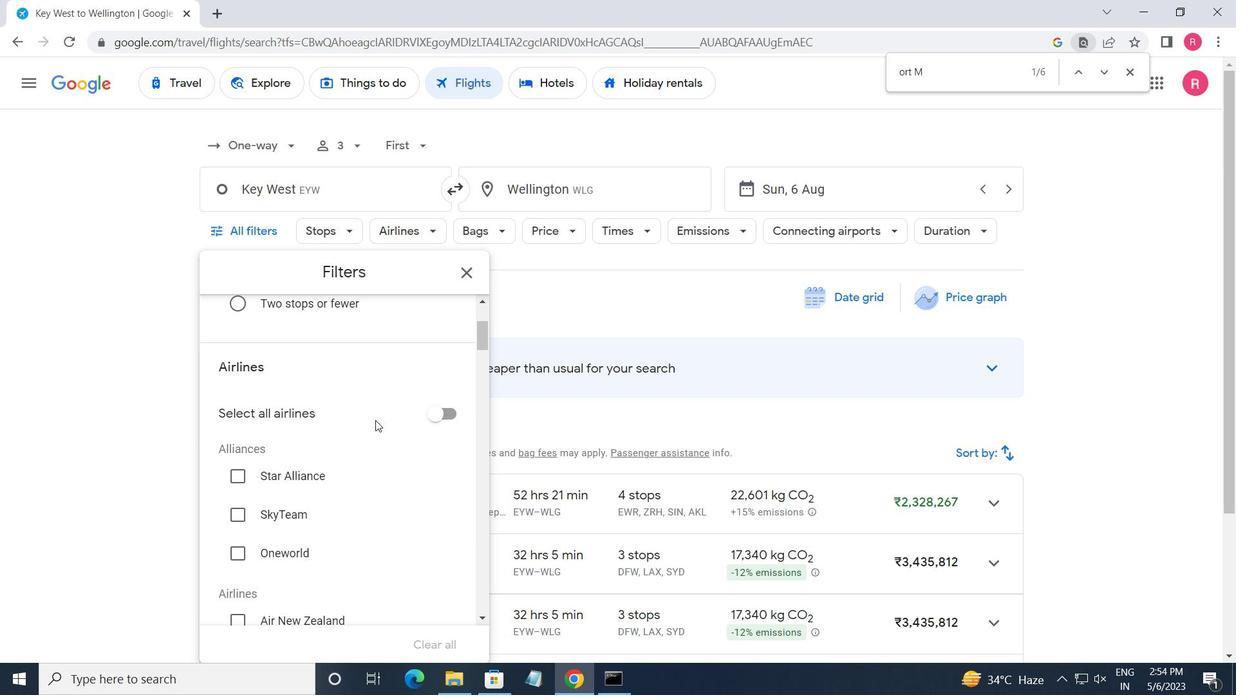 
Action: Mouse scrolled (376, 423) with delta (0, 0)
Screenshot: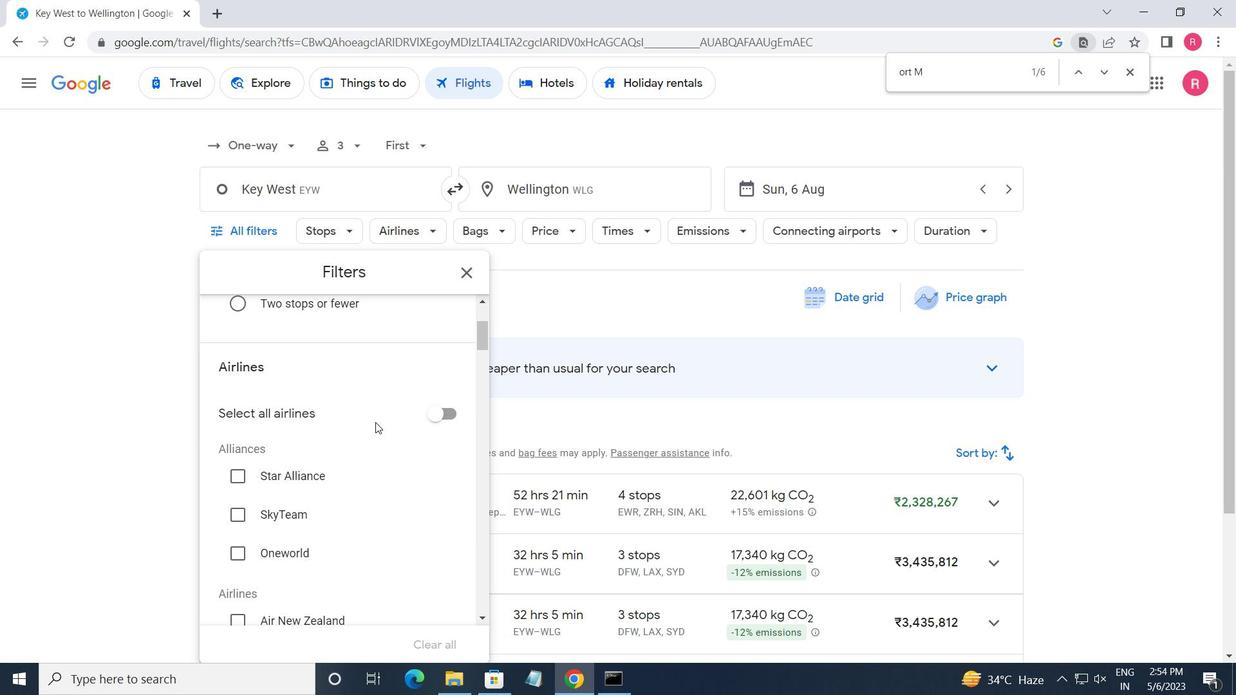 
Action: Mouse moved to (378, 421)
Screenshot: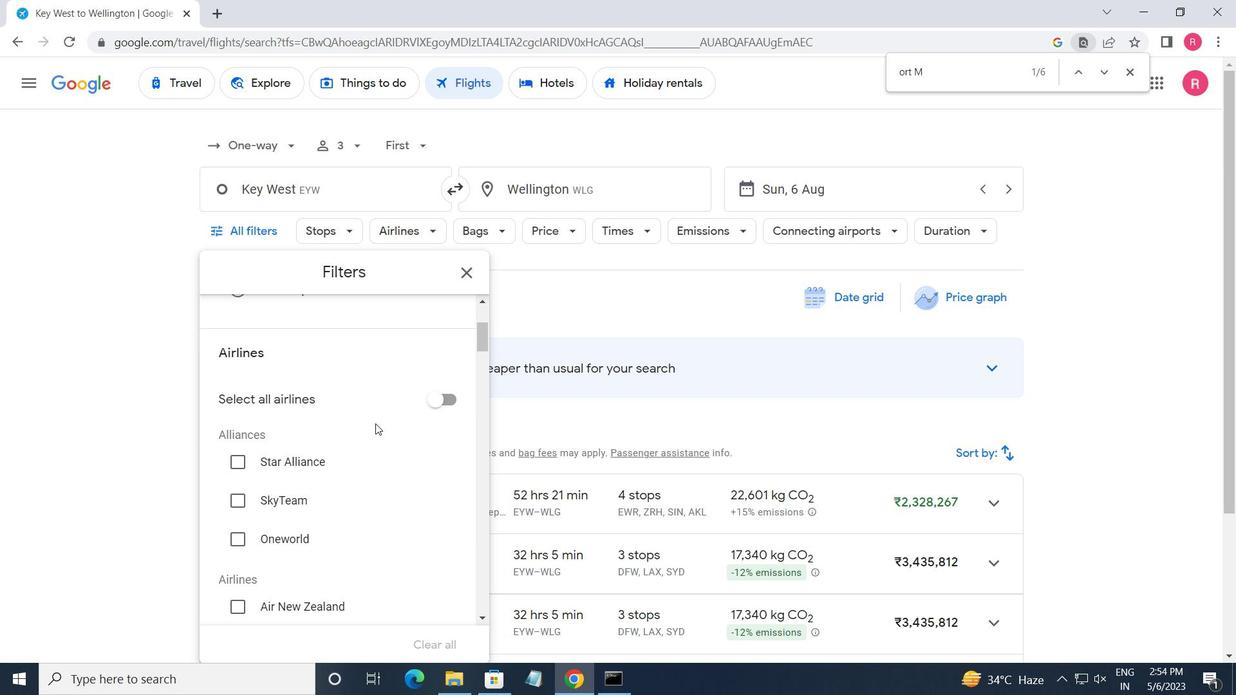 
Action: Mouse scrolled (378, 421) with delta (0, 0)
Screenshot: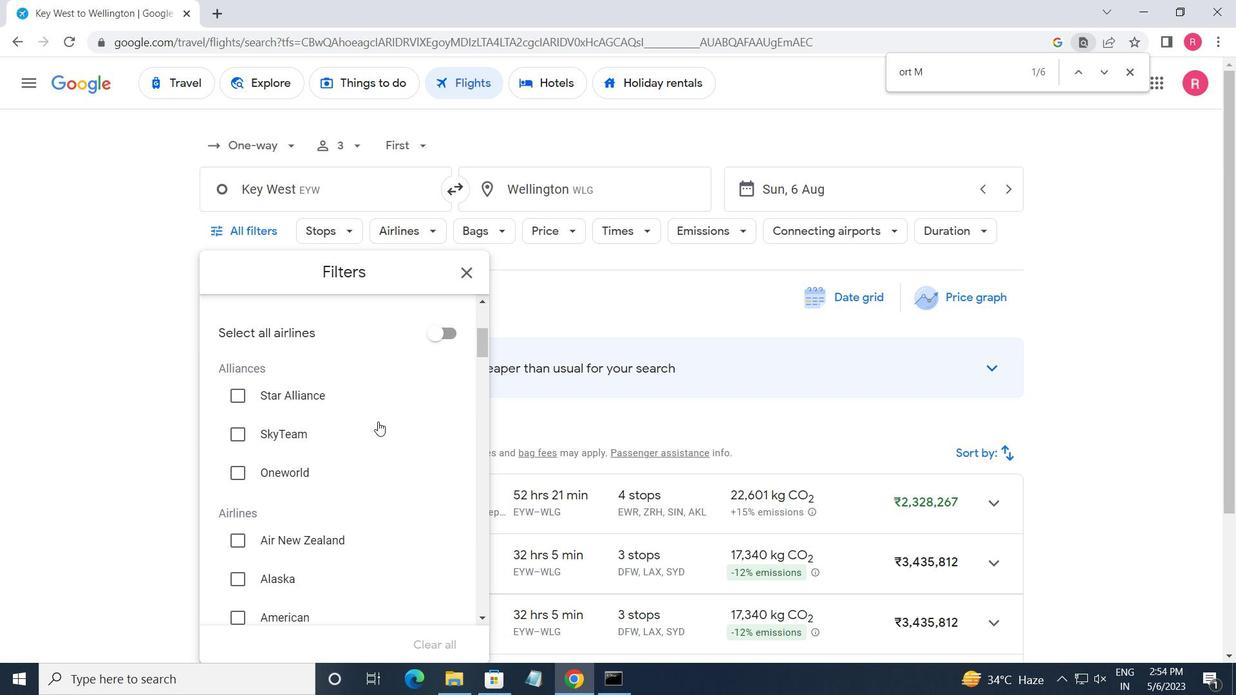 
Action: Mouse moved to (379, 422)
Screenshot: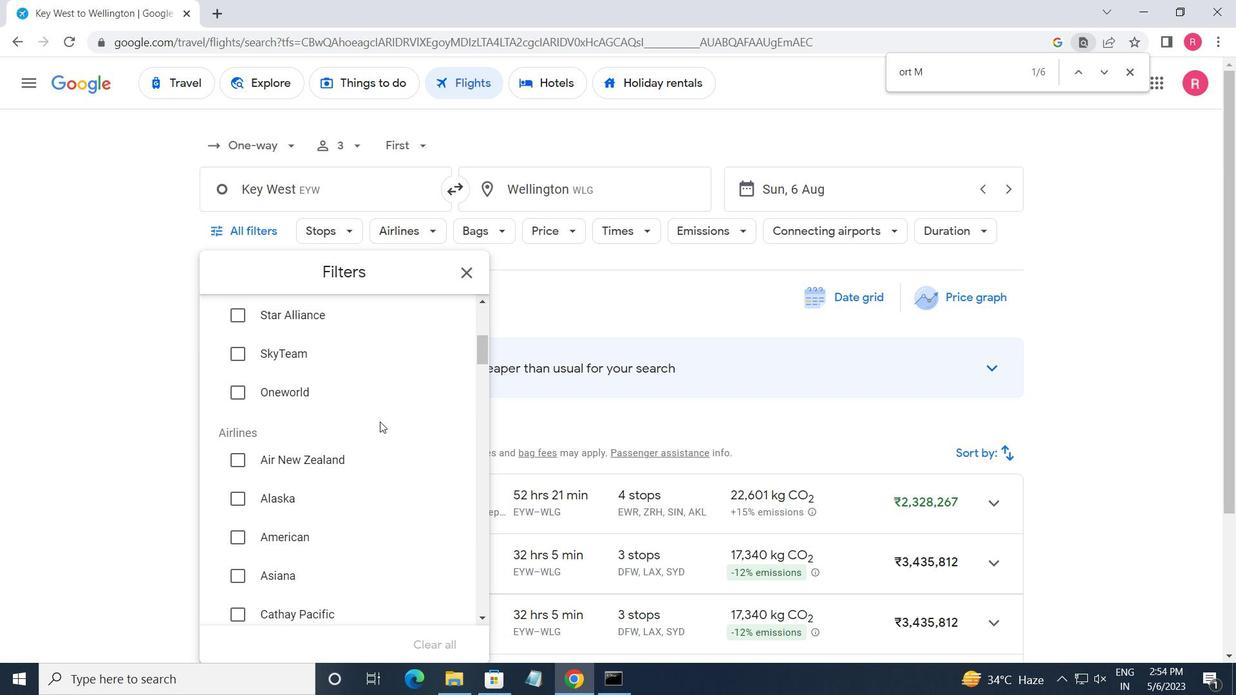 
Action: Mouse scrolled (379, 421) with delta (0, 0)
Screenshot: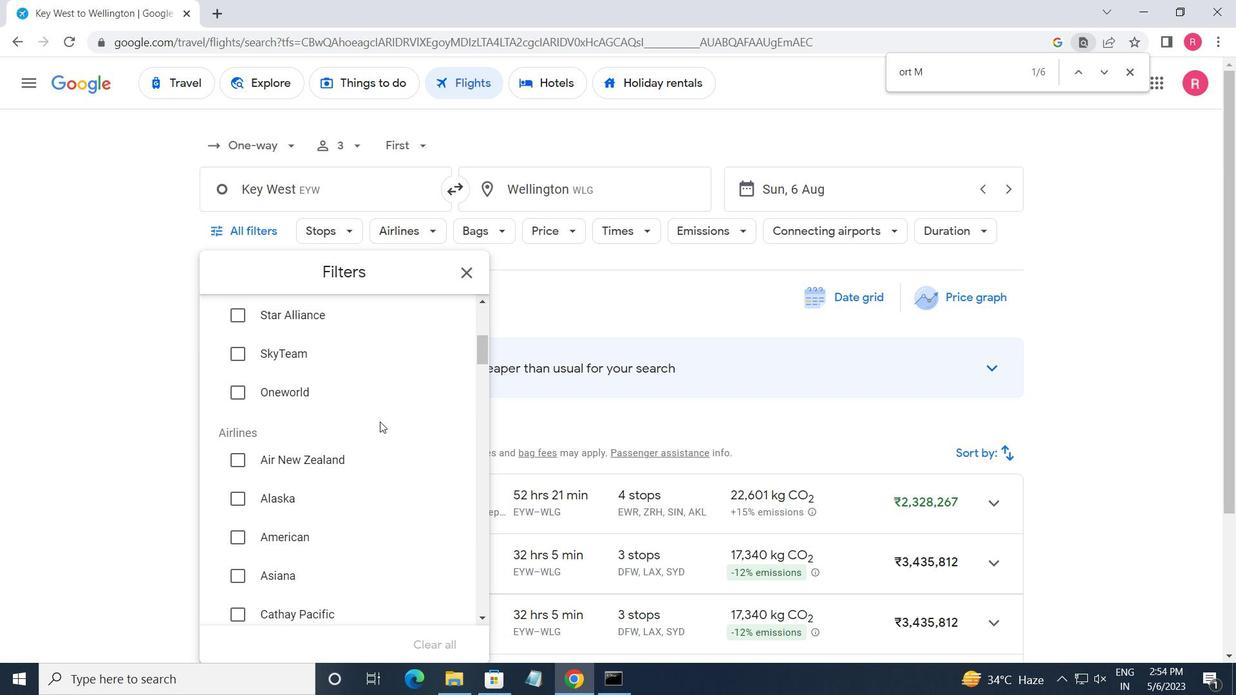 
Action: Mouse moved to (380, 423)
Screenshot: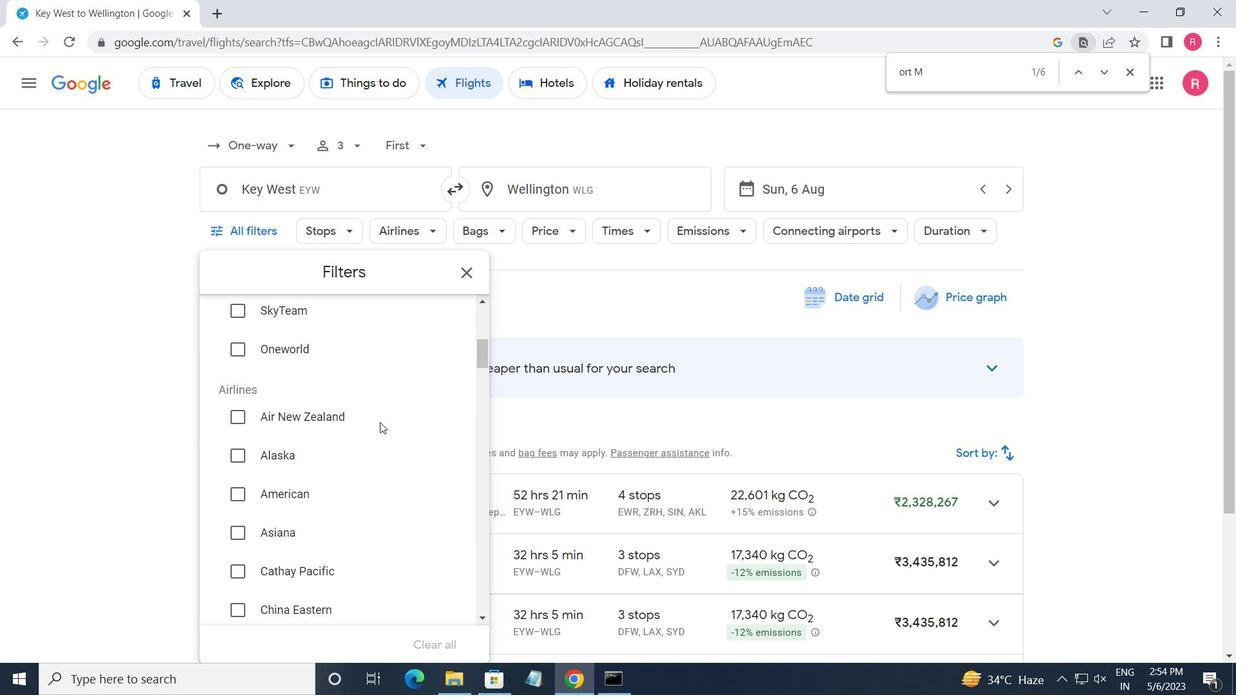 
Action: Mouse scrolled (380, 422) with delta (0, 0)
Screenshot: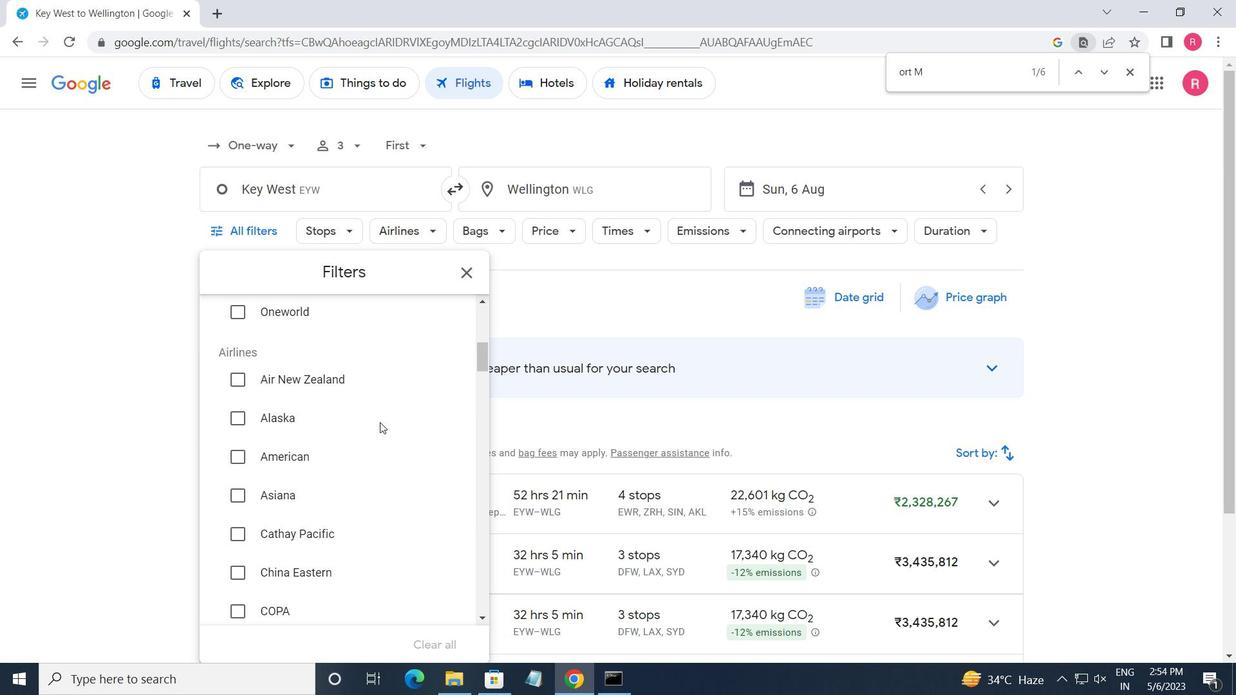 
Action: Mouse moved to (381, 423)
Screenshot: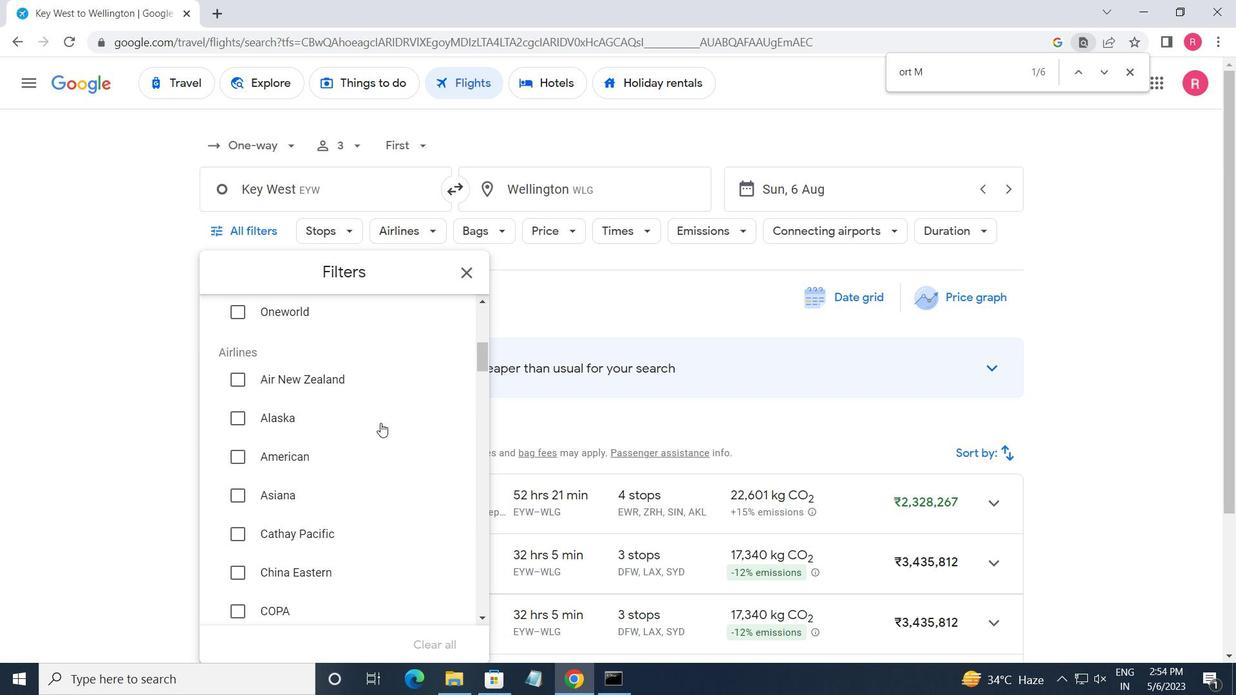 
Action: Mouse scrolled (381, 423) with delta (0, 0)
Screenshot: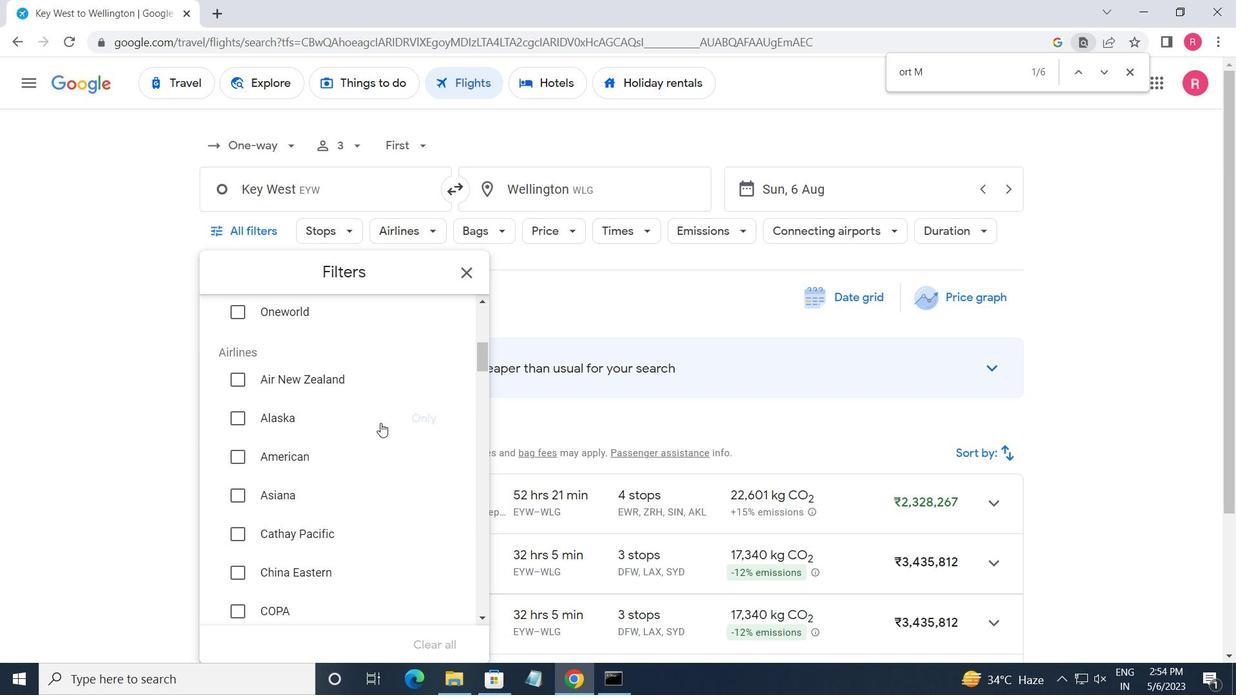 
Action: Mouse moved to (381, 424)
Screenshot: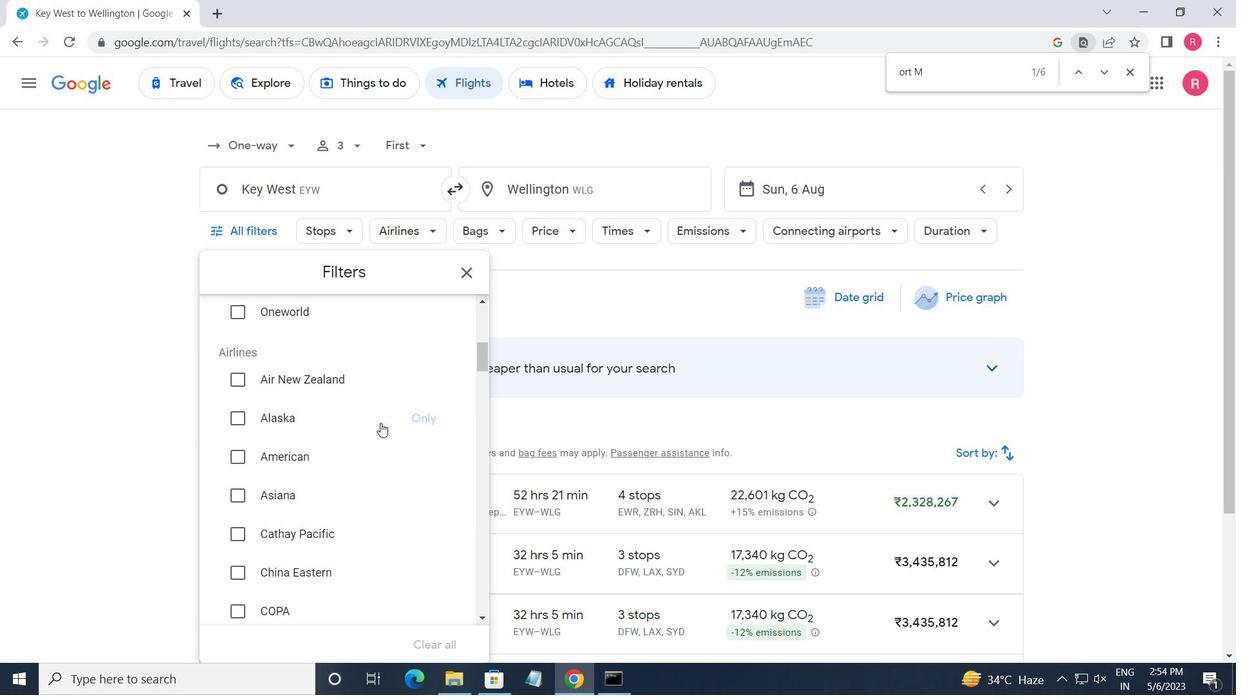 
Action: Mouse scrolled (381, 423) with delta (0, 0)
Screenshot: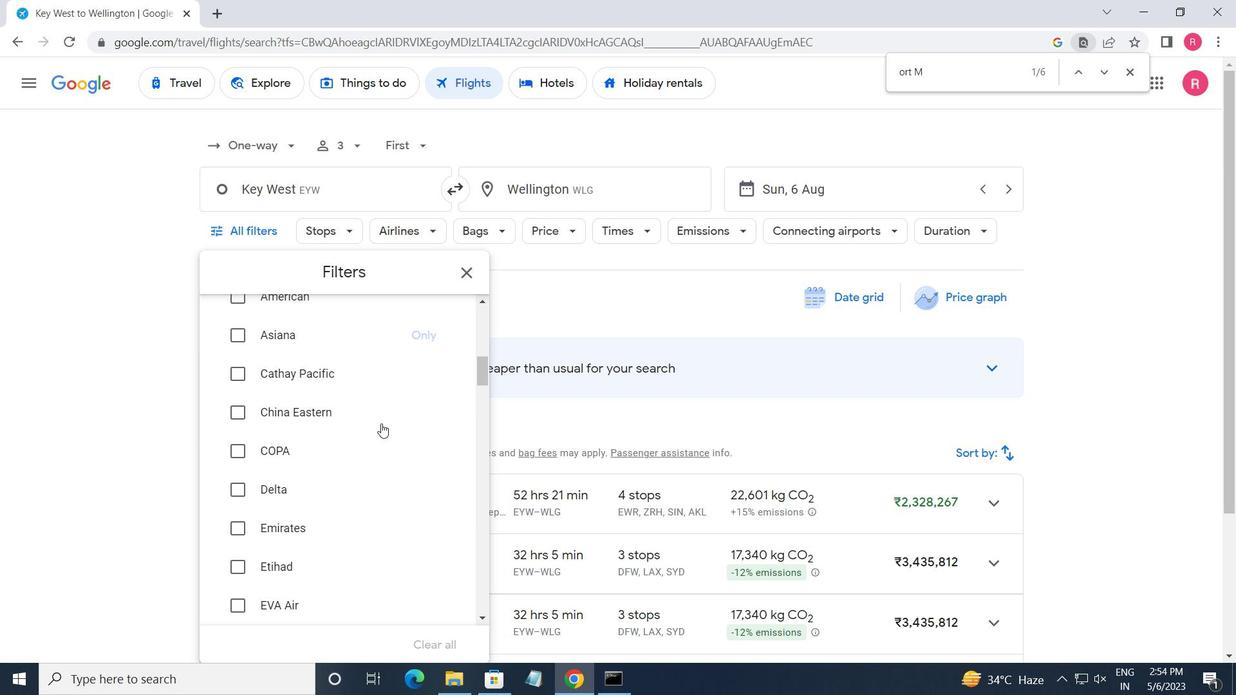 
Action: Mouse moved to (381, 424)
Screenshot: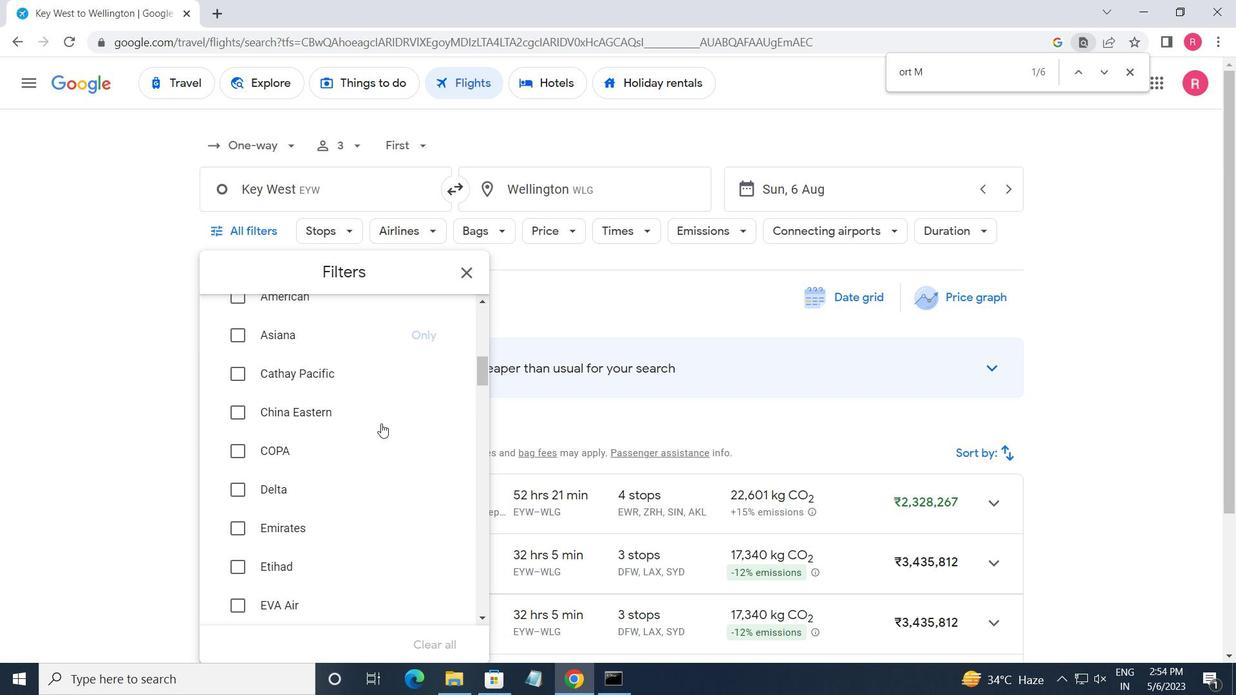 
Action: Mouse scrolled (381, 423) with delta (0, 0)
Screenshot: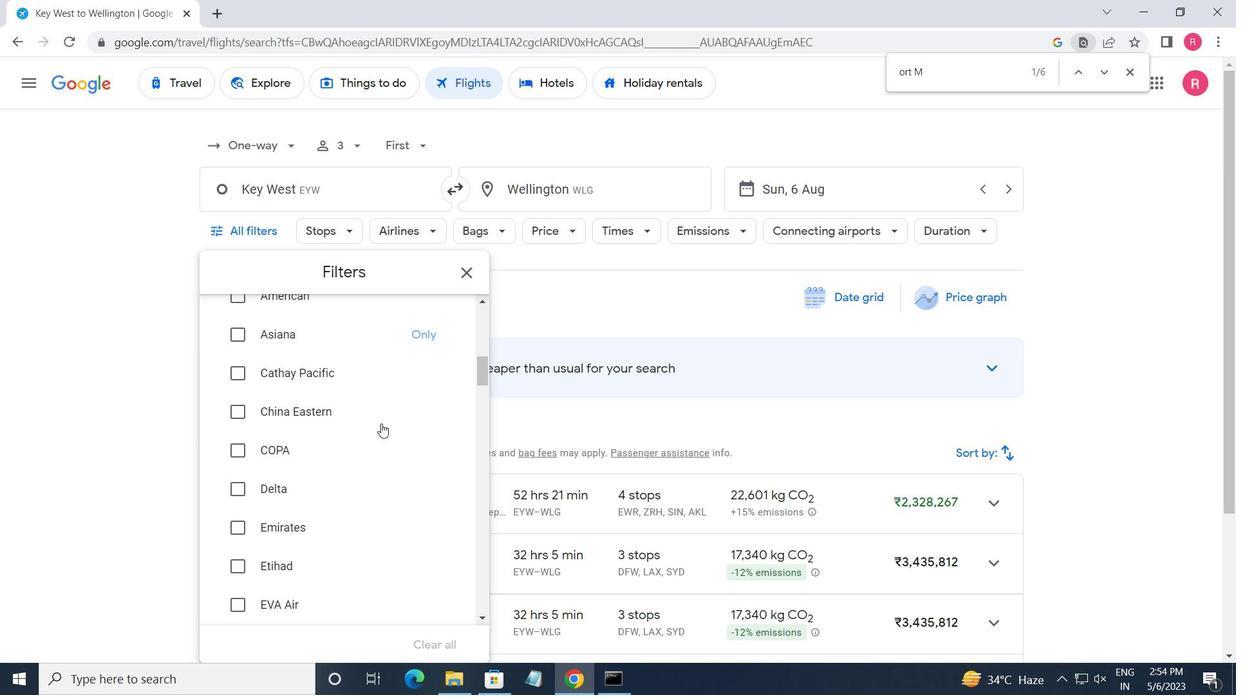 
Action: Mouse moved to (381, 425)
Screenshot: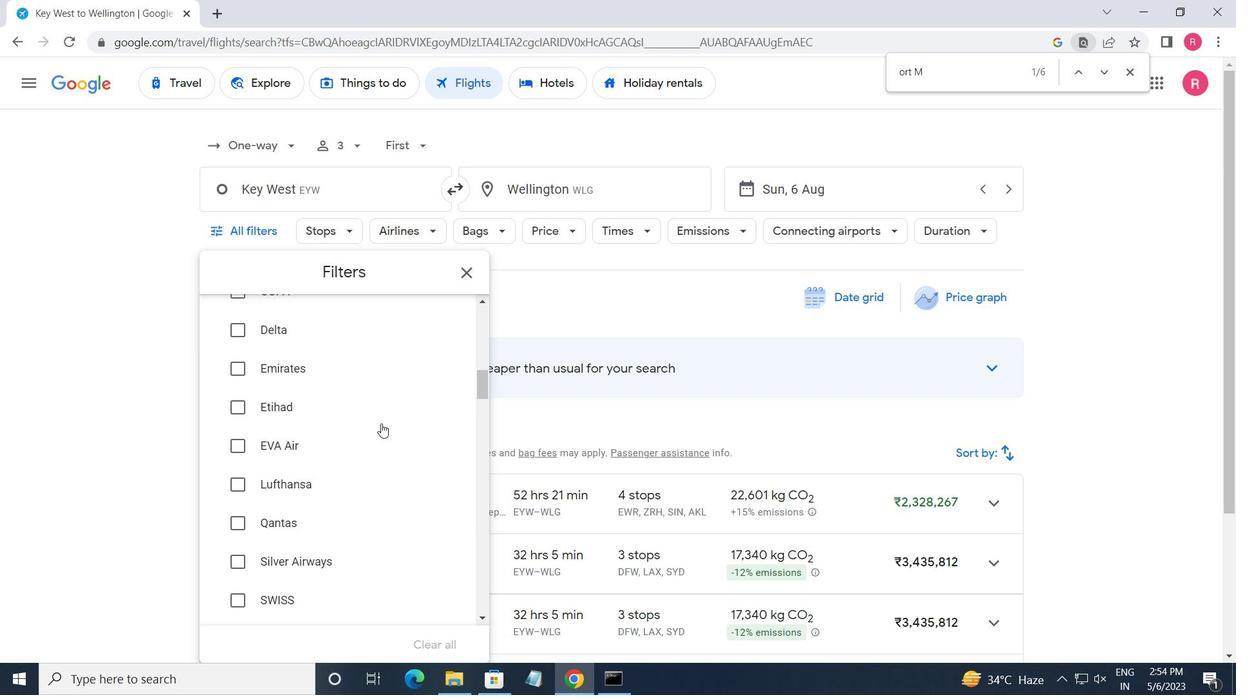 
Action: Mouse scrolled (381, 424) with delta (0, 0)
Screenshot: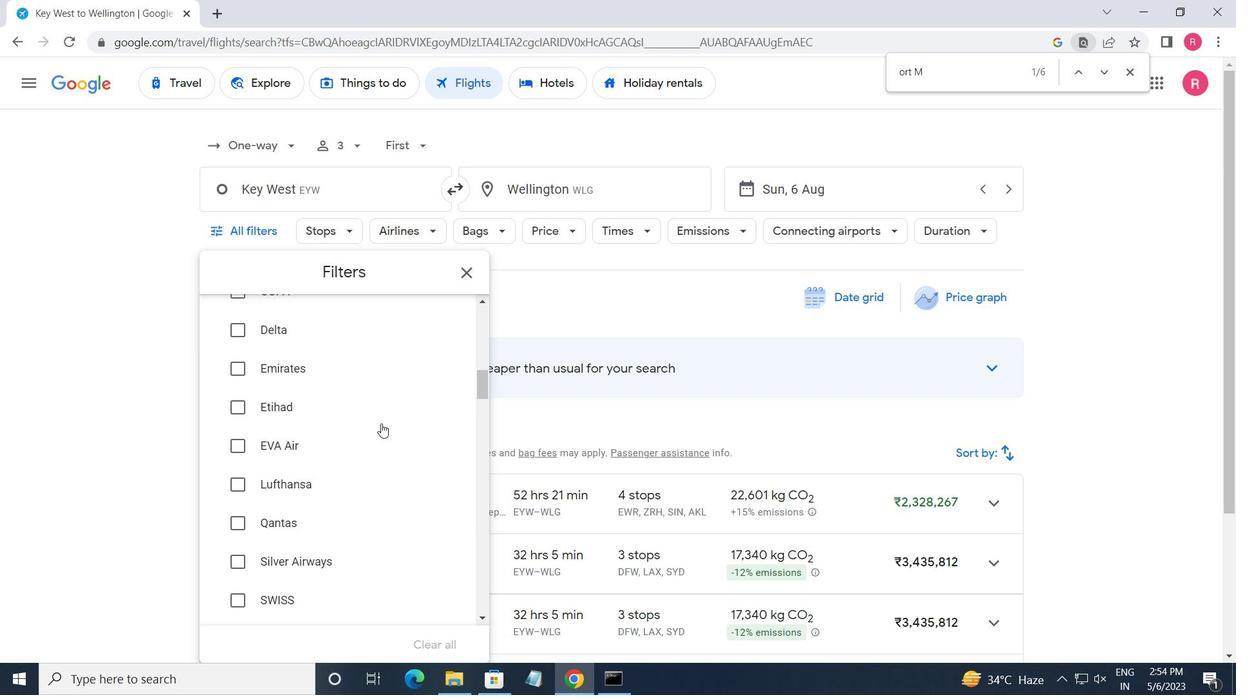
Action: Mouse moved to (381, 426)
Screenshot: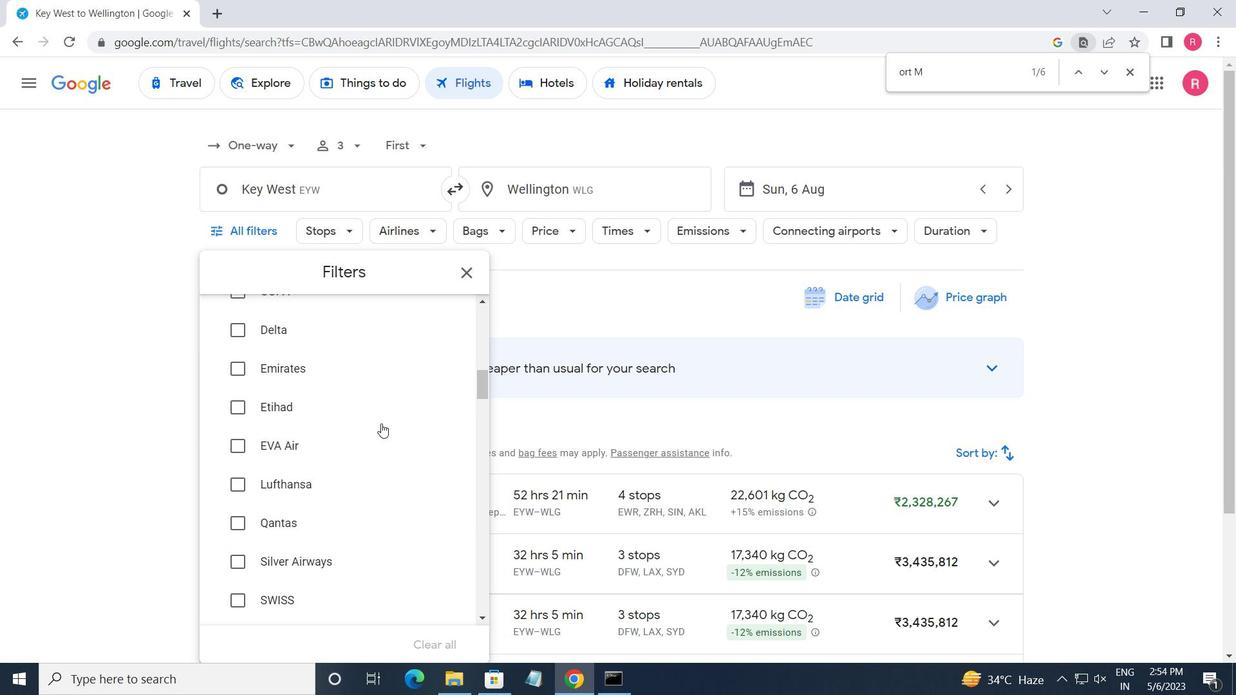 
Action: Mouse scrolled (381, 425) with delta (0, 0)
Screenshot: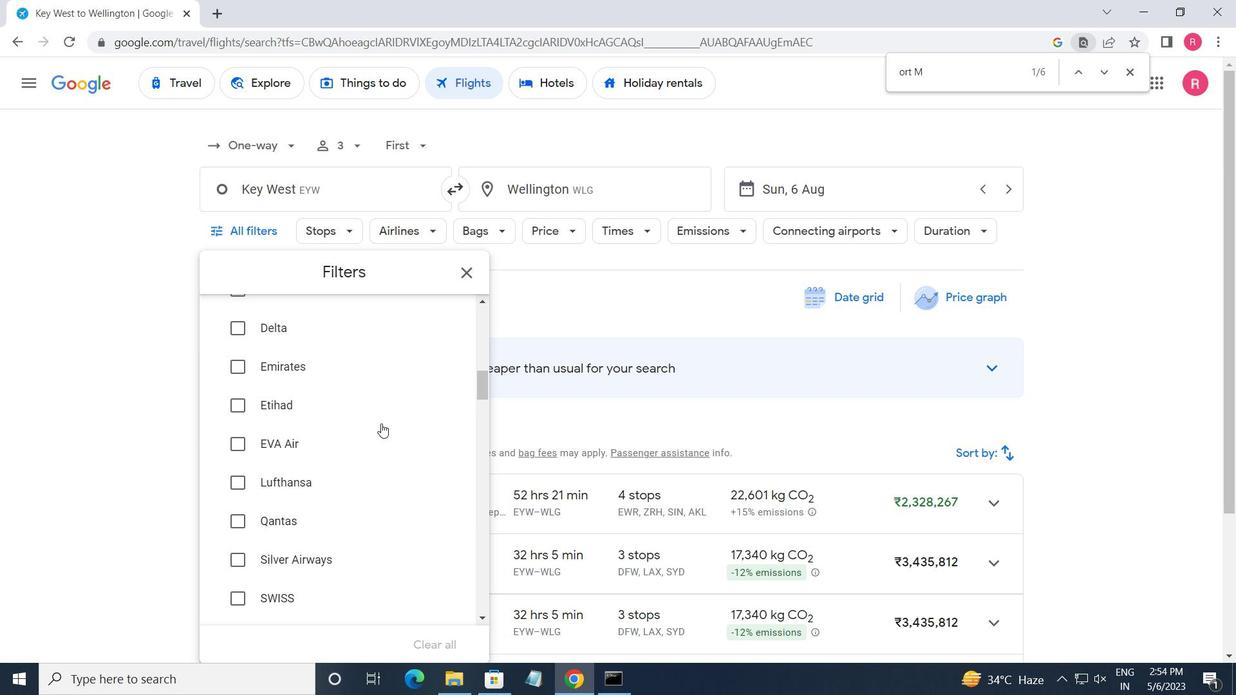 
Action: Mouse moved to (381, 427)
Screenshot: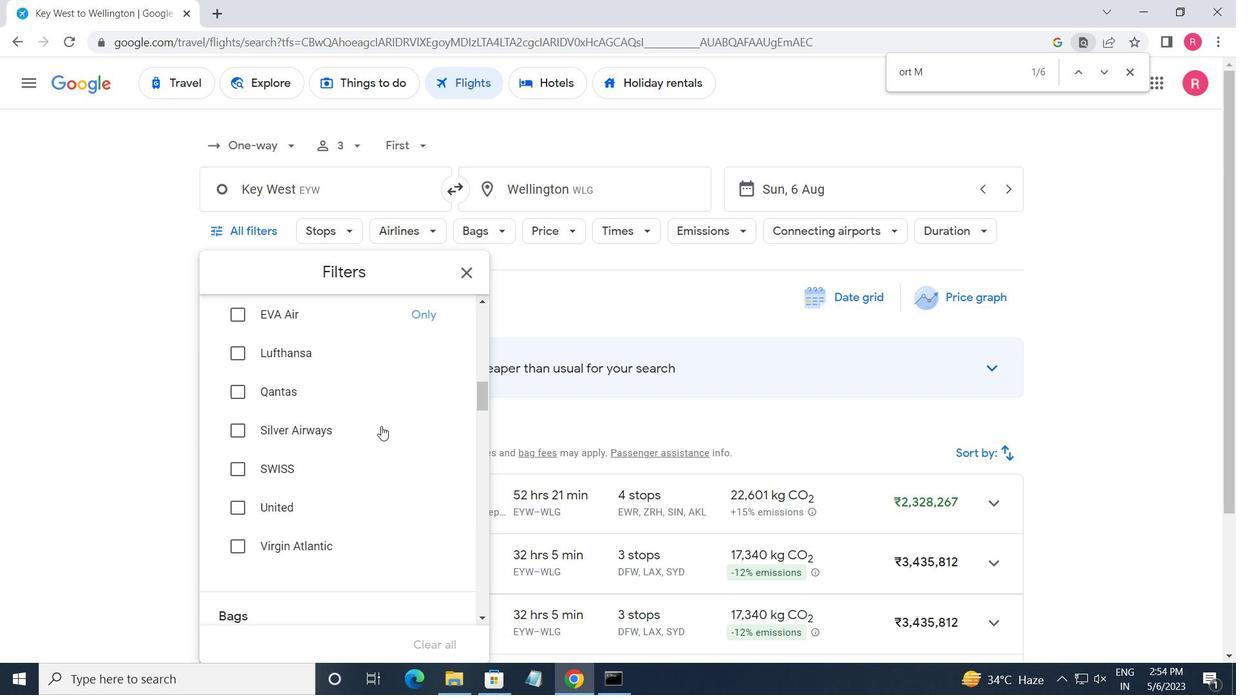 
Action: Mouse scrolled (381, 427) with delta (0, 0)
Screenshot: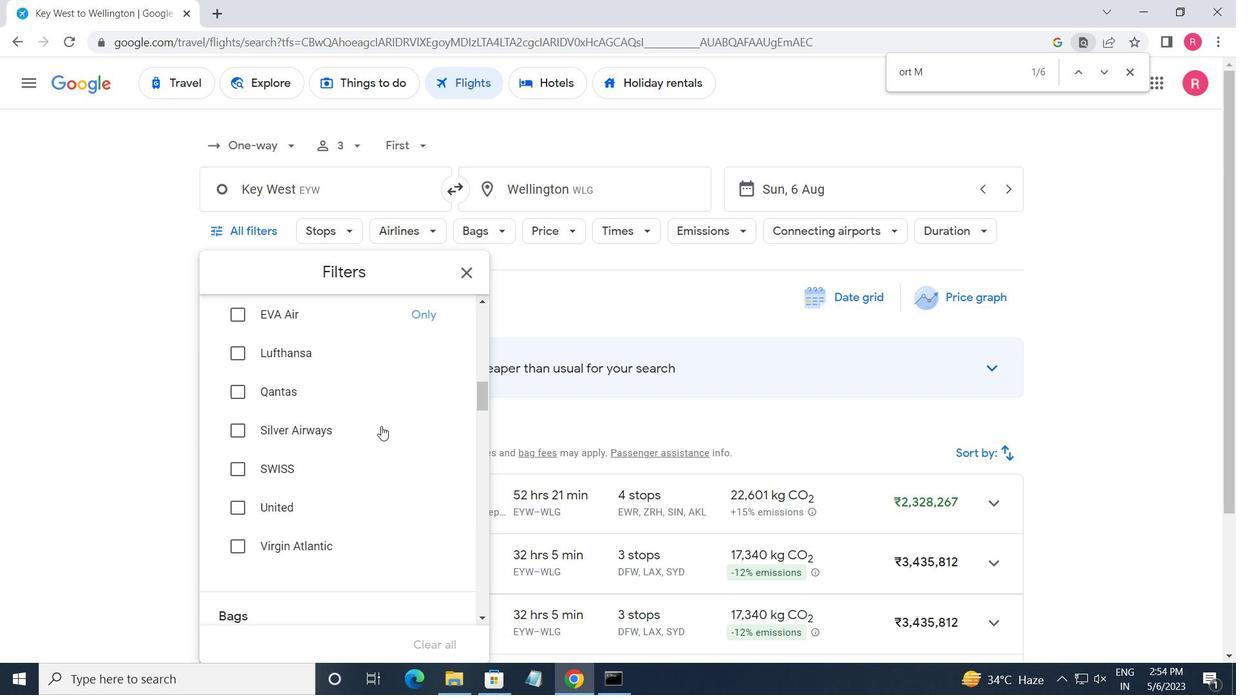 
Action: Mouse scrolled (381, 427) with delta (0, 0)
Screenshot: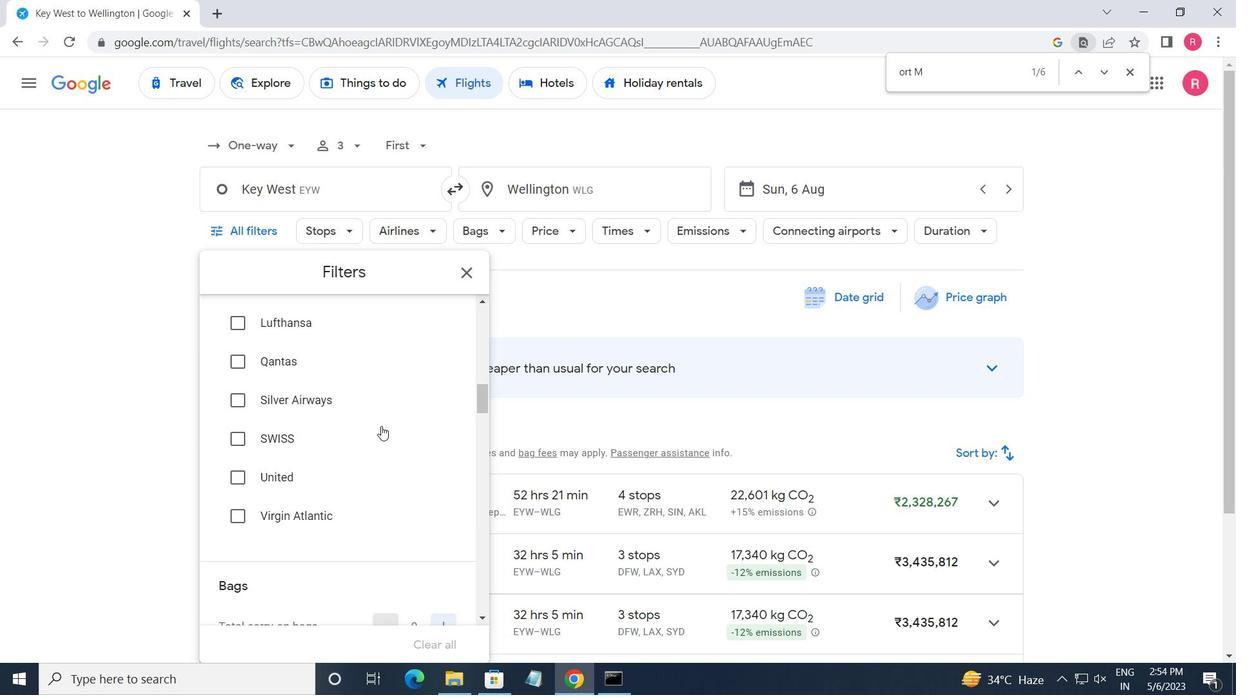 
Action: Mouse moved to (345, 448)
Screenshot: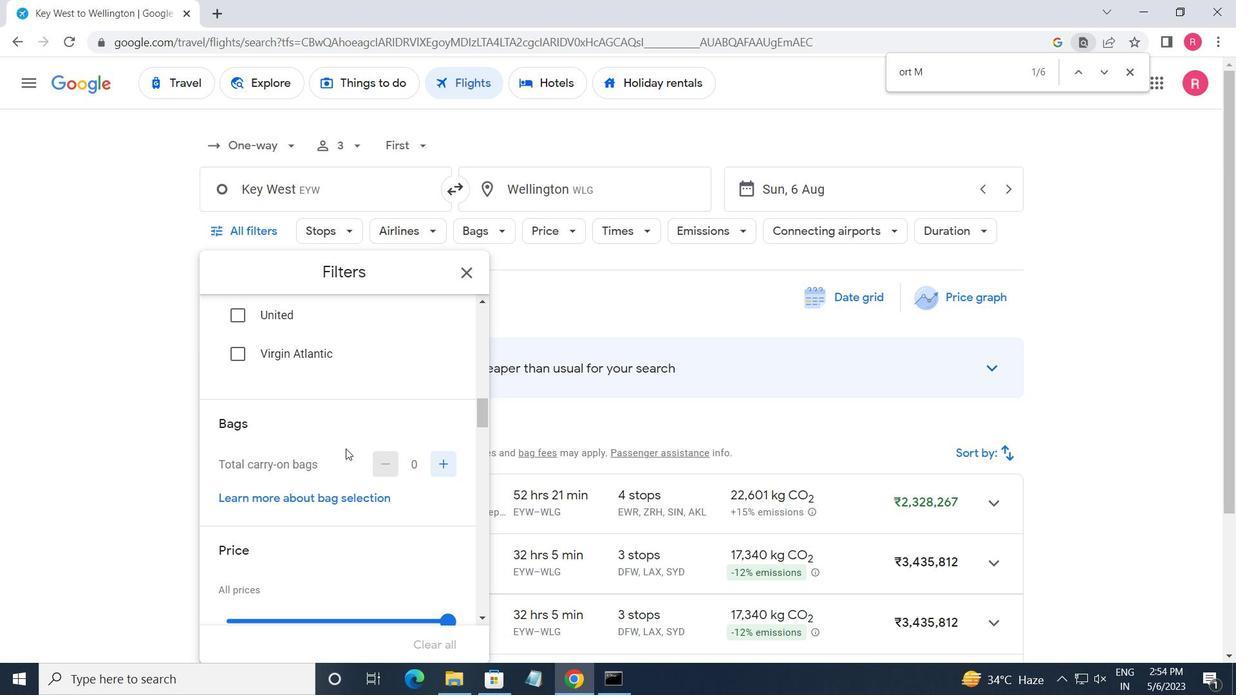 
Action: Mouse scrolled (345, 447) with delta (0, 0)
Screenshot: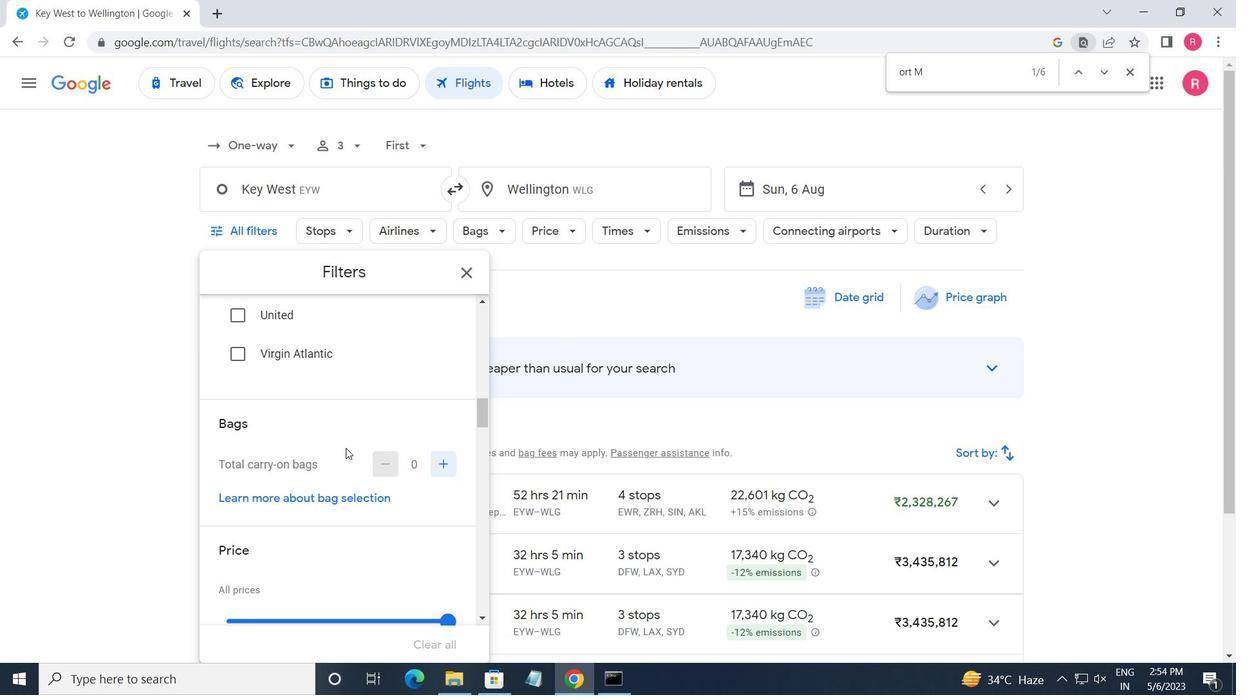 
Action: Mouse moved to (345, 446)
Screenshot: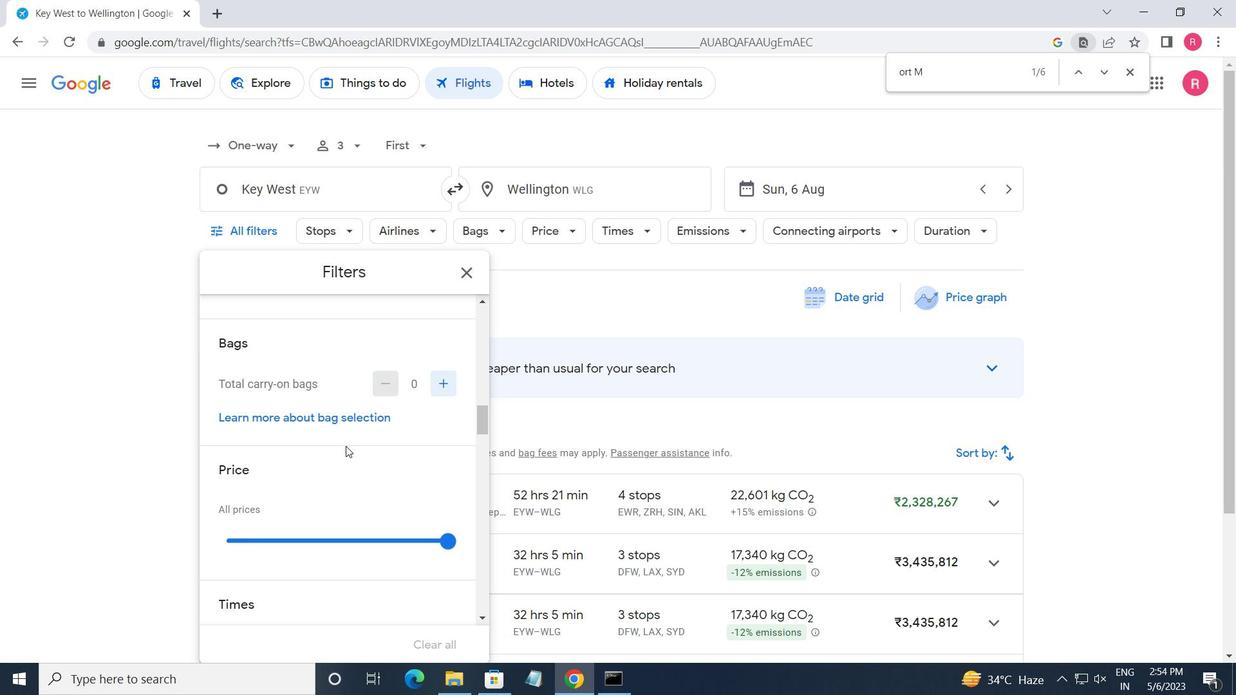 
Action: Mouse scrolled (345, 446) with delta (0, 0)
Screenshot: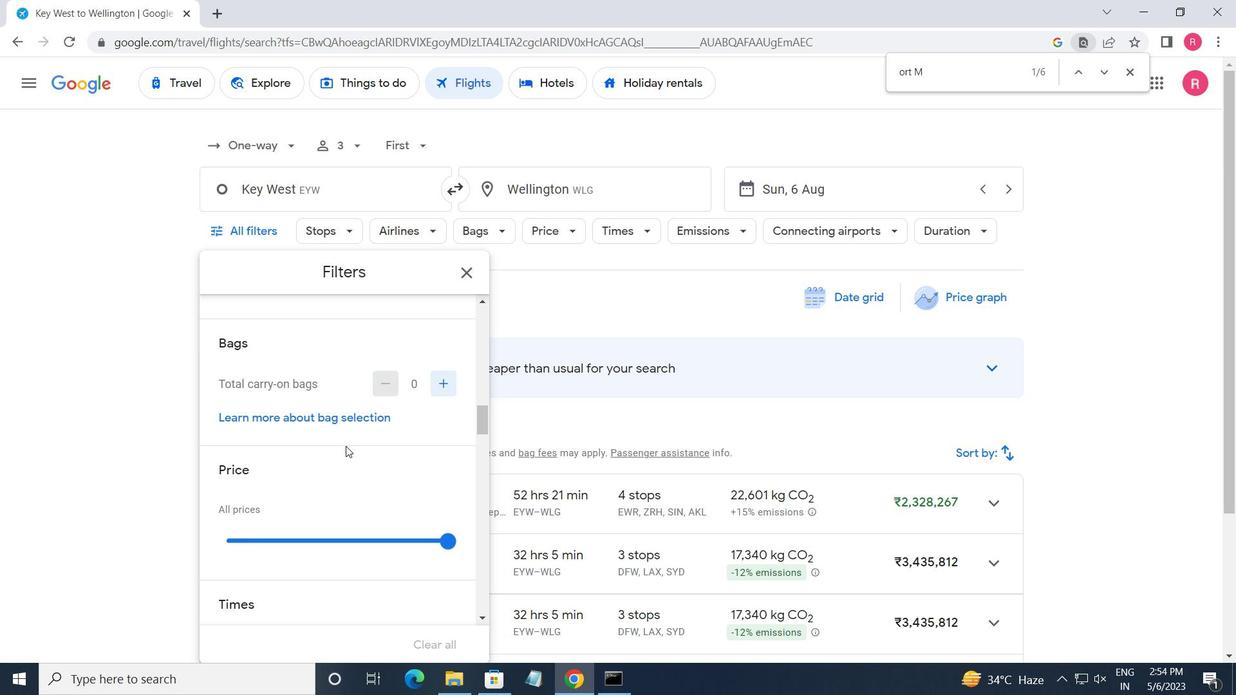 
Action: Mouse moved to (451, 462)
Screenshot: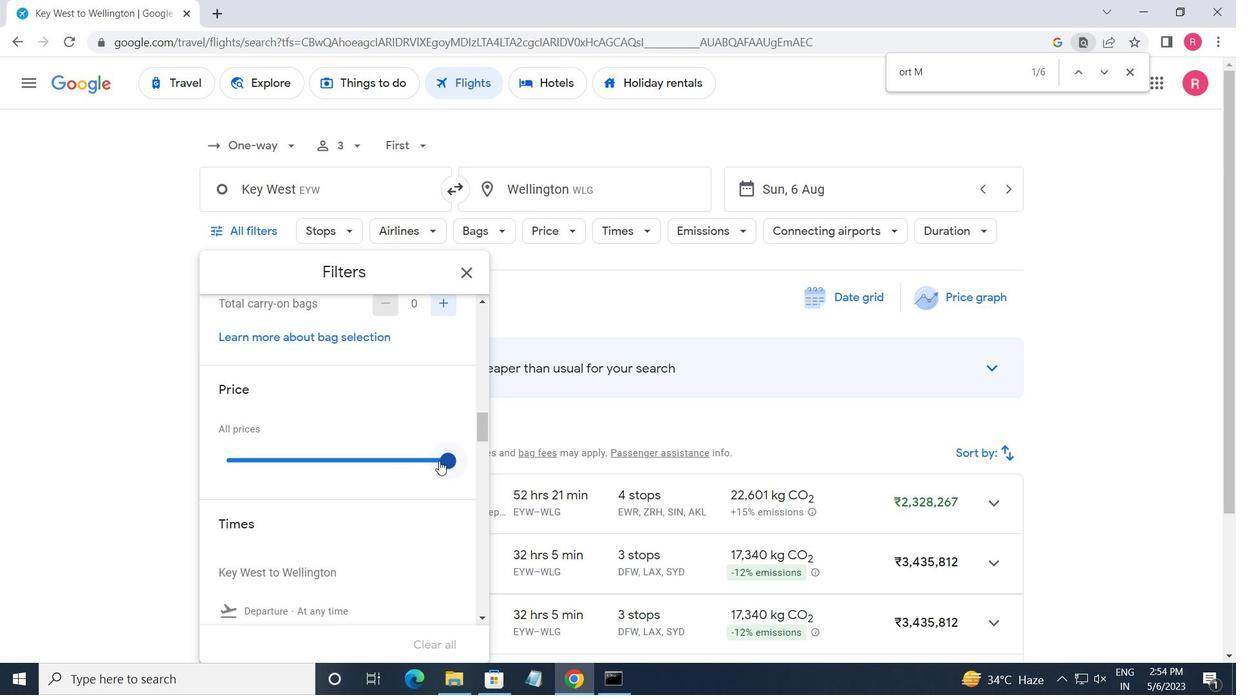 
Action: Mouse pressed left at (451, 462)
Screenshot: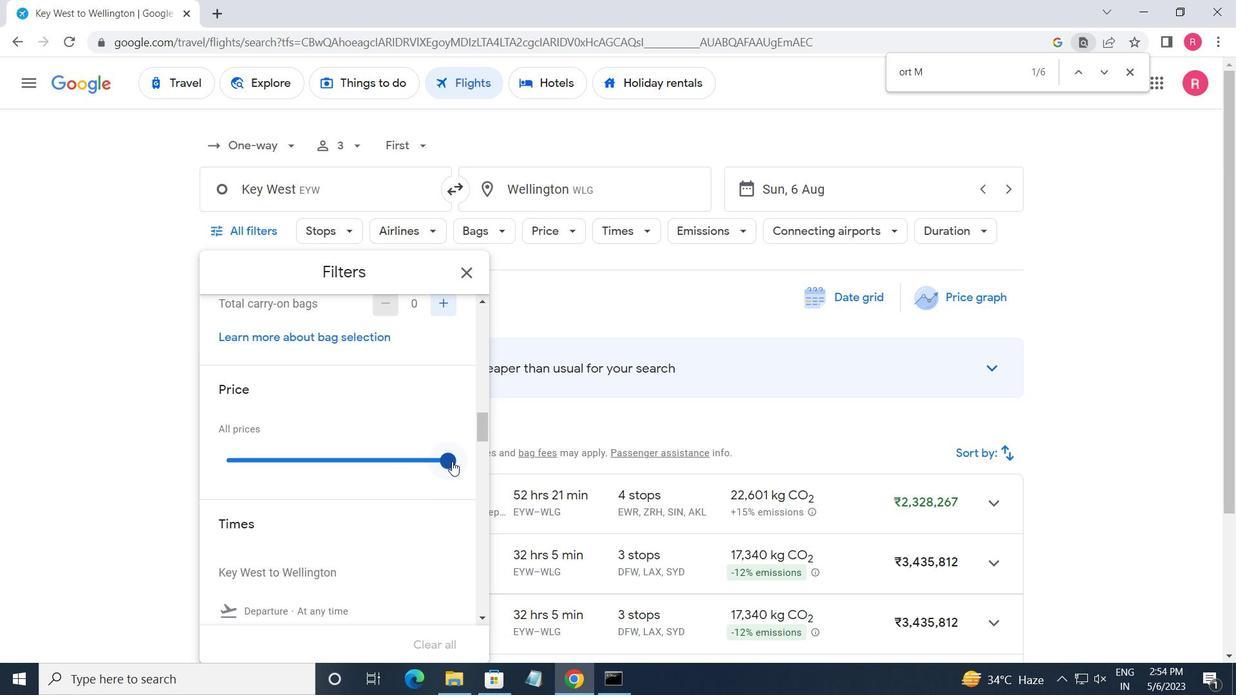 
Action: Mouse moved to (359, 426)
Screenshot: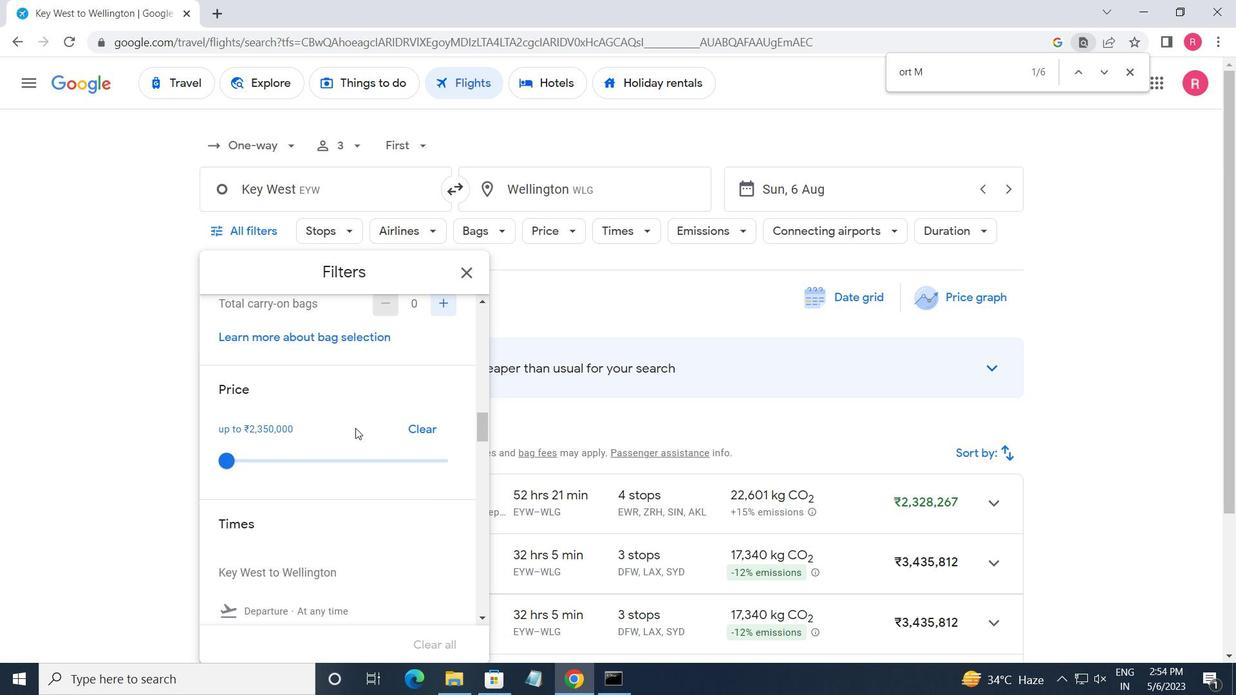 
Action: Mouse scrolled (359, 425) with delta (0, 0)
Screenshot: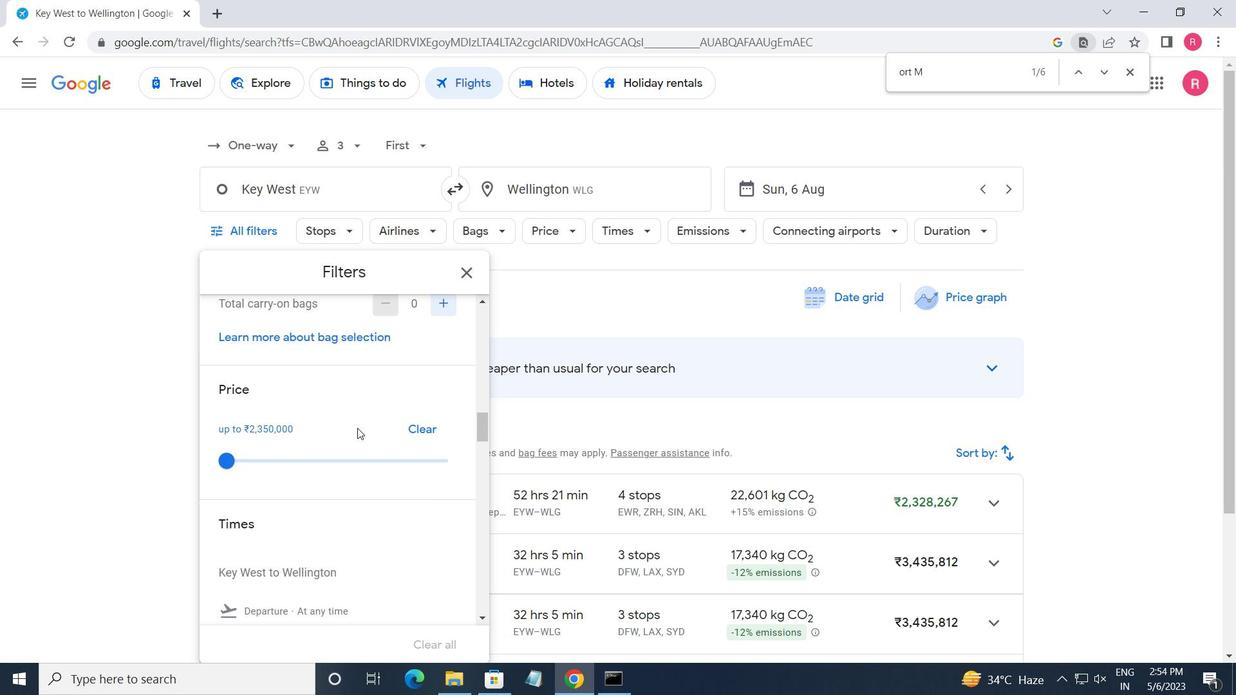 
Action: Mouse moved to (364, 423)
Screenshot: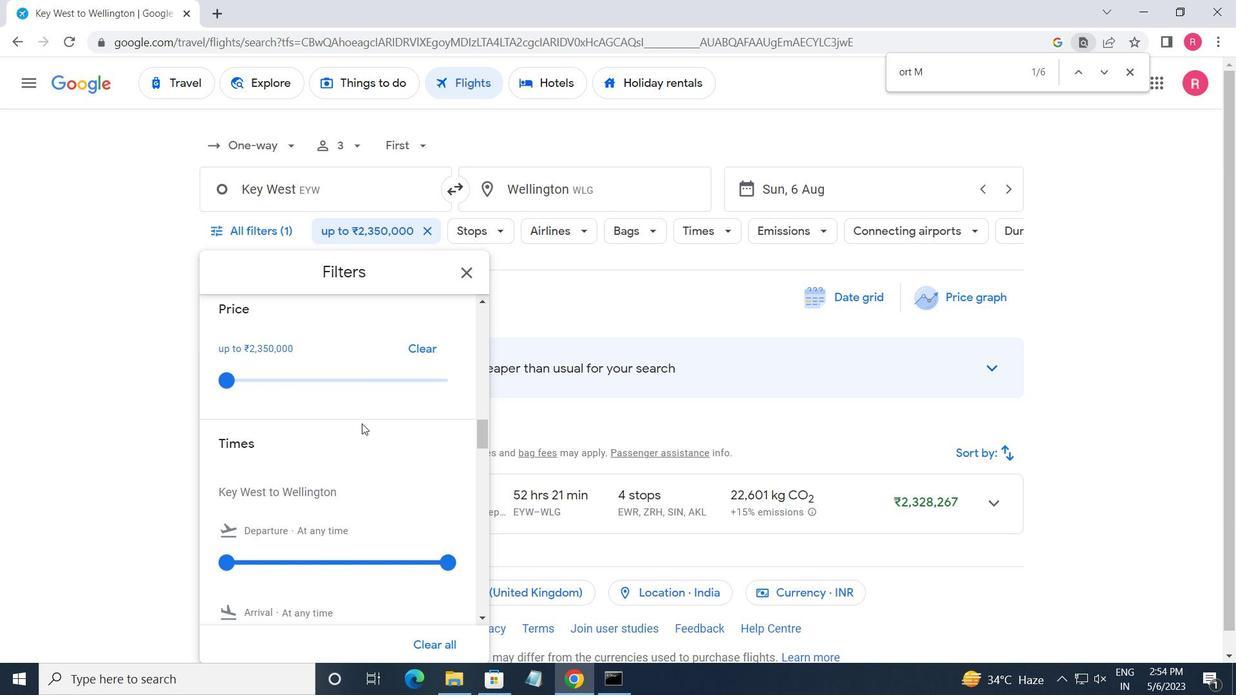 
Action: Mouse scrolled (364, 422) with delta (0, 0)
Screenshot: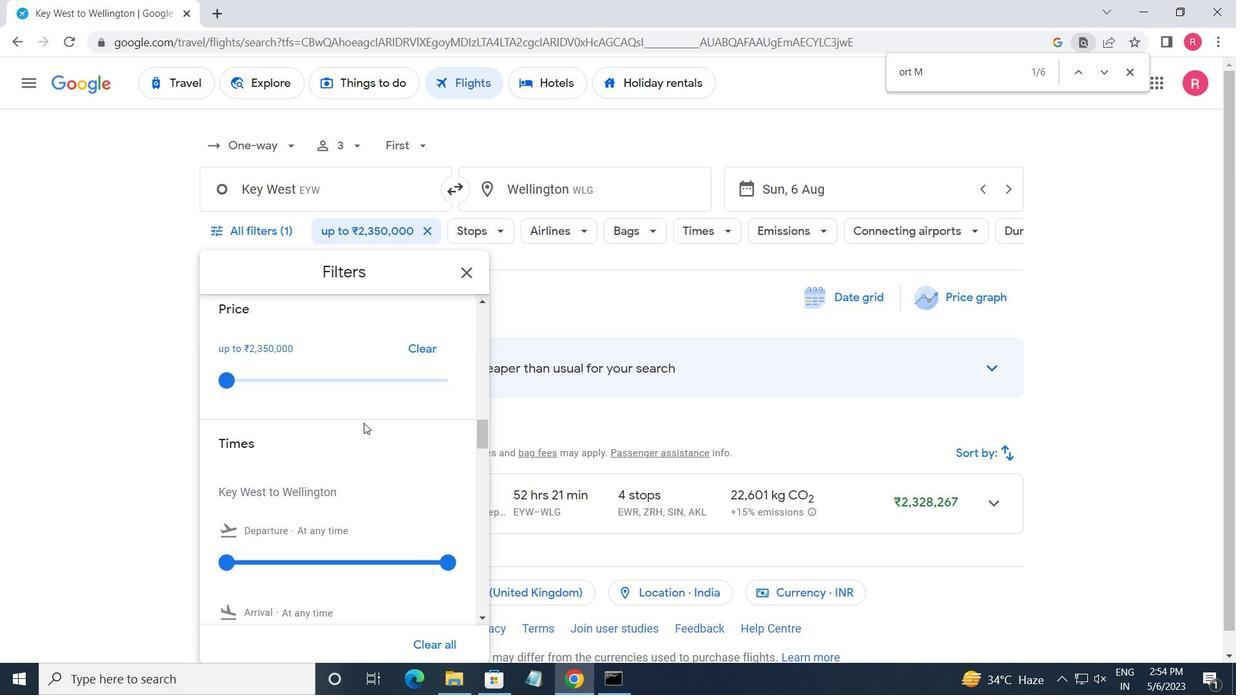 
Action: Mouse moved to (233, 480)
Screenshot: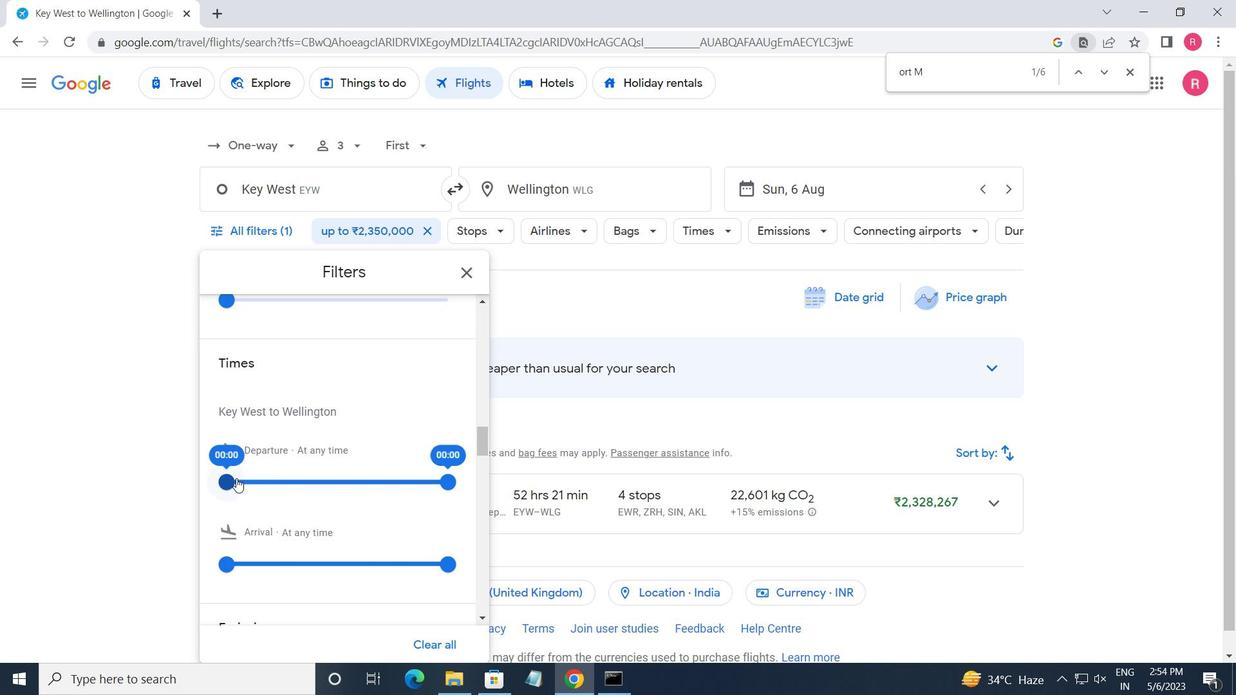 
Action: Mouse pressed left at (233, 480)
Screenshot: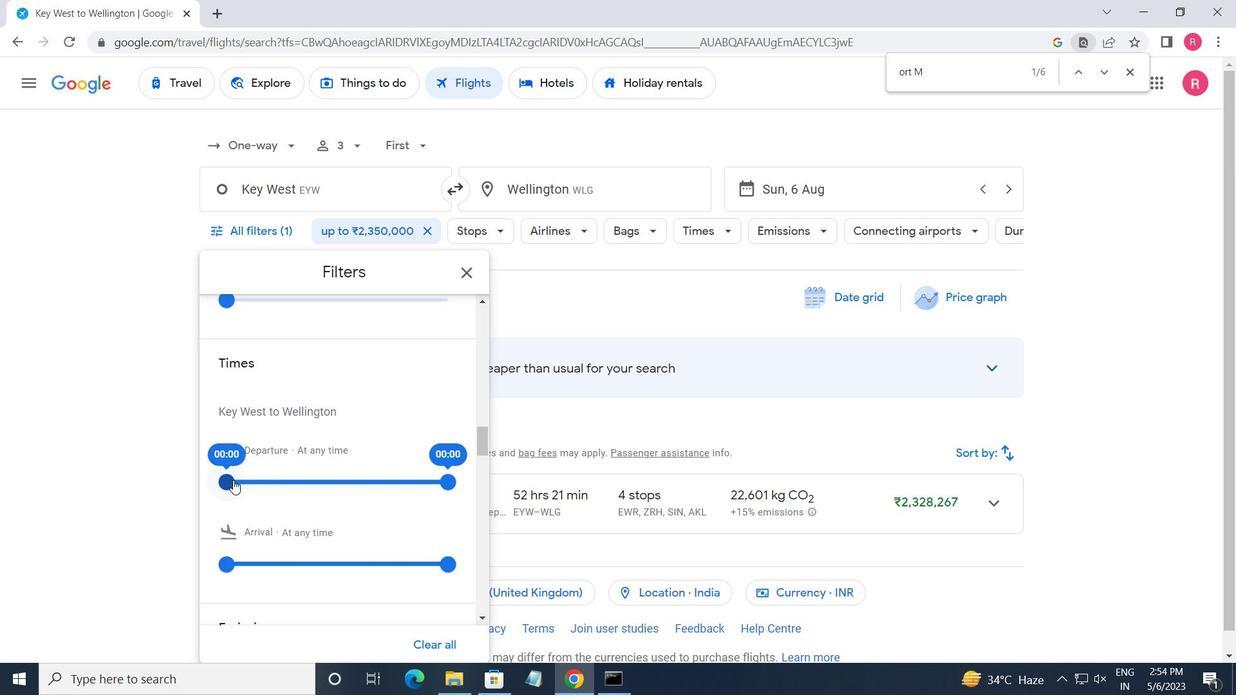 
Action: Mouse moved to (448, 479)
Screenshot: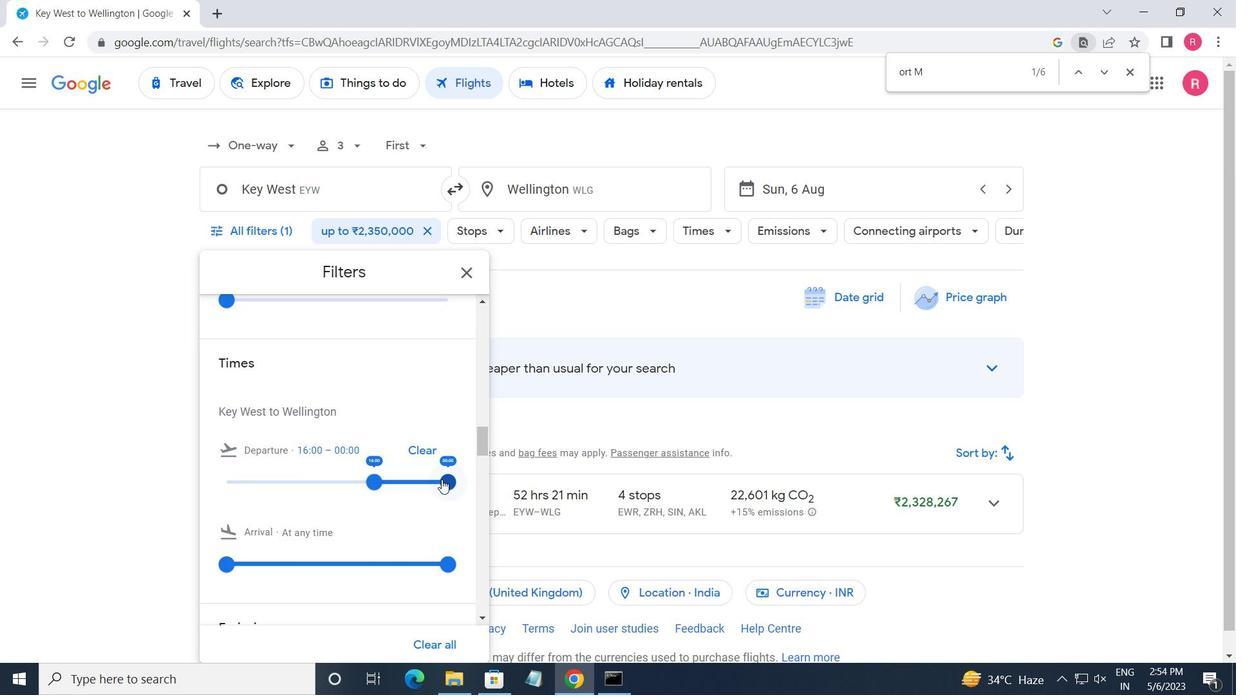 
Action: Mouse pressed left at (448, 479)
Screenshot: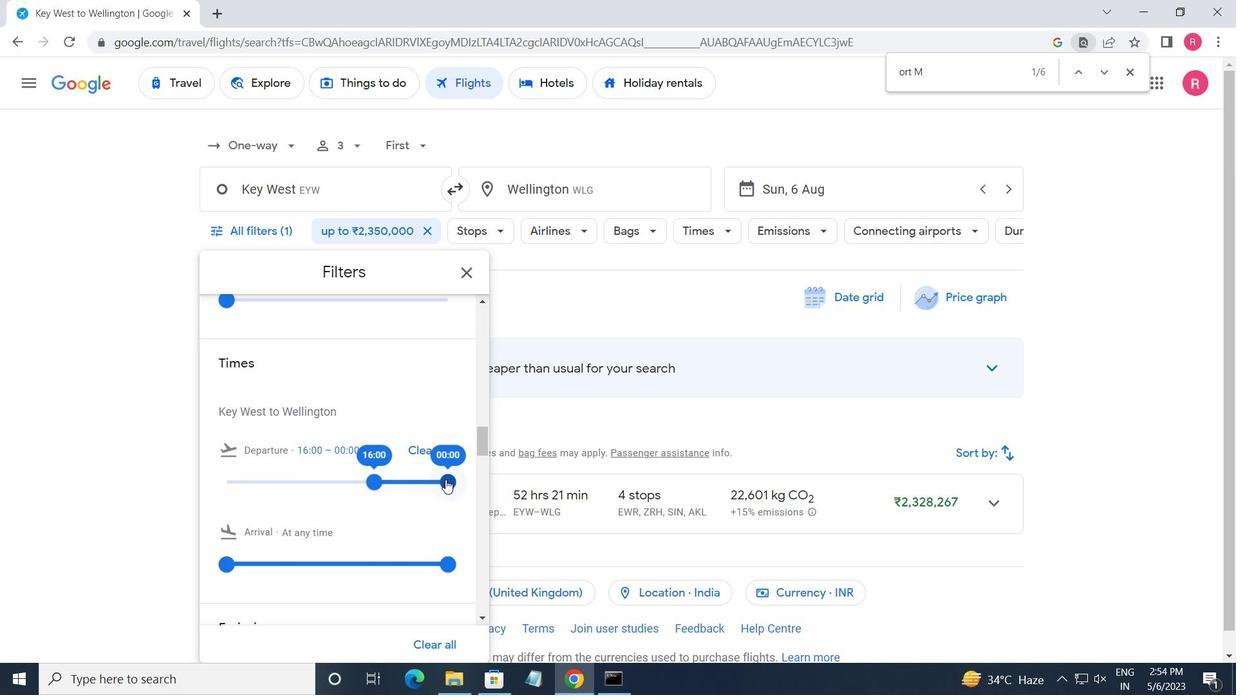 
Action: Mouse moved to (463, 276)
Screenshot: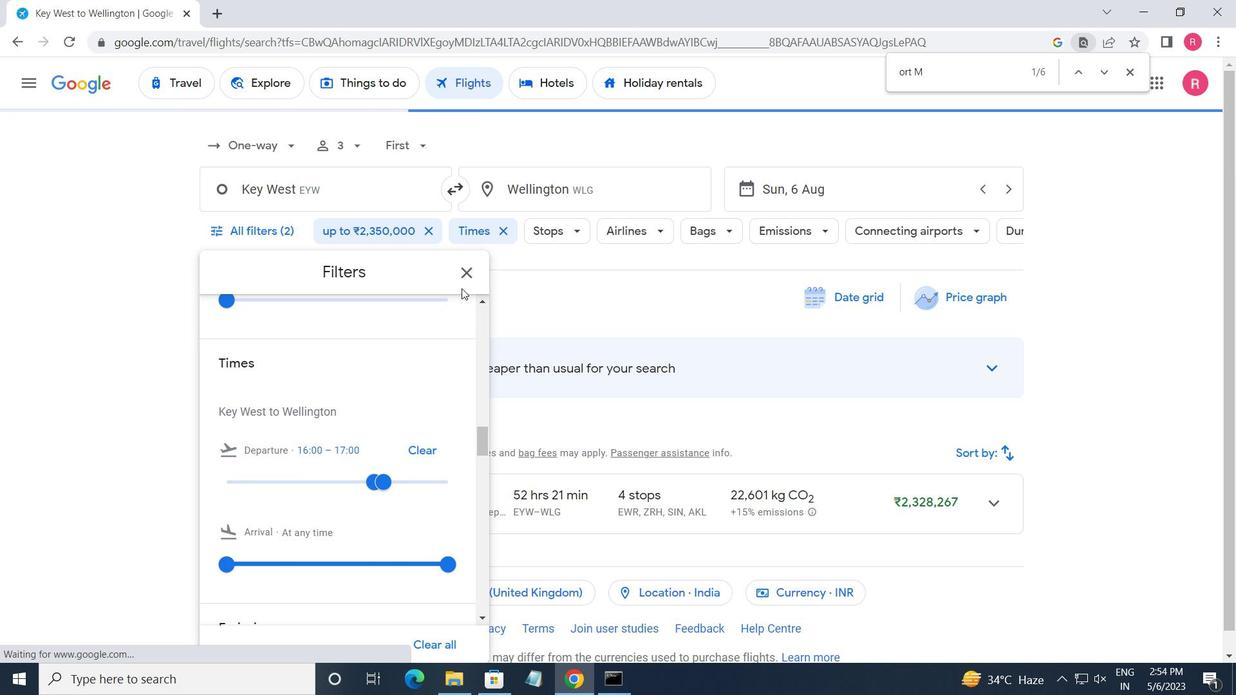 
Action: Mouse pressed left at (463, 276)
Screenshot: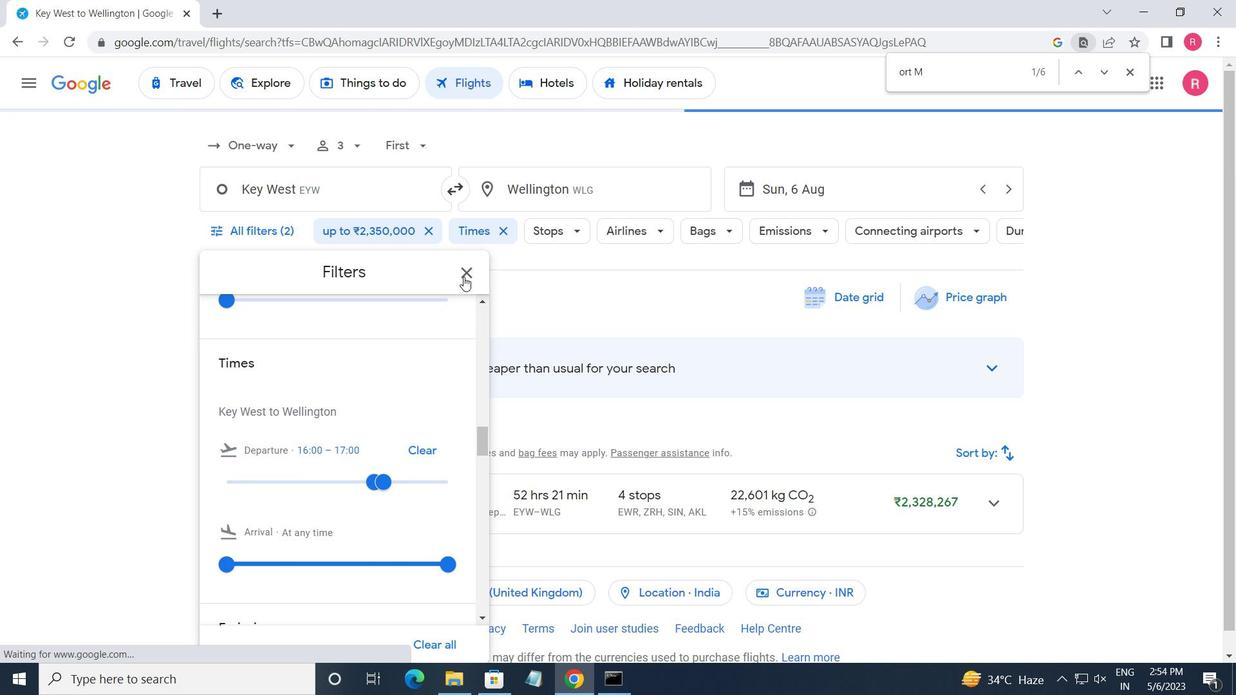 
Action: Mouse moved to (463, 275)
Screenshot: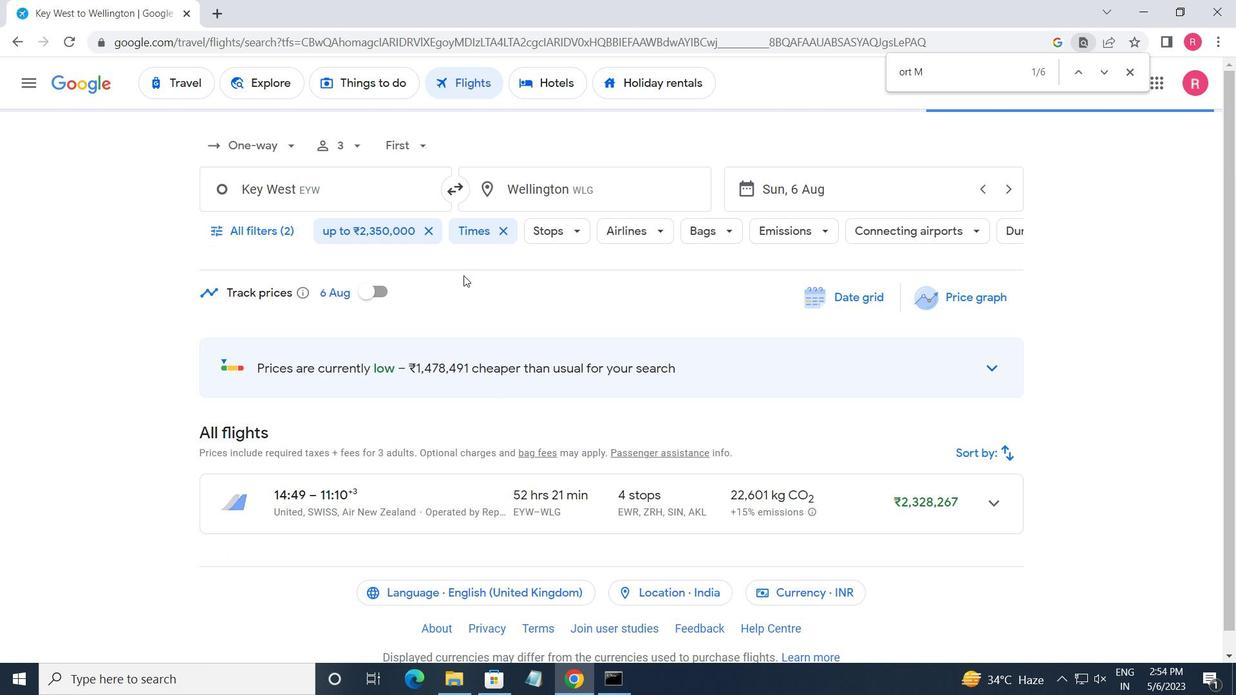
